 Task: Open a template Informal Letter by  Plum save the file as repository.odt Remove the following options from template: 'your brand'. Replace Hello Fan with ' Hello' and change the date to 28 June, 2023. Replace body of the letter with  I am incredibly grateful for your friendship. Your loyalty and understanding mean everything to me. Thank you for being an amazing friend.; apply Font Style '  Roboto' and font size  14 Add name: Jane
Action: Mouse moved to (497, 224)
Screenshot: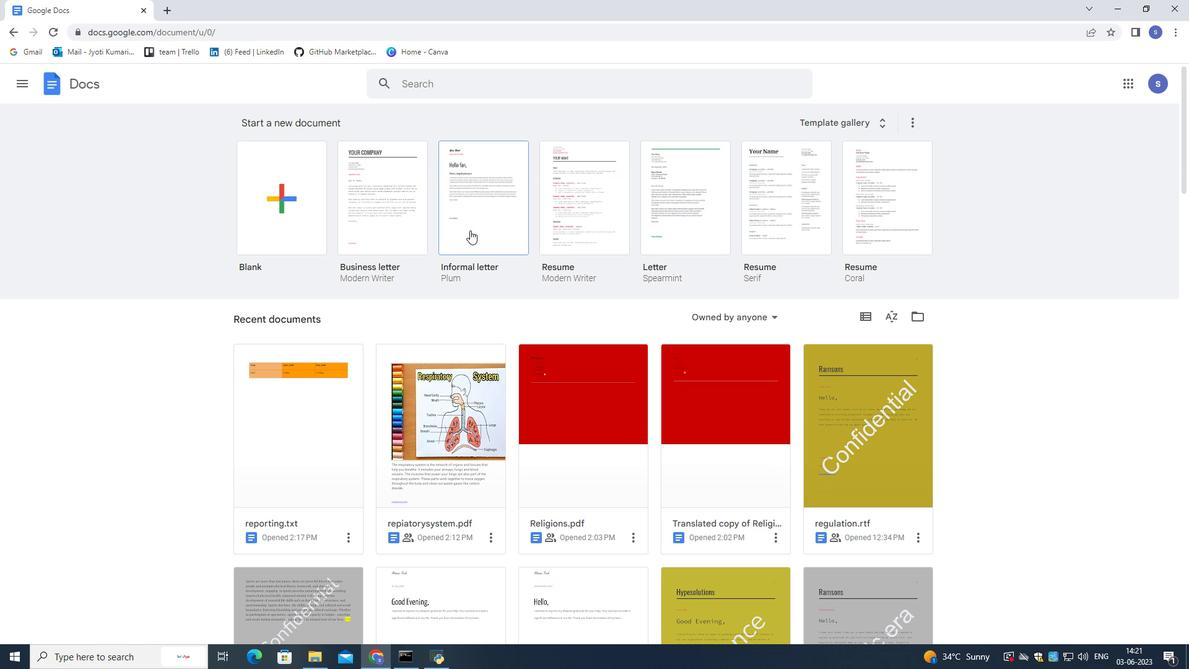 
Action: Mouse pressed left at (497, 224)
Screenshot: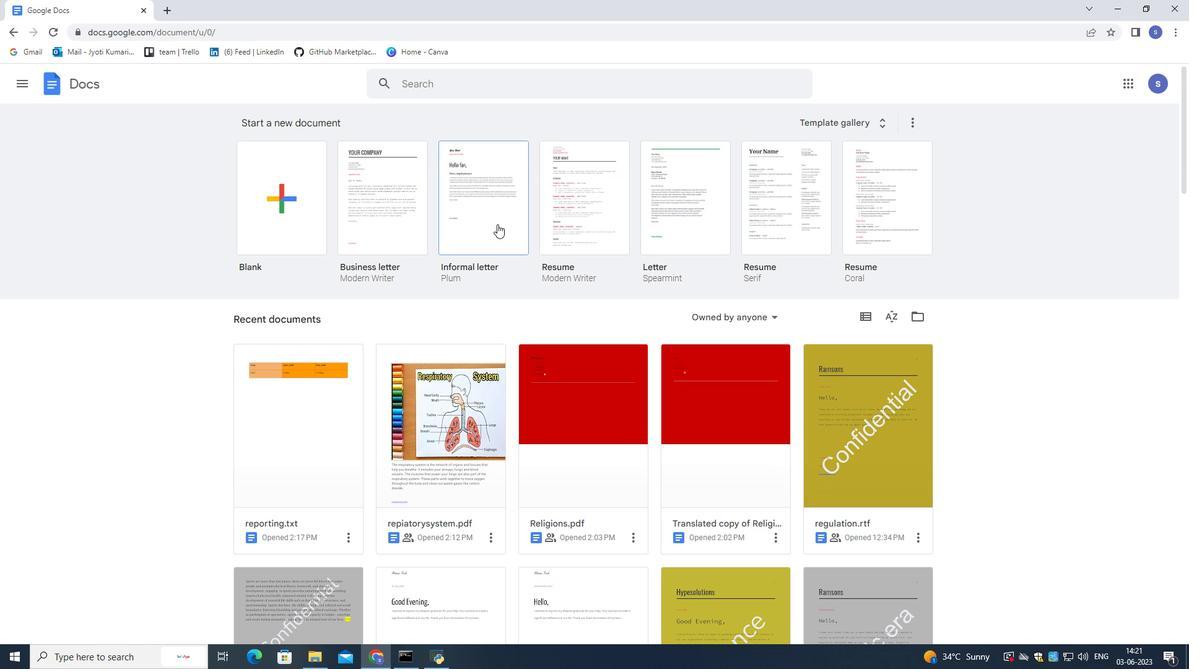 
Action: Mouse moved to (497, 223)
Screenshot: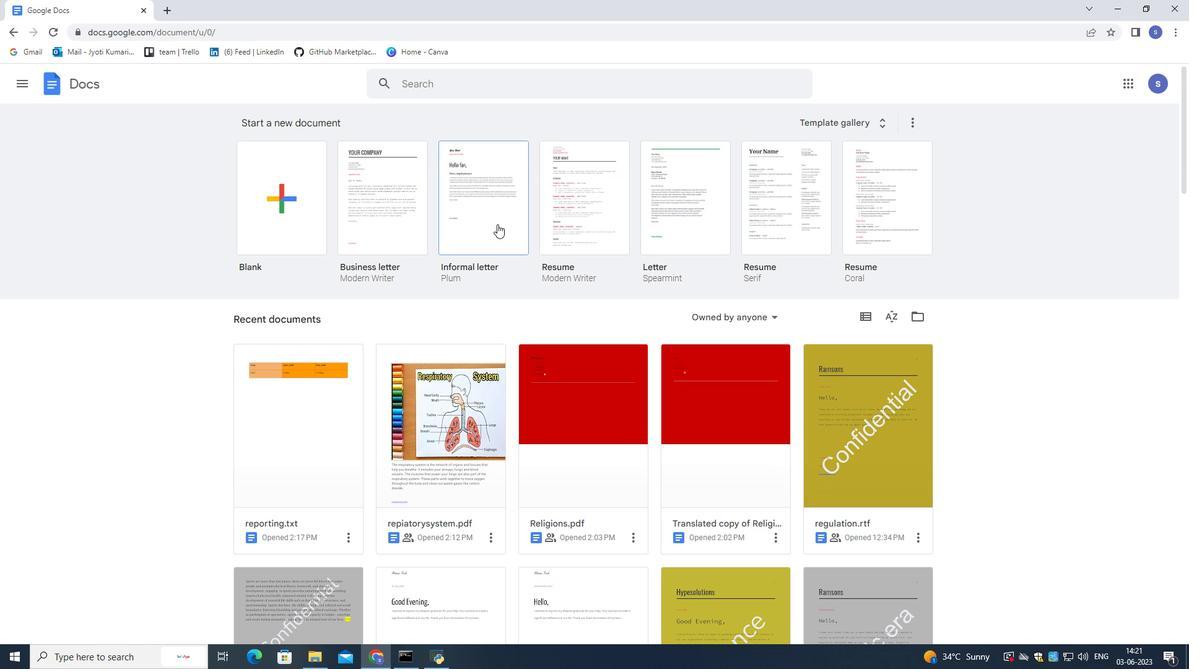 
Action: Mouse pressed left at (497, 223)
Screenshot: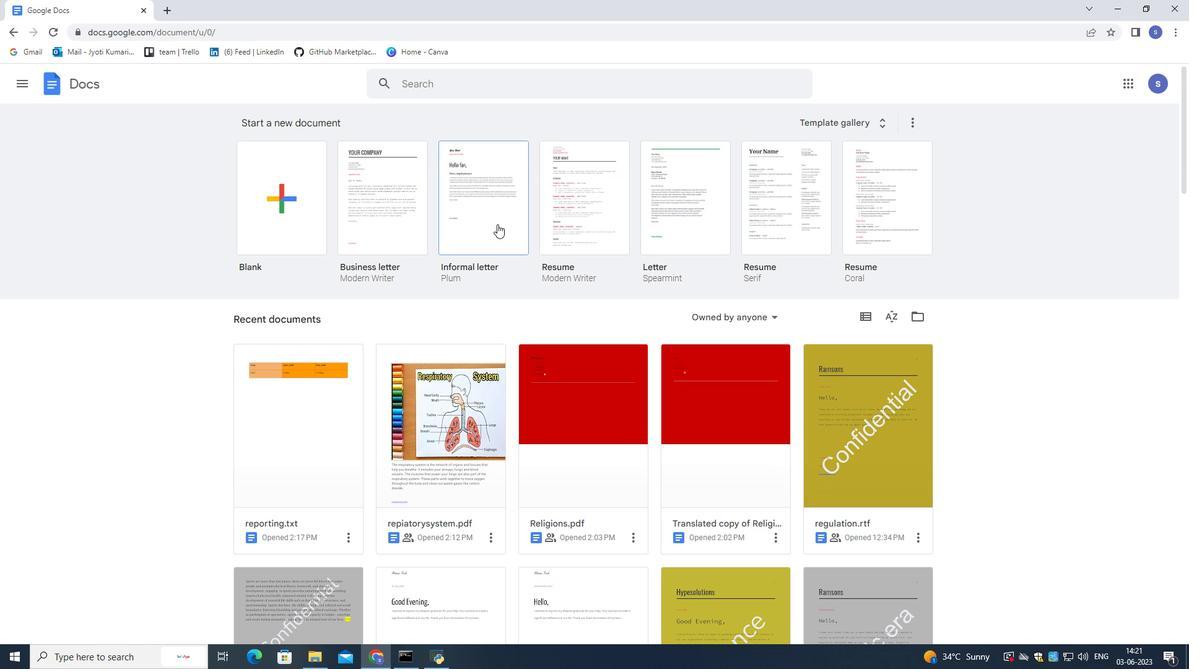 
Action: Mouse moved to (451, 203)
Screenshot: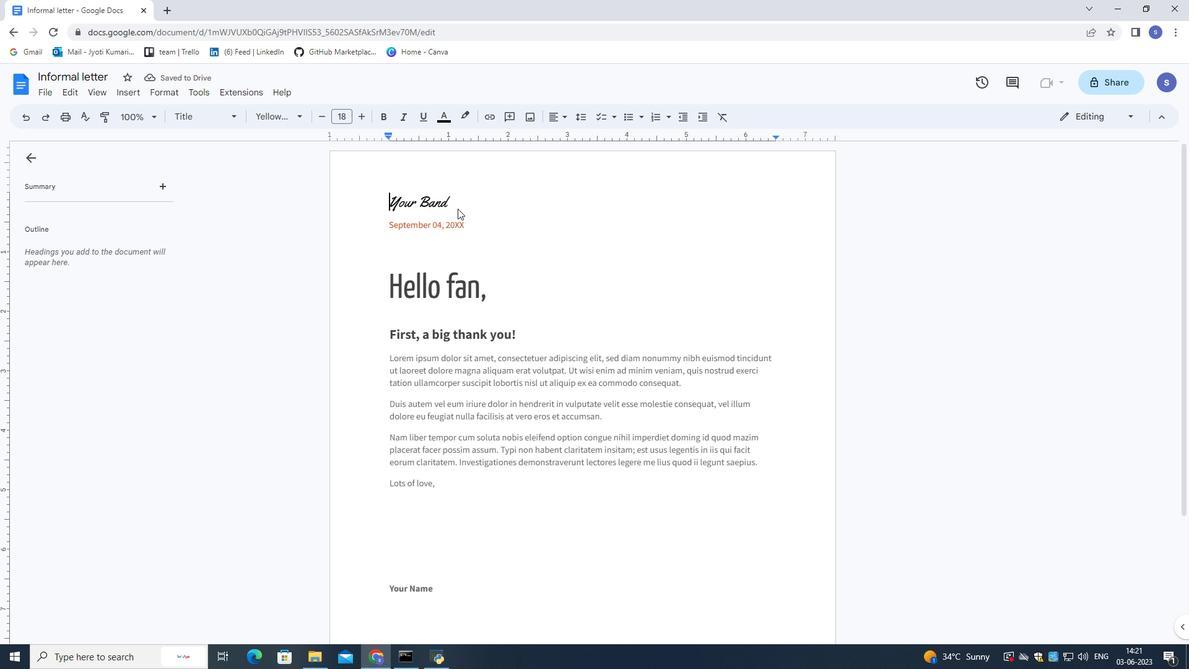 
Action: Mouse pressed left at (451, 203)
Screenshot: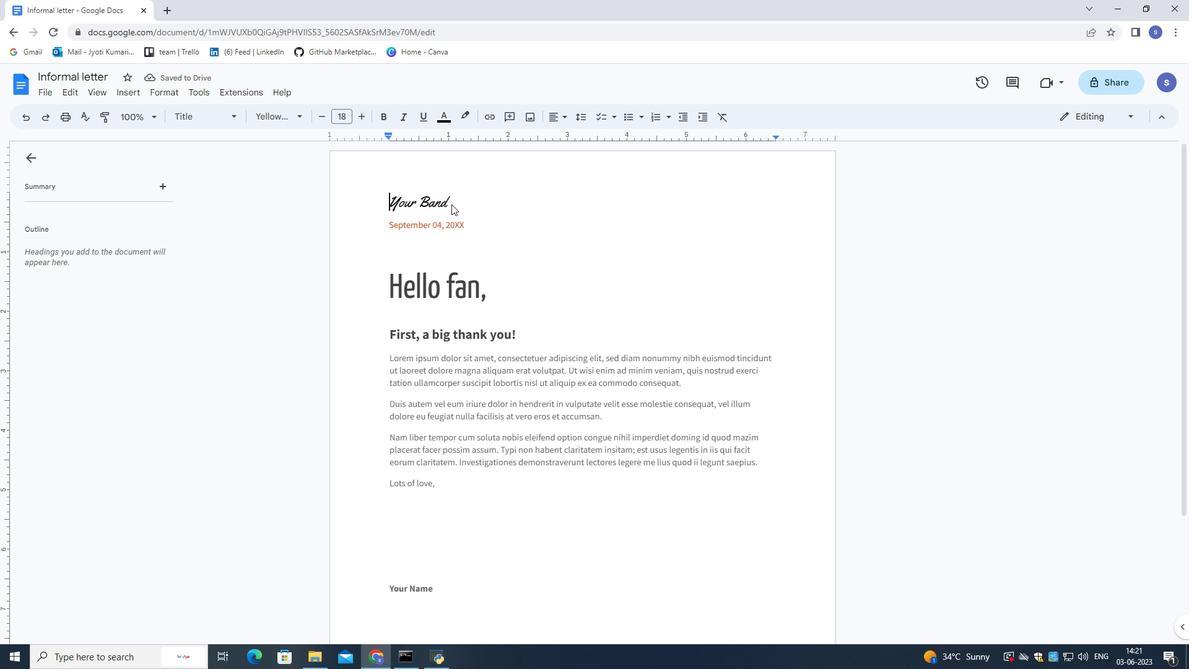 
Action: Mouse moved to (639, 243)
Screenshot: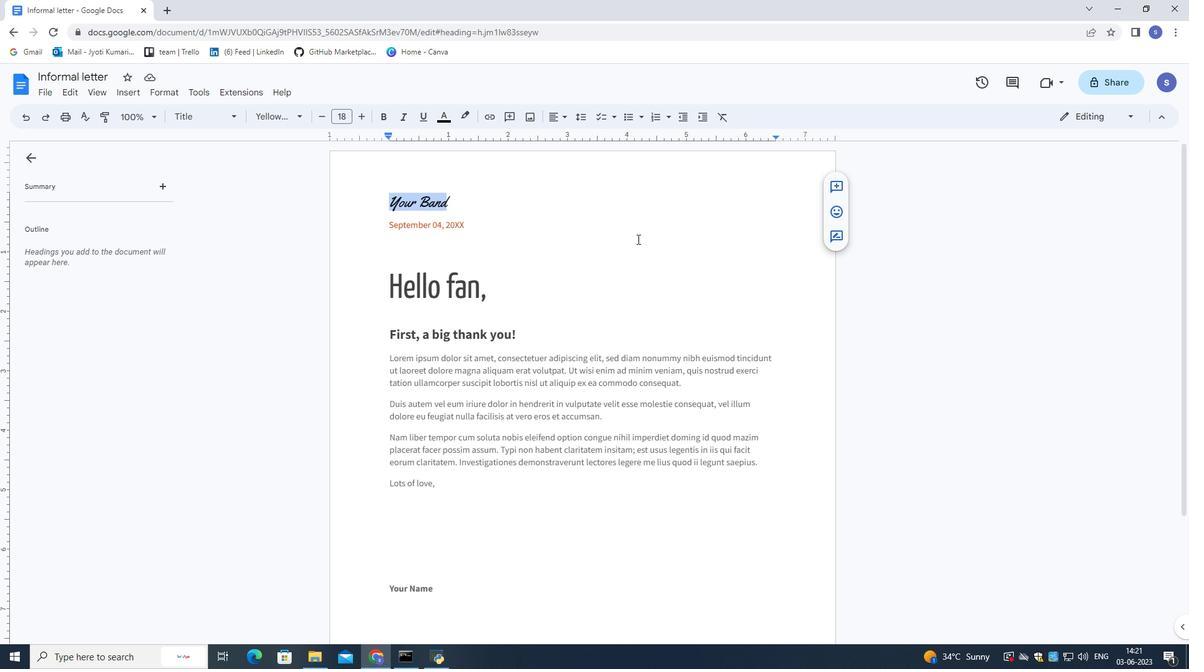 
Action: Key pressed <Key.delete>
Screenshot: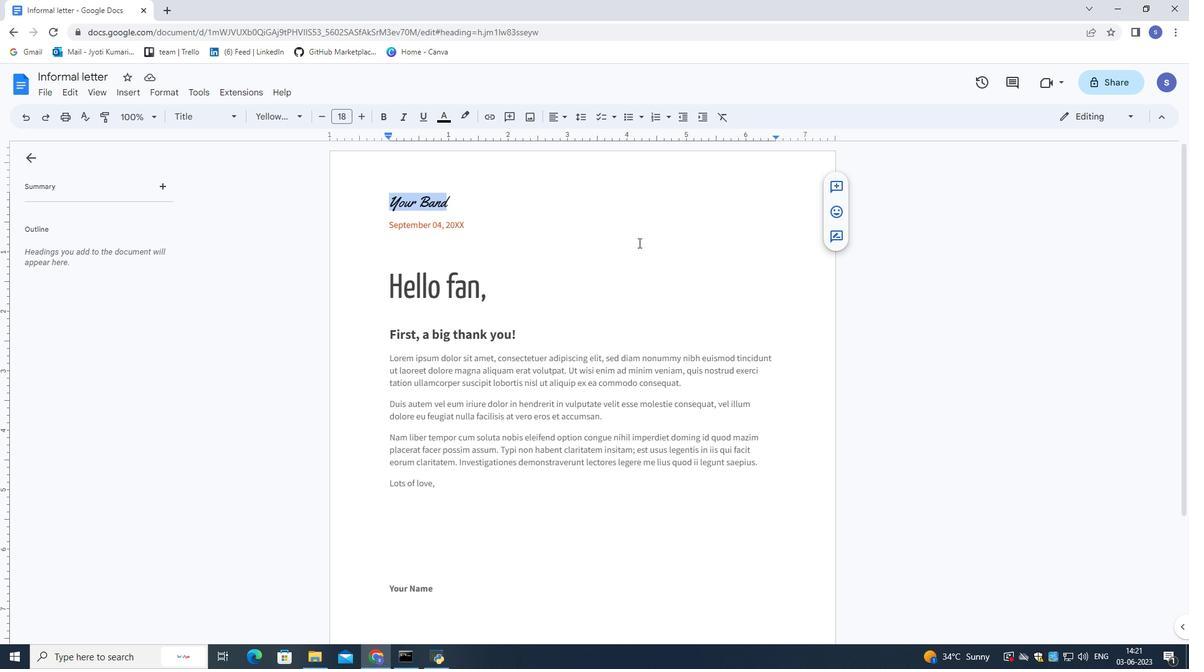 
Action: Mouse moved to (542, 280)
Screenshot: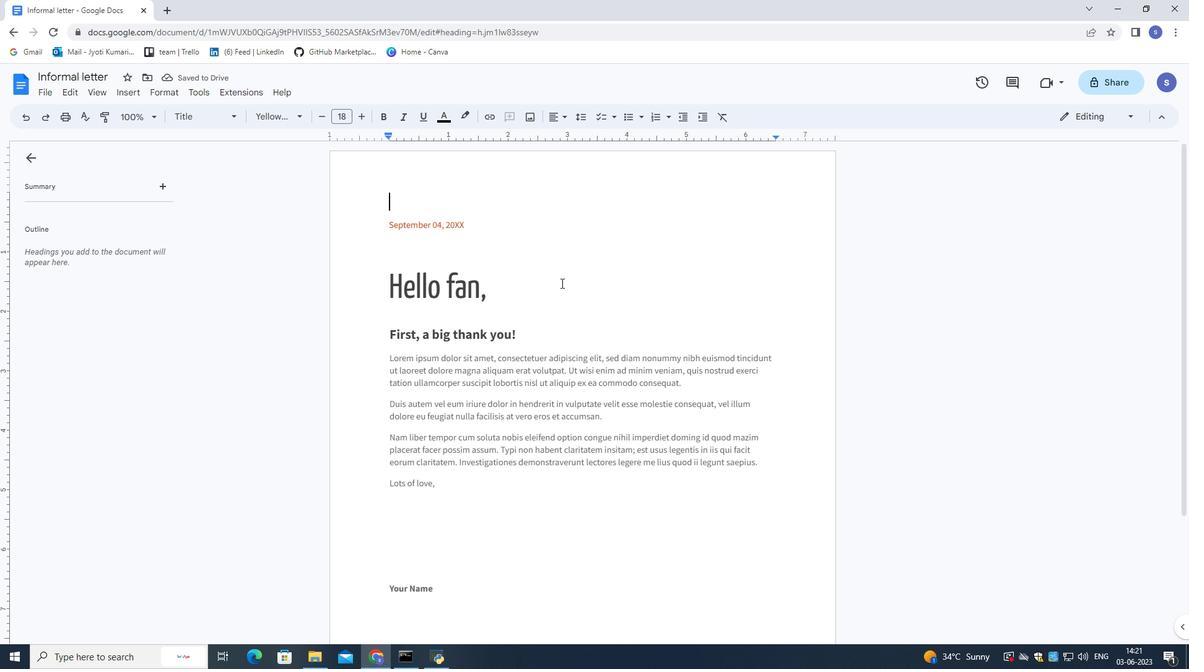 
Action: Mouse pressed left at (542, 280)
Screenshot: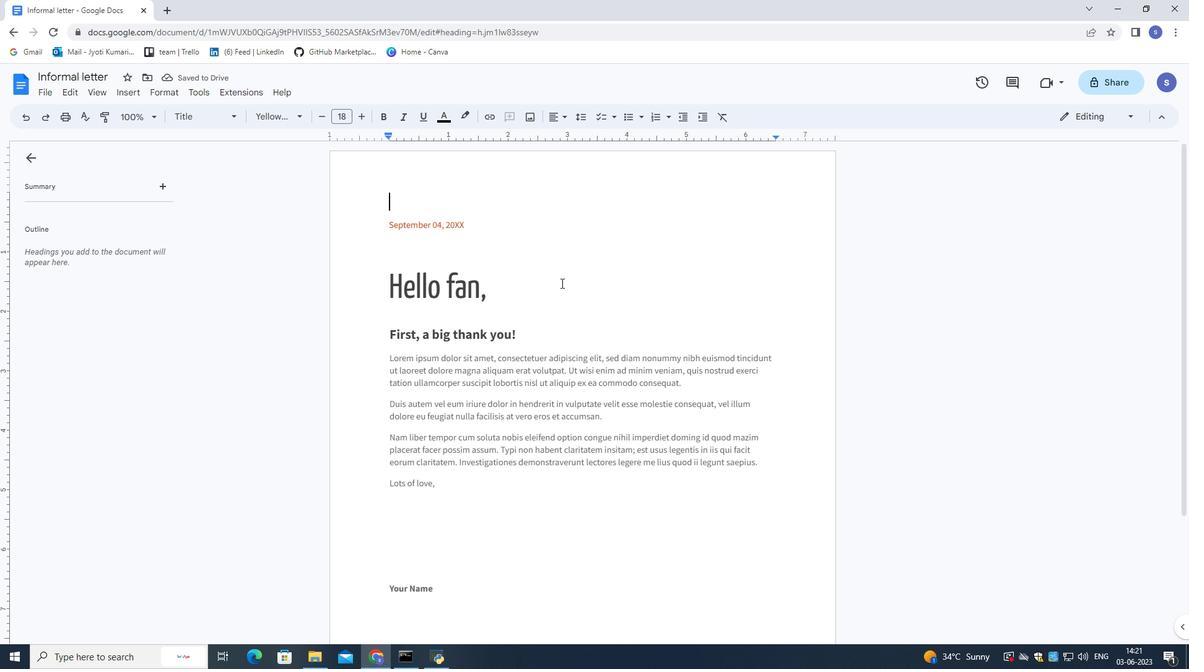 
Action: Mouse moved to (351, 298)
Screenshot: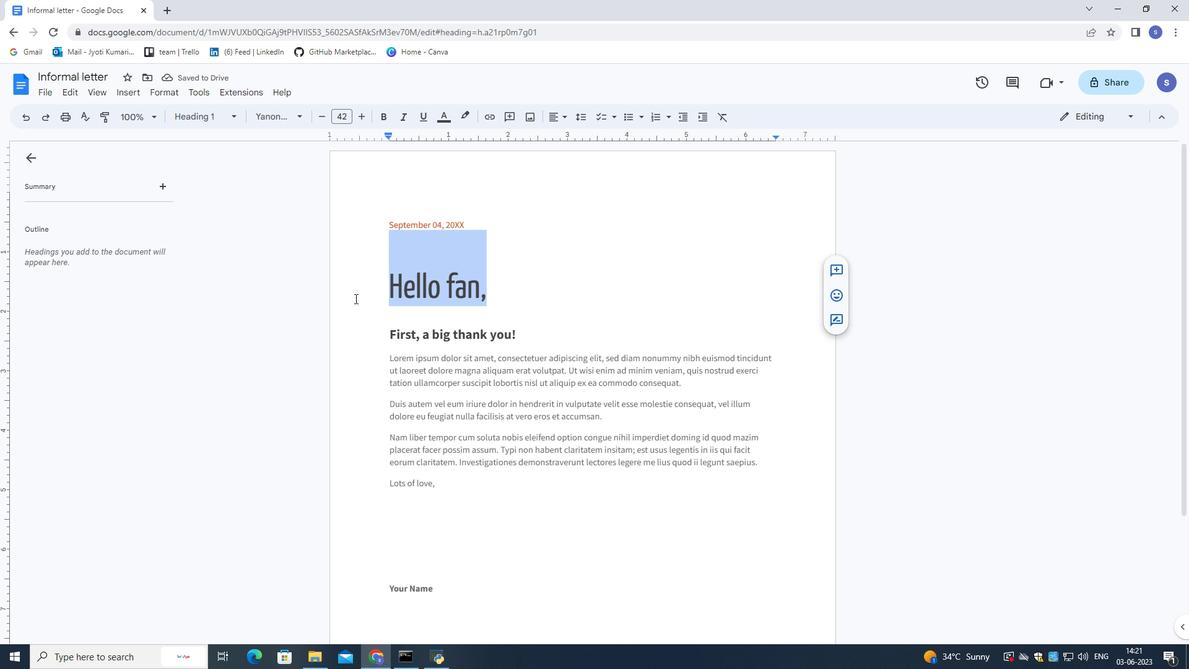 
Action: Key pressed <Key.shift>Hello,
Screenshot: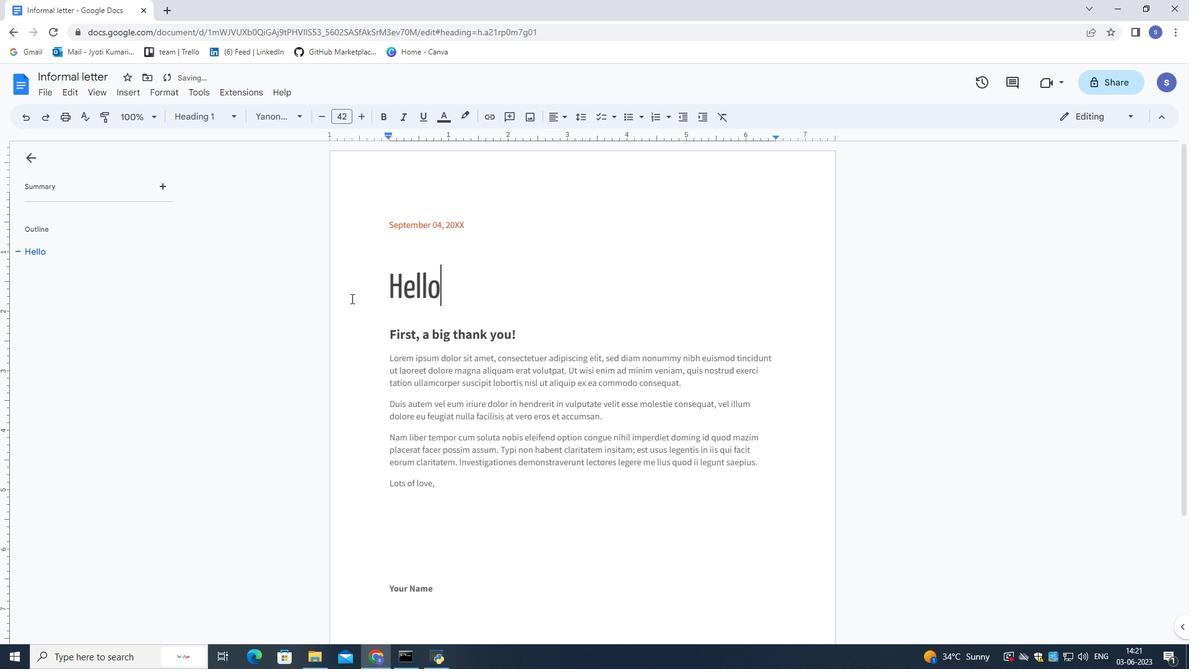 
Action: Mouse moved to (489, 215)
Screenshot: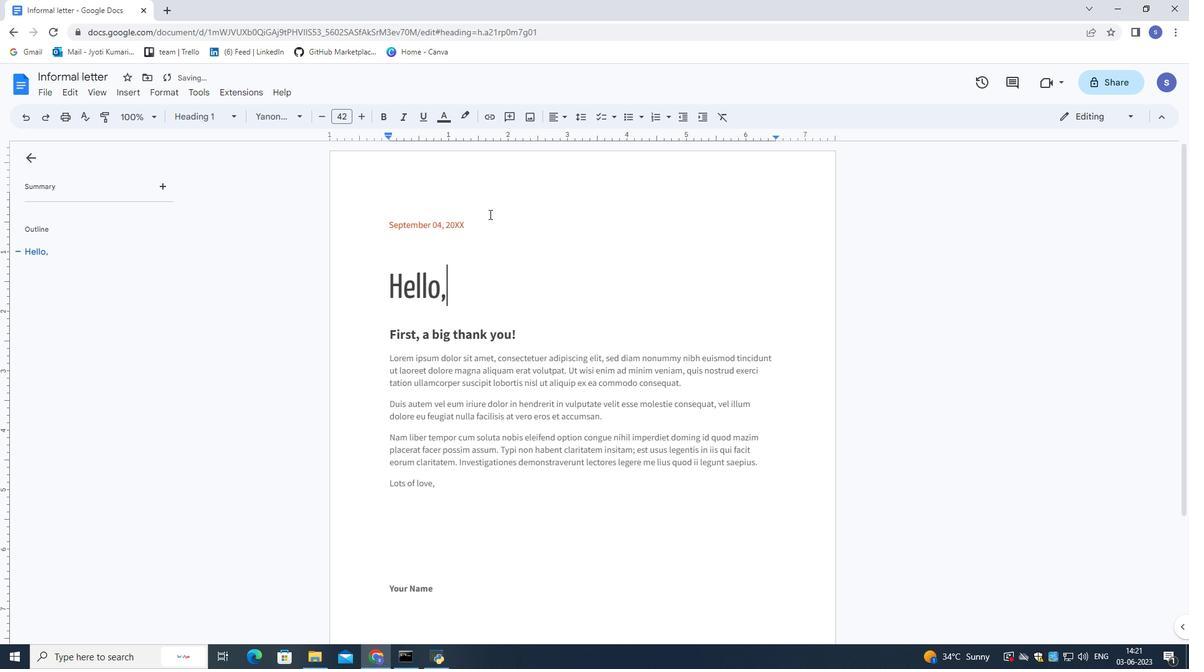 
Action: Mouse pressed left at (489, 215)
Screenshot: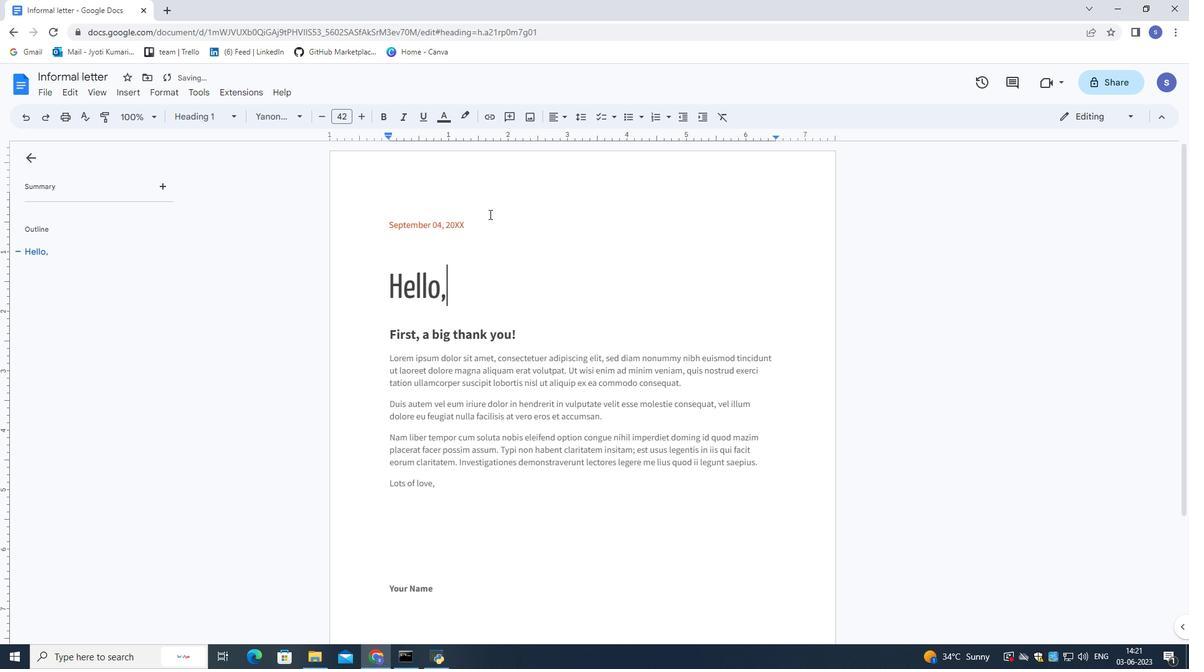 
Action: Mouse moved to (1189, 210)
Screenshot: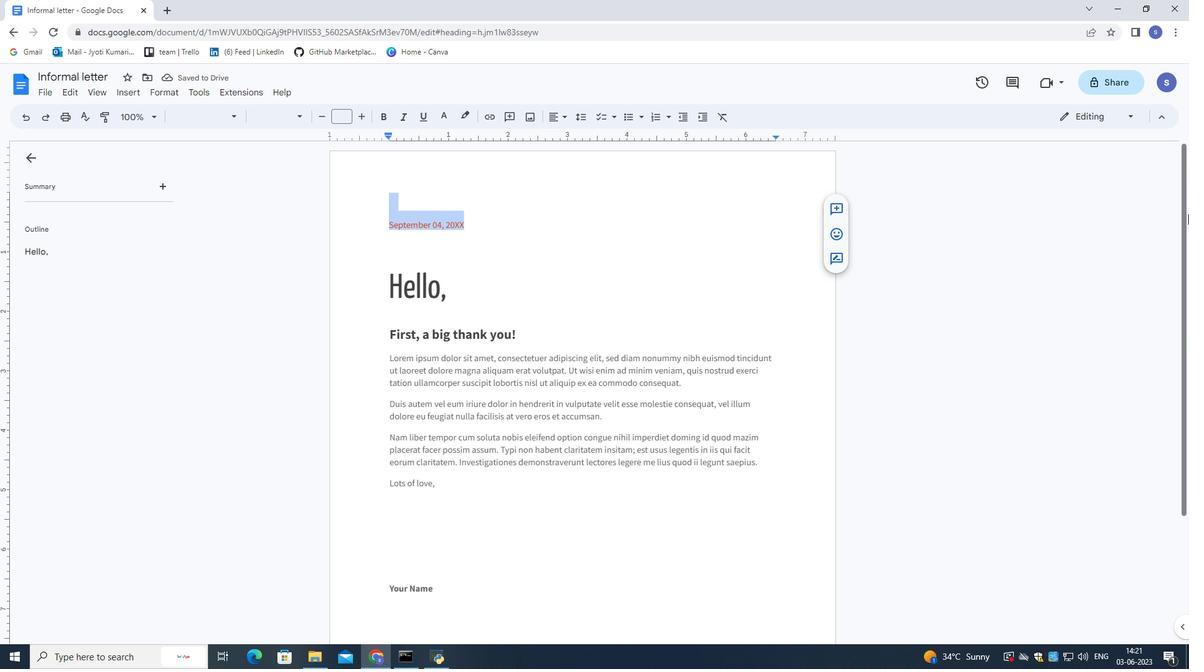 
Action: Key pressed 28<Key.space><Key.shift>June,<Key.space>2023
Screenshot: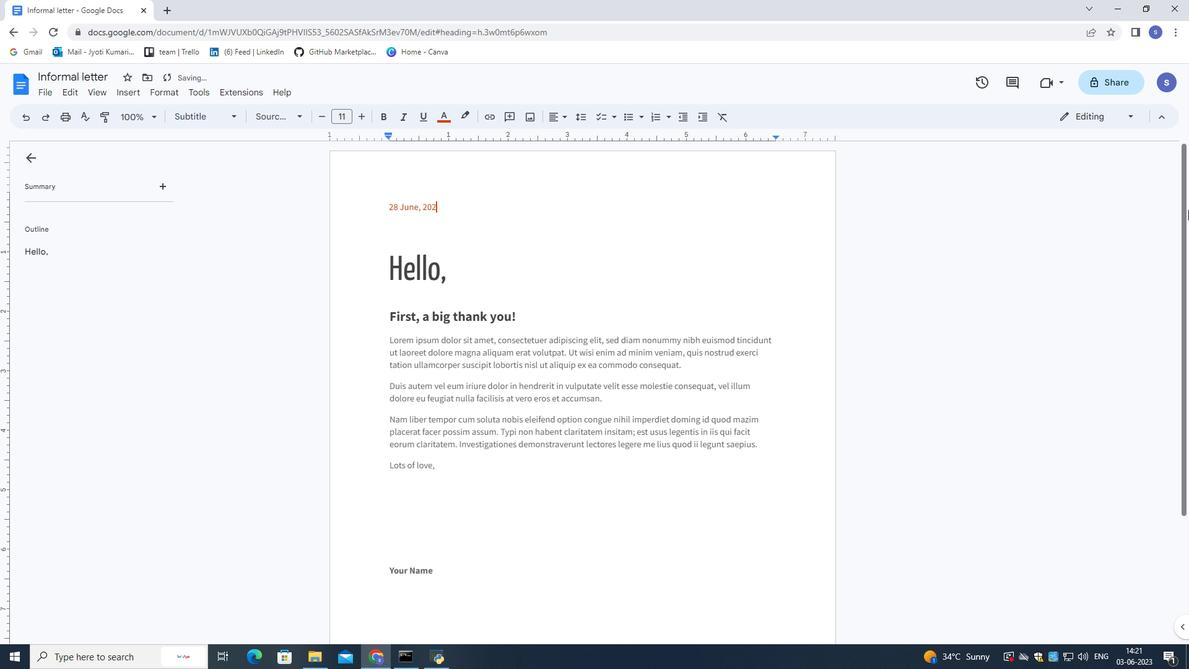 
Action: Mouse moved to (107, 70)
Screenshot: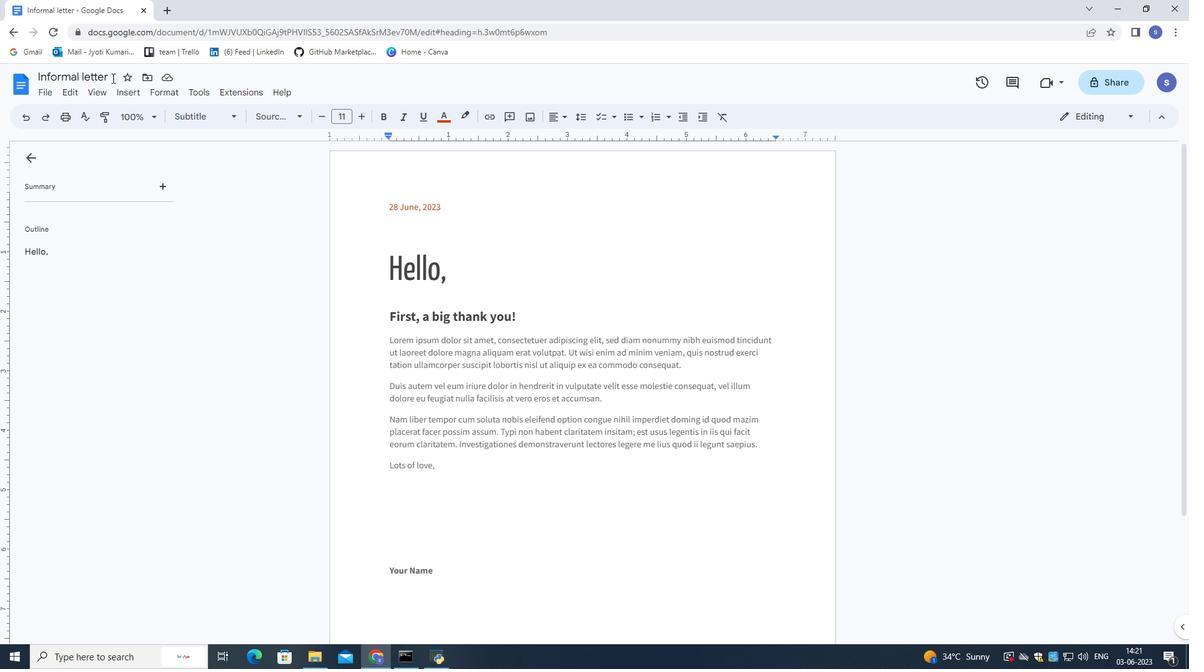 
Action: Mouse pressed left at (107, 70)
Screenshot: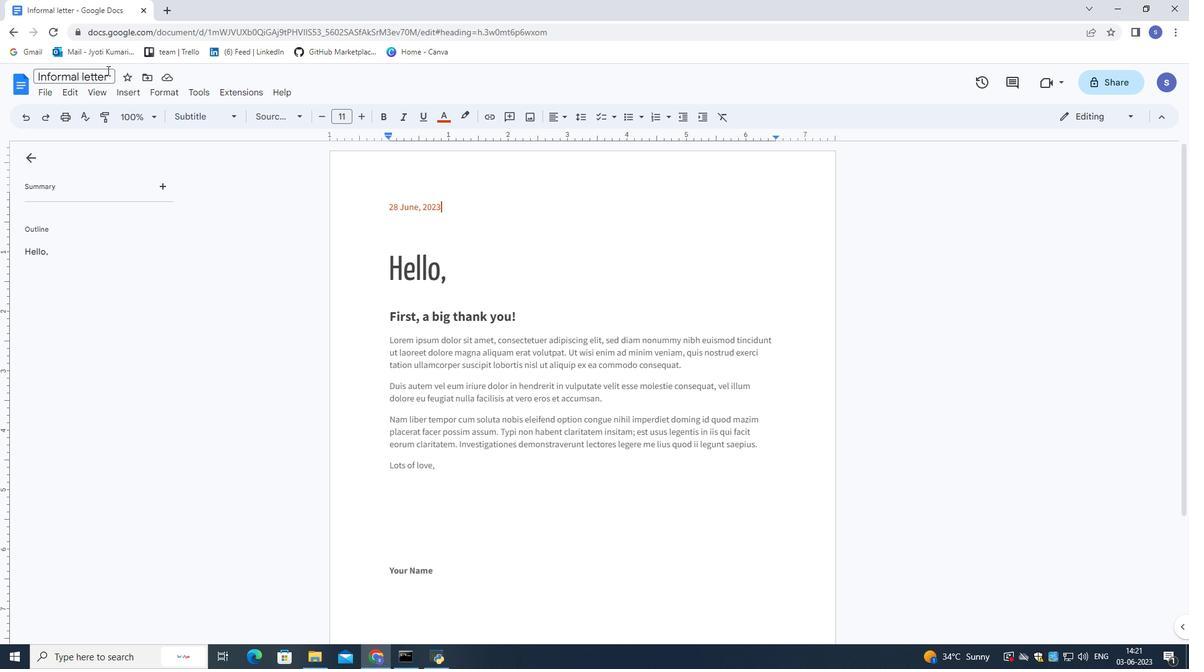 
Action: Mouse moved to (108, 71)
Screenshot: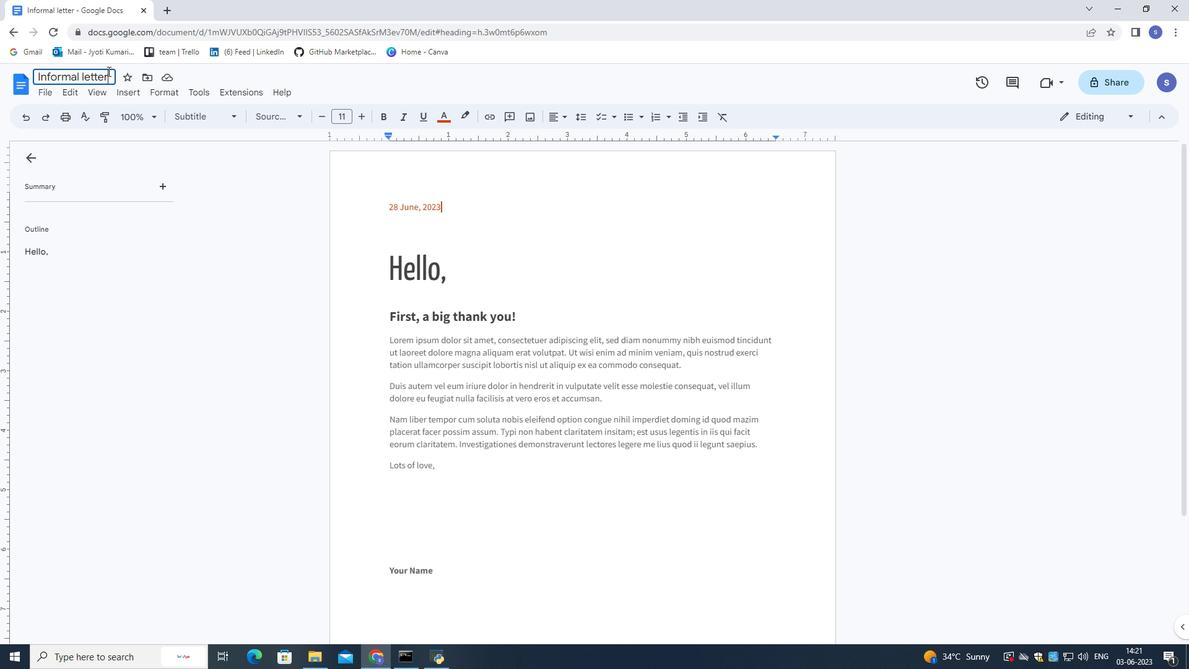 
Action: Mouse pressed left at (108, 71)
Screenshot: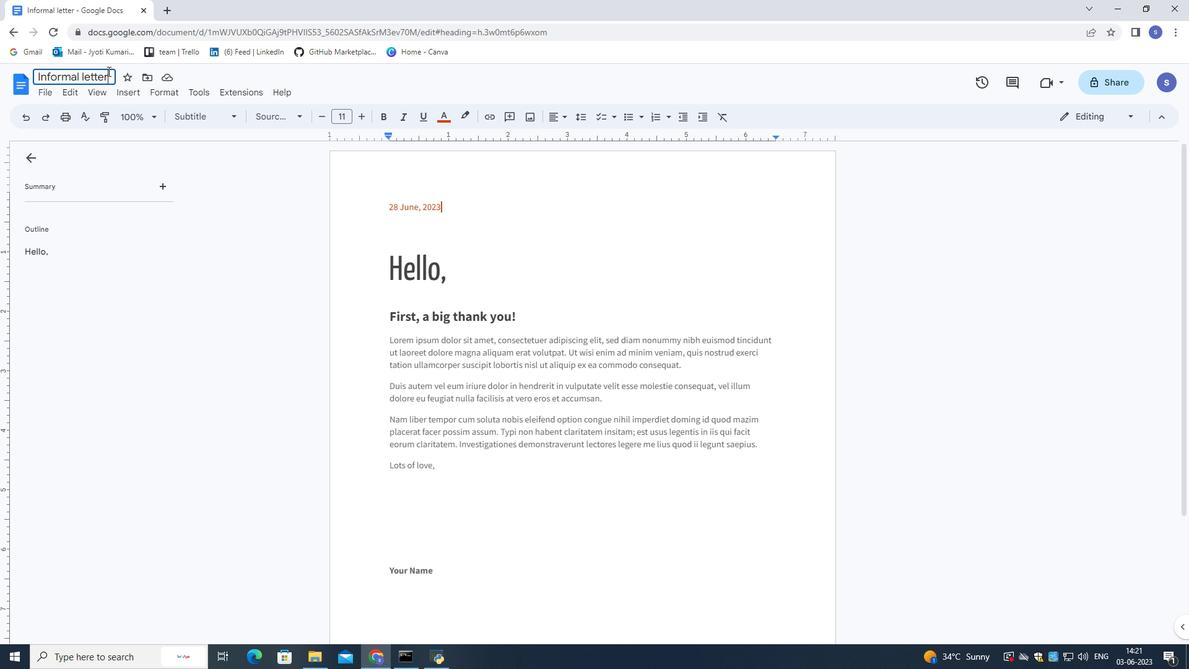 
Action: Mouse pressed left at (108, 71)
Screenshot: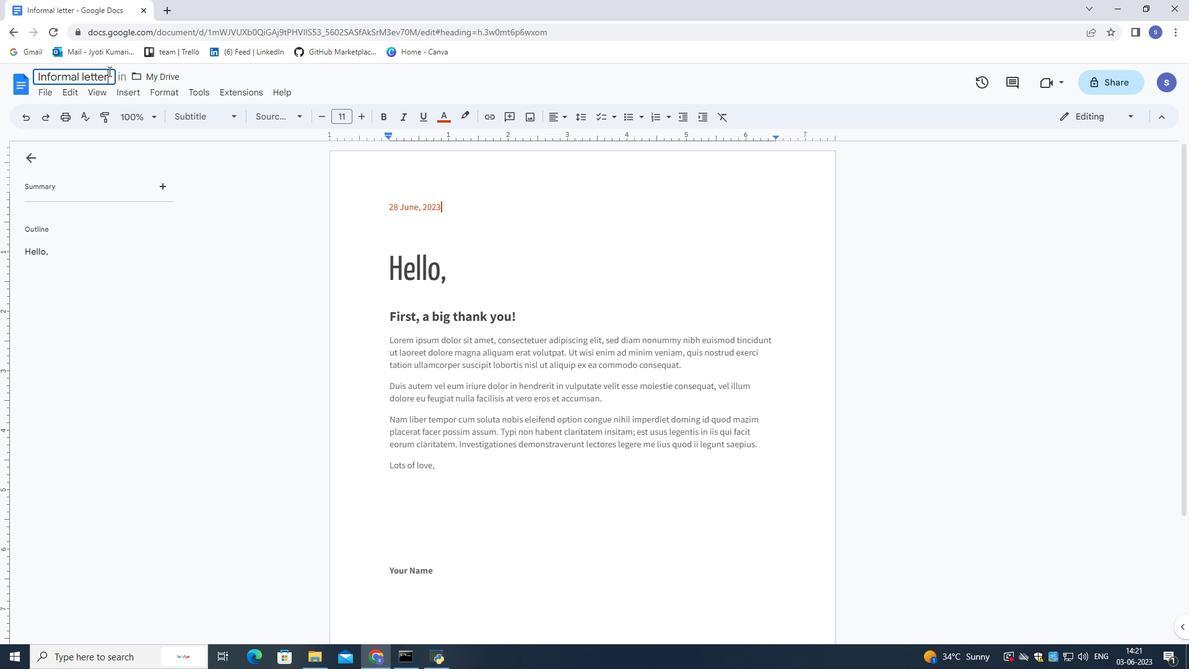 
Action: Mouse moved to (109, 71)
Screenshot: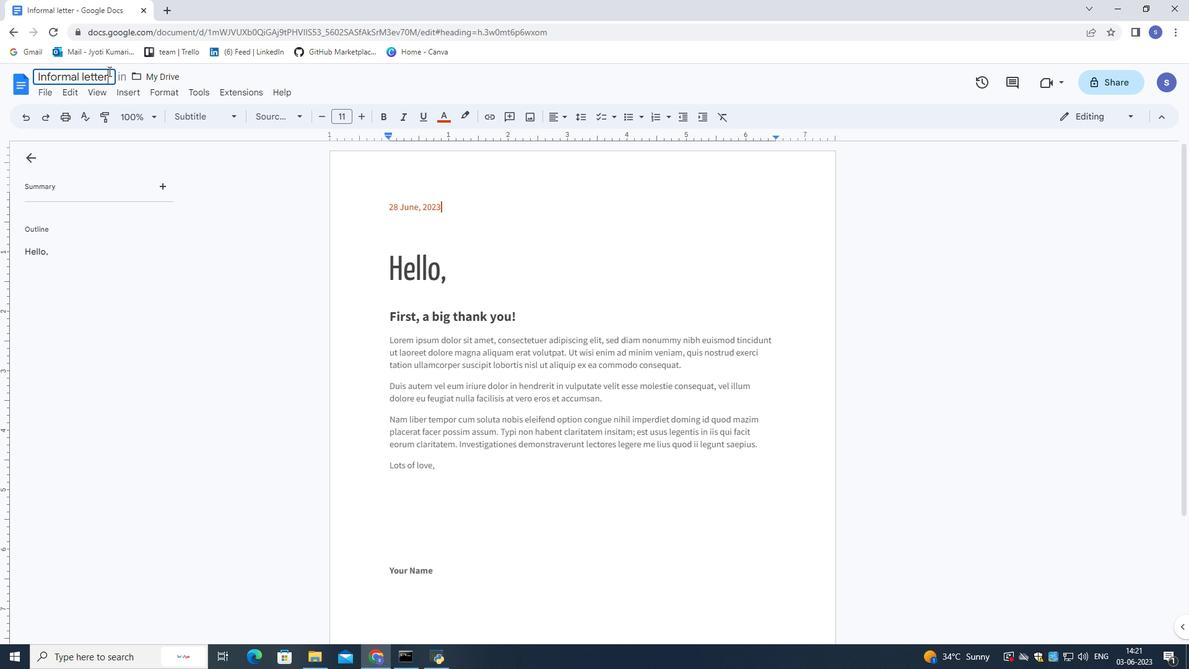 
Action: Mouse pressed left at (109, 71)
Screenshot: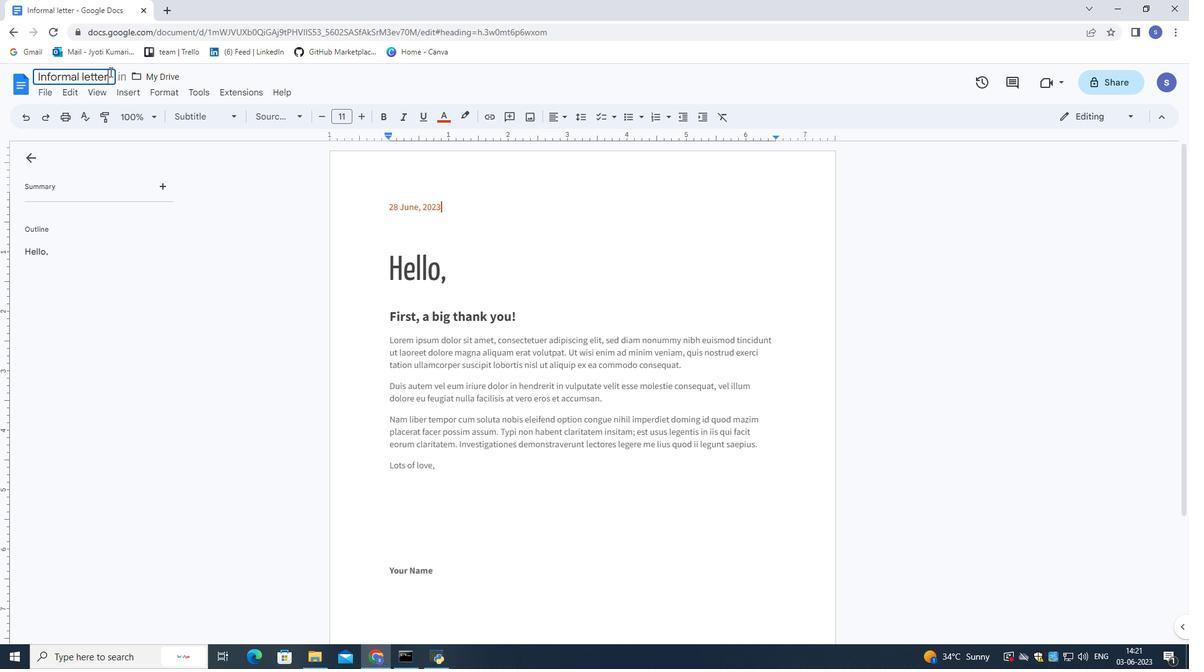 
Action: Mouse moved to (112, 70)
Screenshot: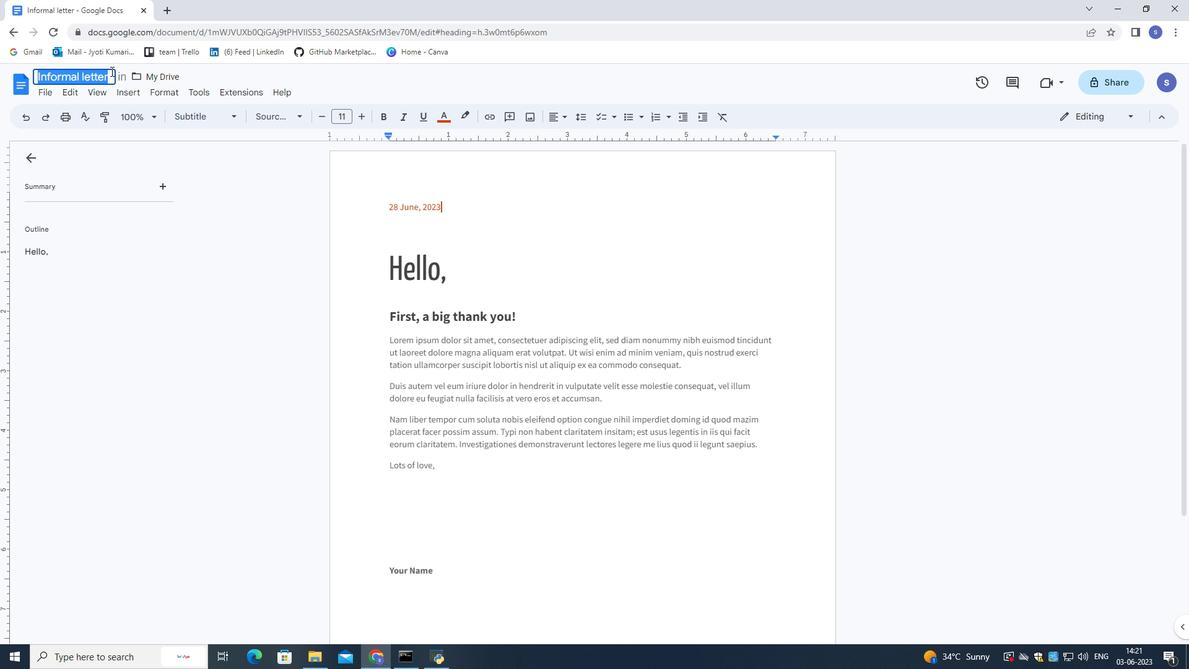 
Action: Key pressed <Key.shift>repositi<Key.backspace>ory.odt<Key.enter>
Screenshot: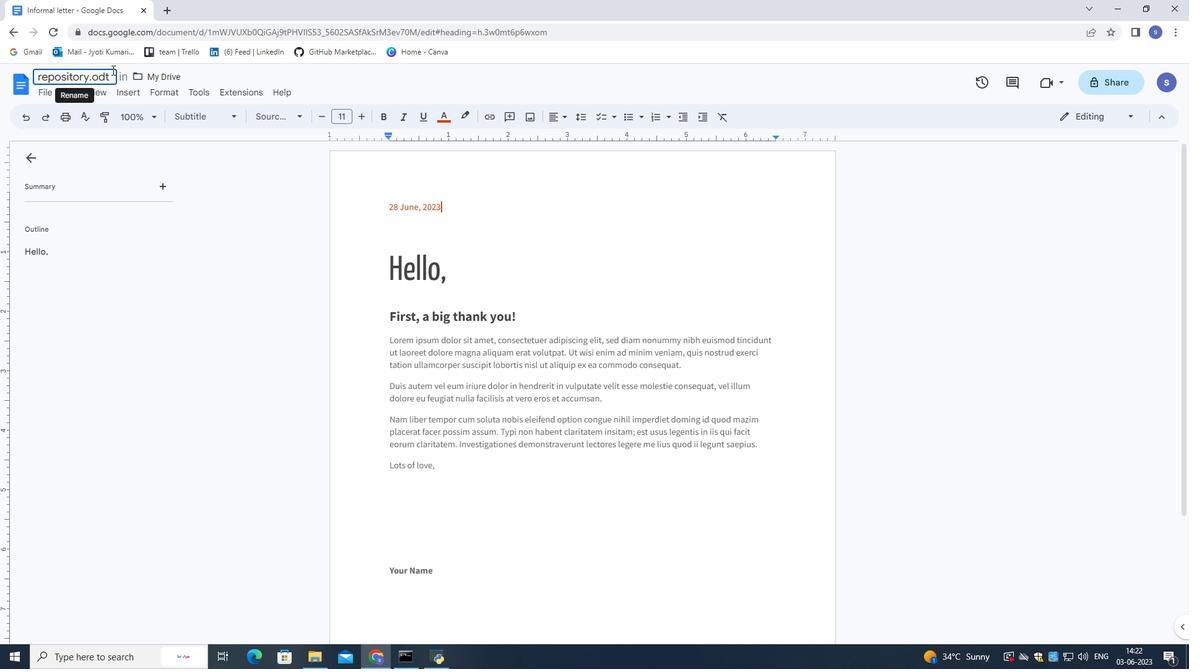 
Action: Mouse moved to (445, 471)
Screenshot: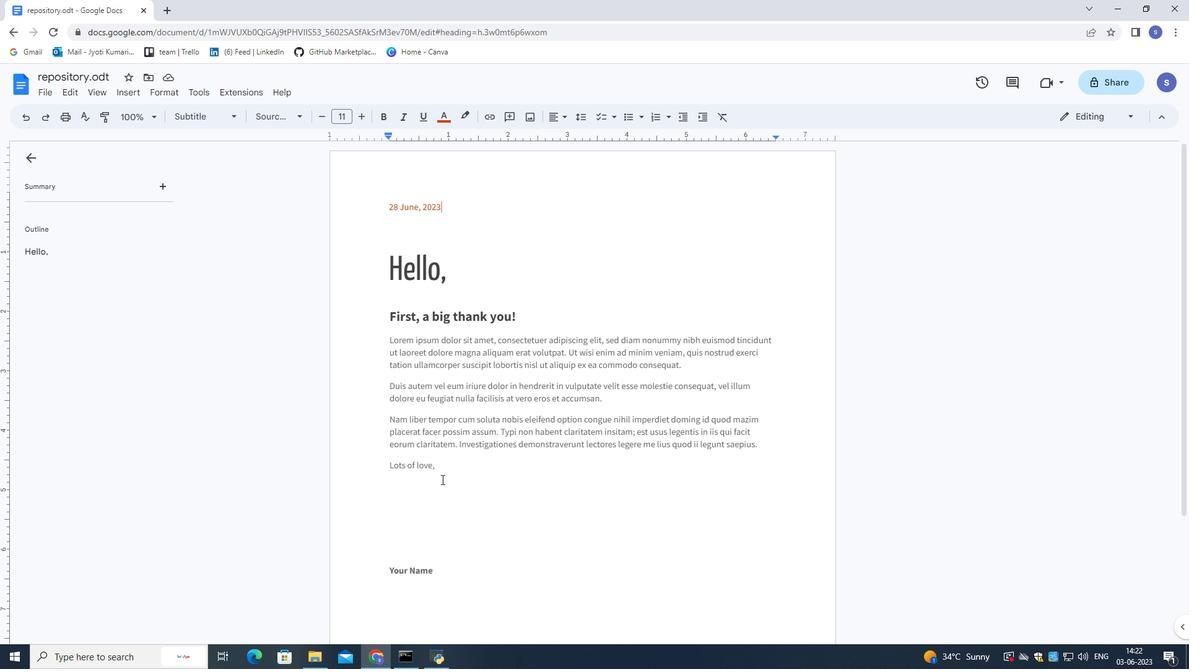 
Action: Mouse pressed left at (445, 471)
Screenshot: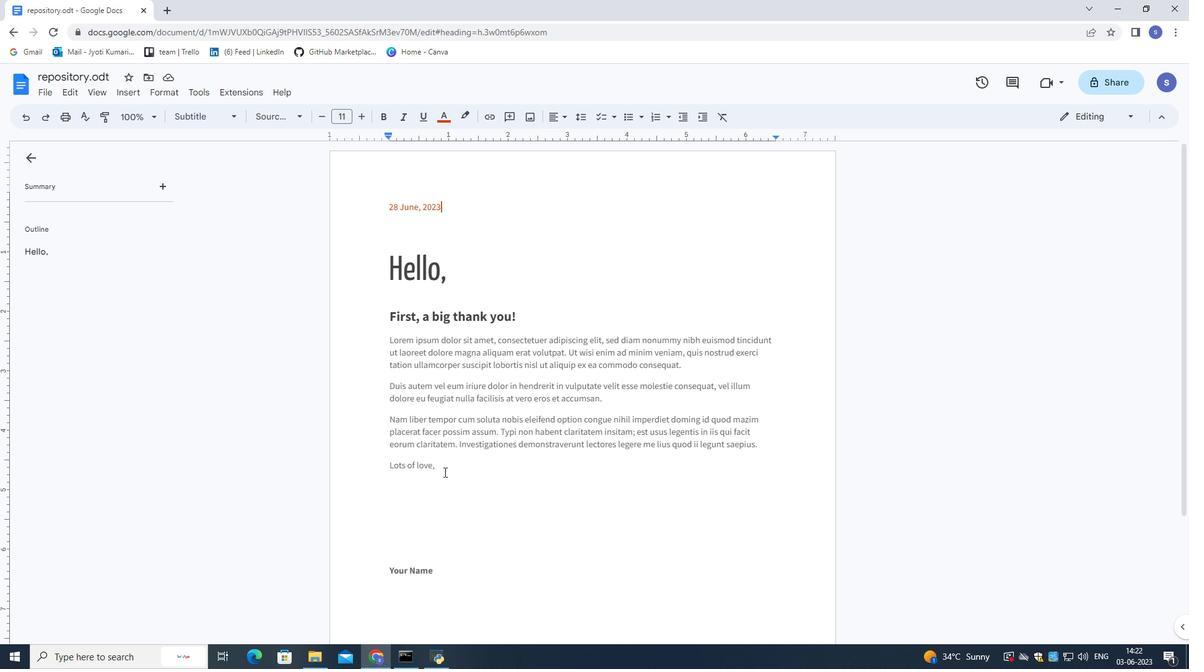 
Action: Mouse moved to (375, 319)
Screenshot: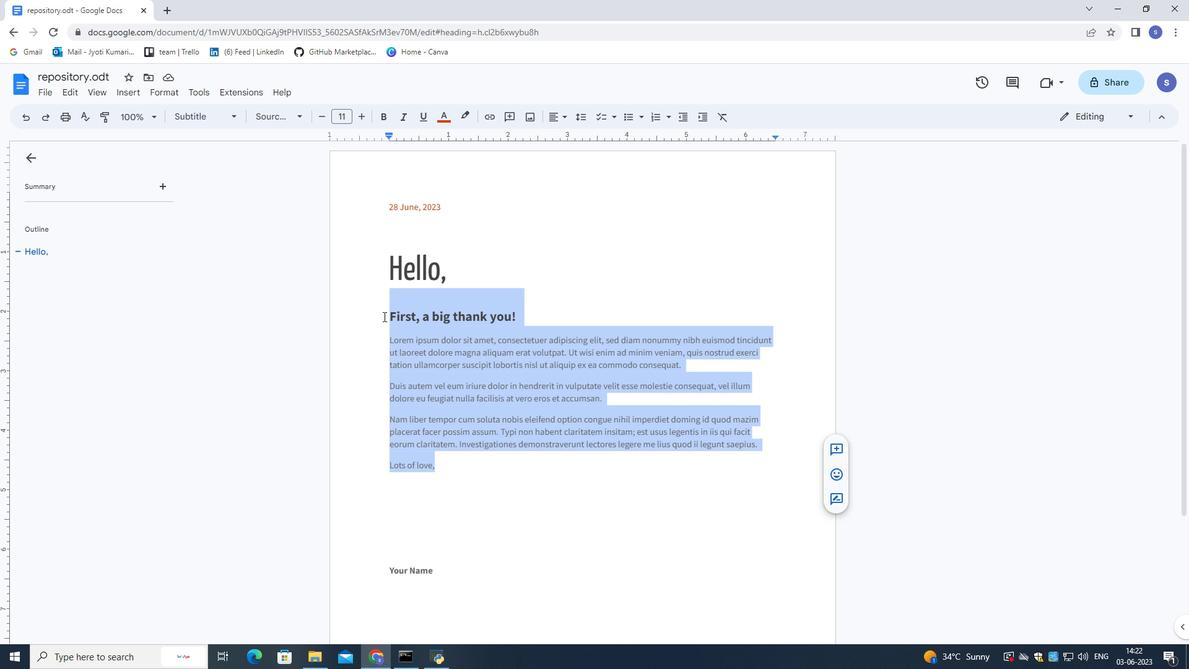 
Action: Key pressed <Key.delete><Key.shift>I<Key.space>am<Key.space><Key.space>i<Key.backspace><Key.backspace>incre
Screenshot: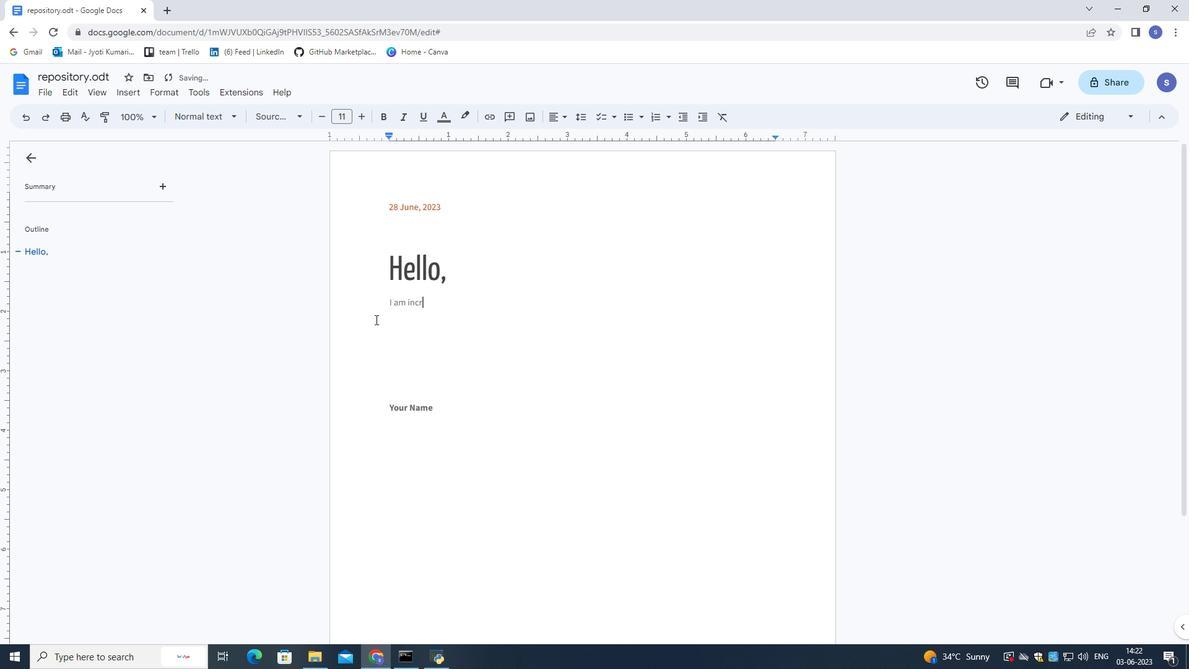 
Action: Mouse moved to (497, 325)
Screenshot: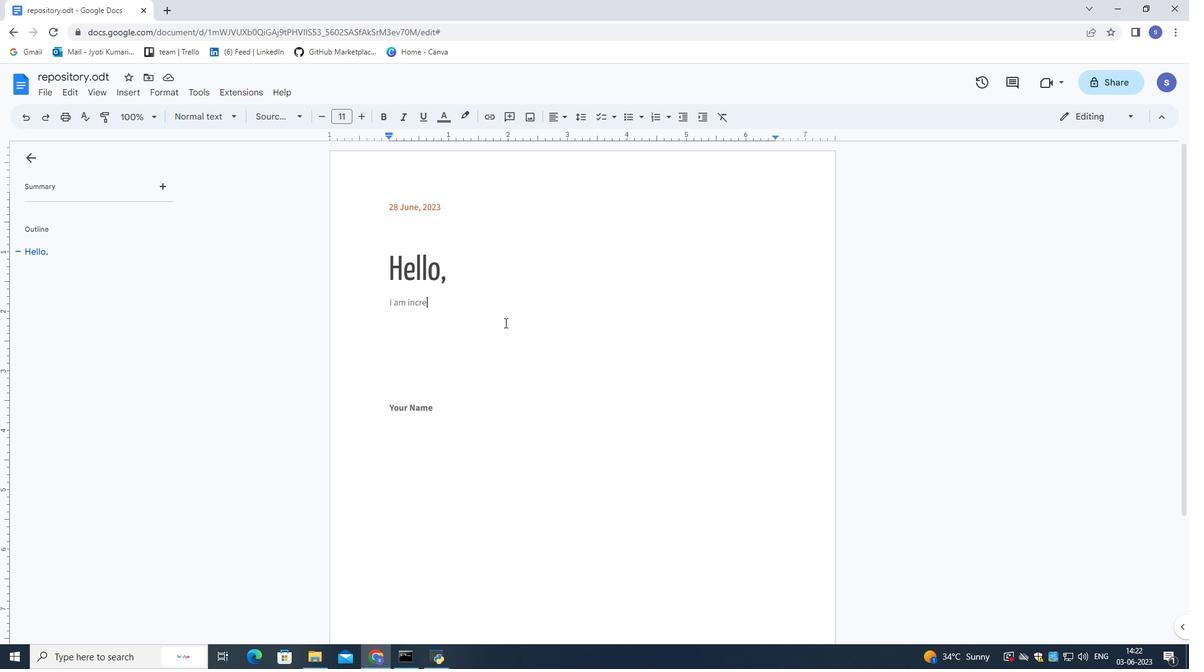 
Action: Key pressed dibly<Key.space>grateful<Key.space>for<Key.space>your<Key.space>friendship<Key.space>.<Key.space><Key.shift>Your<Key.space>loyalty<Key.space>and<Key.space>understanding<Key.space>mean<Key.space>everything<Key.space>to<Key.space>me.<Key.space><Key.shift>Thank<Key.space>you<Key.space>
Screenshot: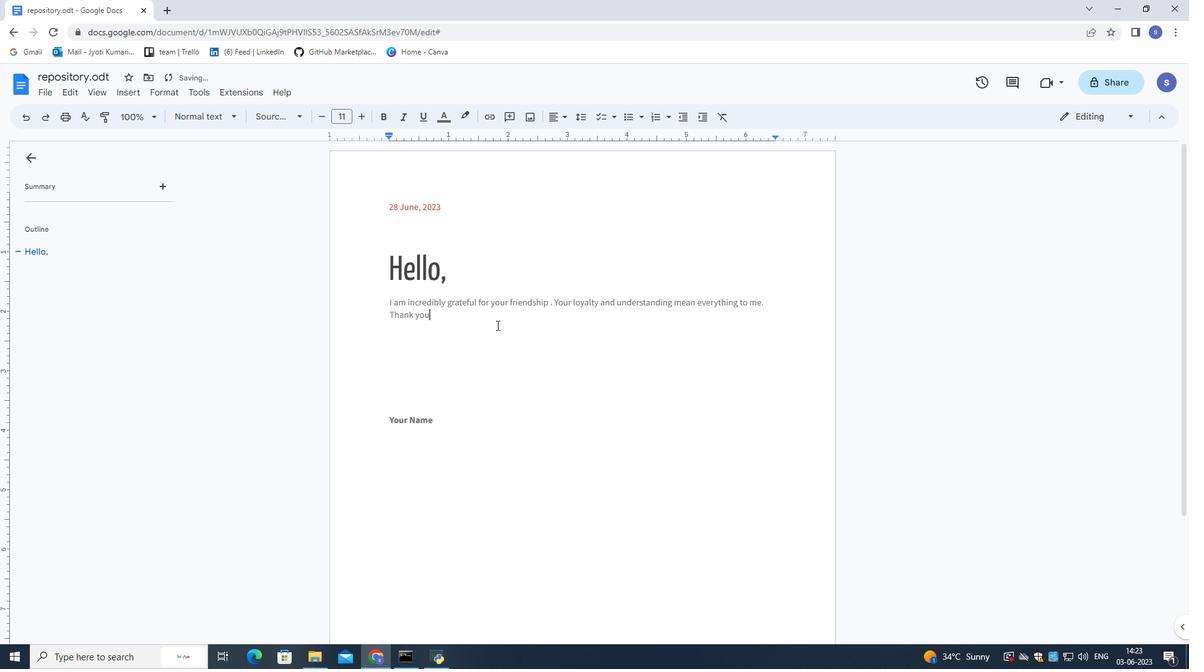 
Action: Mouse moved to (510, 321)
Screenshot: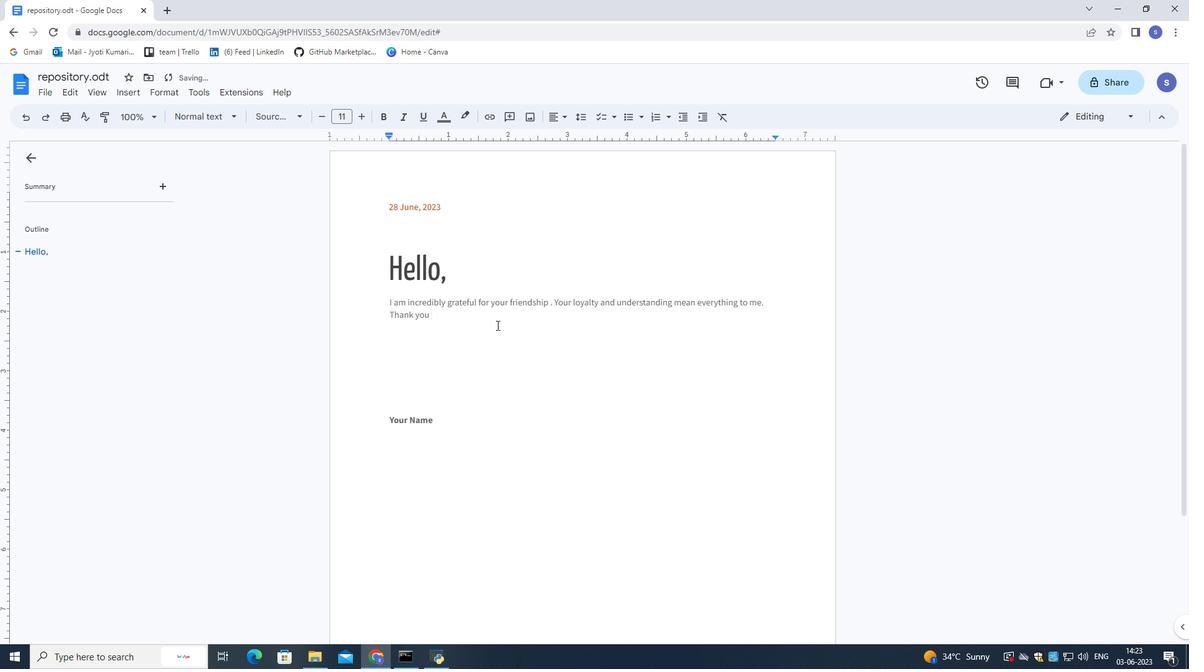 
Action: Key pressed f
Screenshot: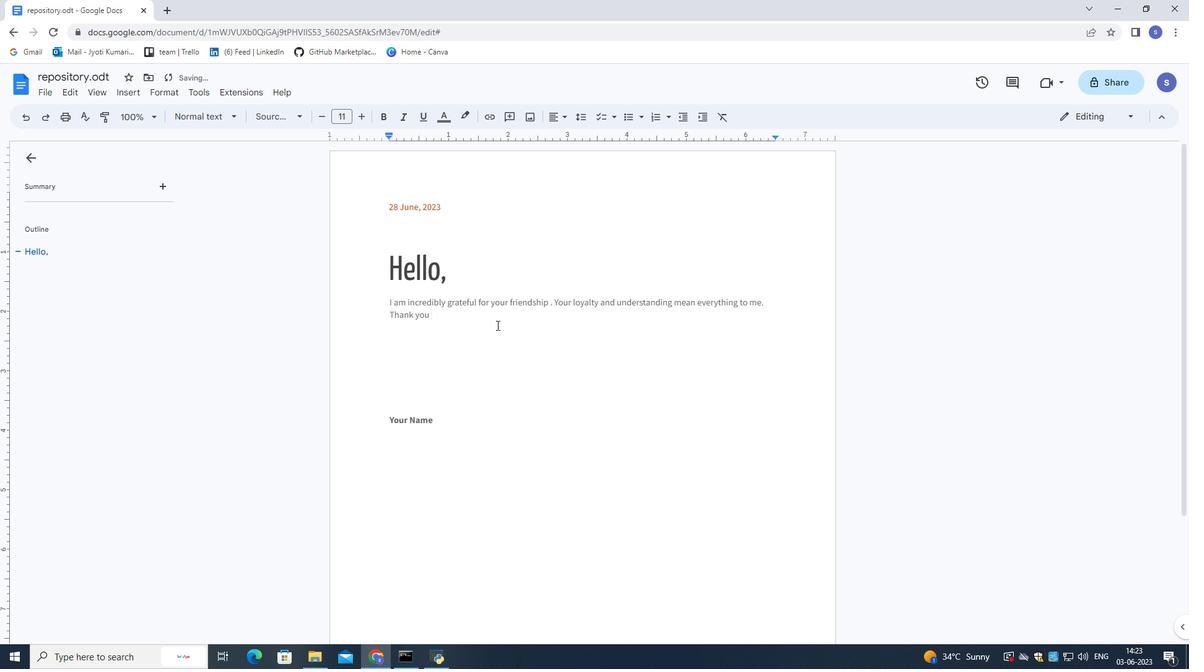 
Action: Mouse moved to (499, 326)
Screenshot: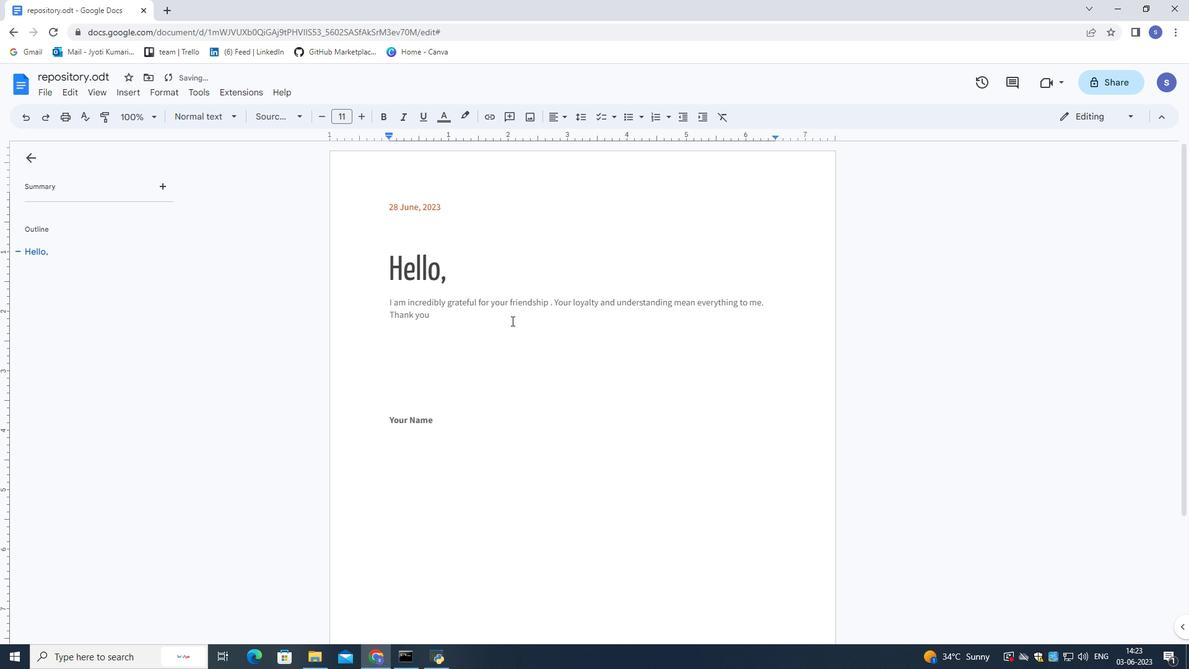 
Action: Key pressed or<Key.space>being<Key.space>an<Key.space>amazing<Key.space>friend.<Key.space>
Screenshot: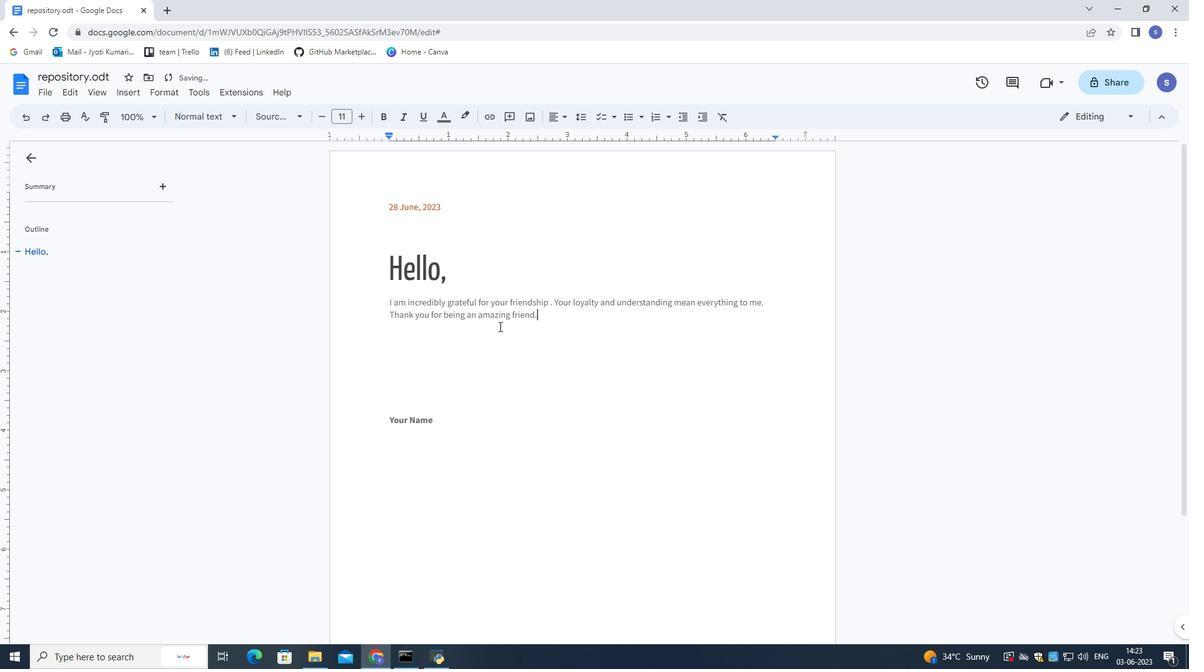 
Action: Mouse moved to (568, 330)
Screenshot: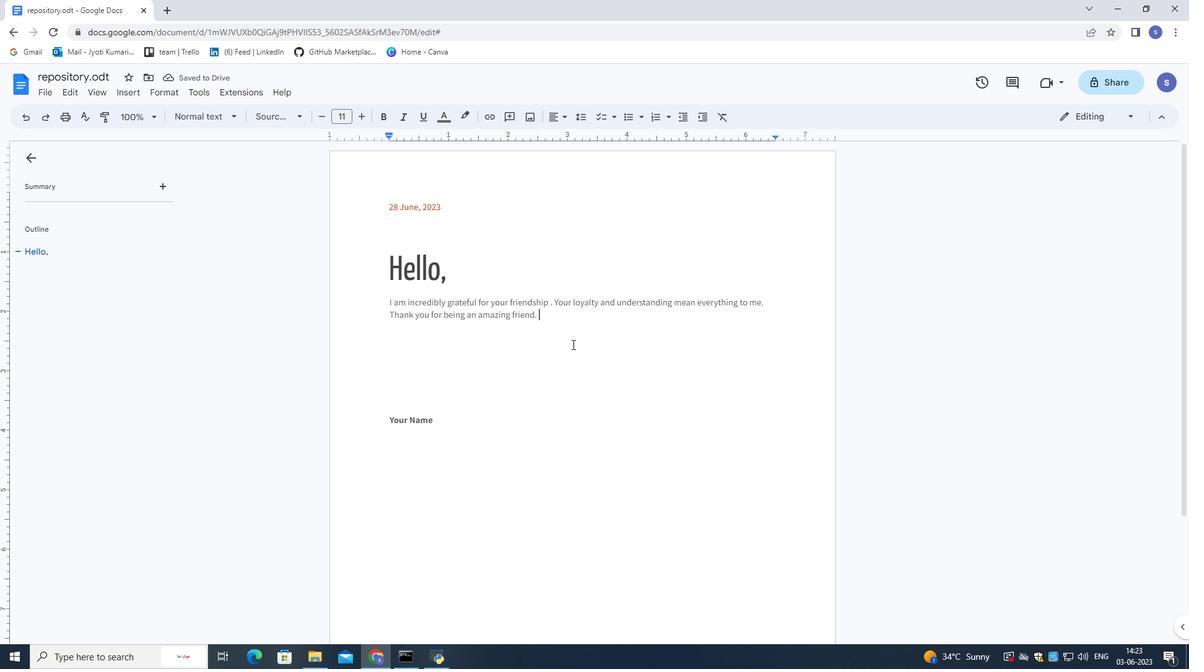 
Action: Mouse pressed left at (568, 330)
Screenshot: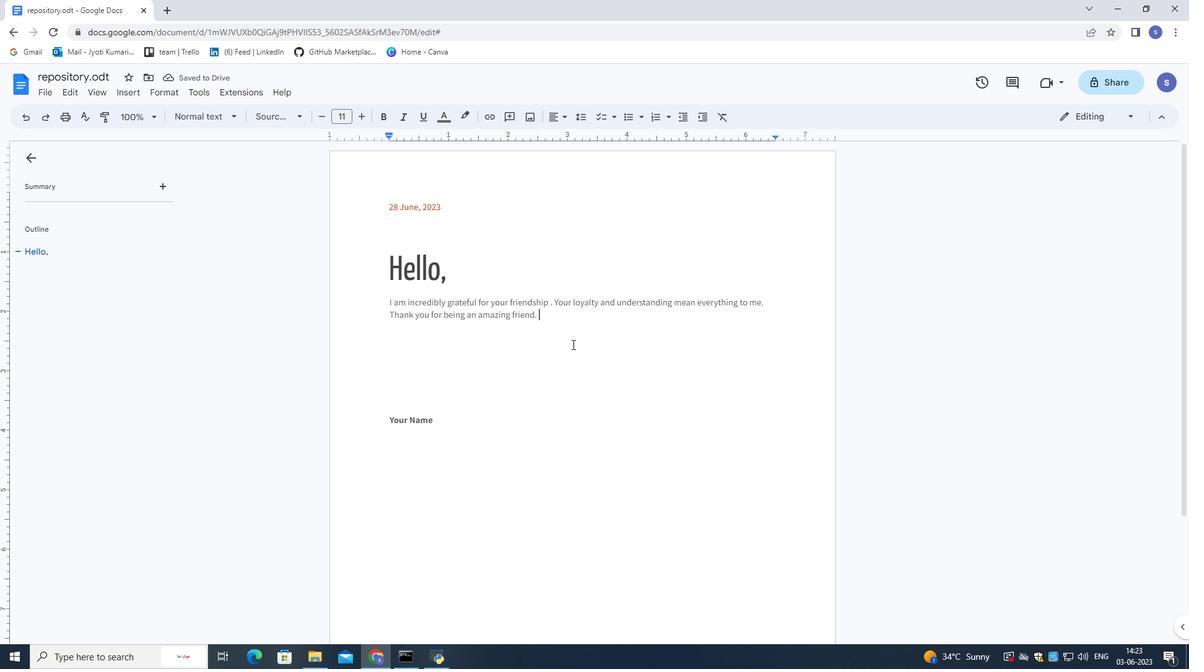 
Action: Mouse moved to (279, 117)
Screenshot: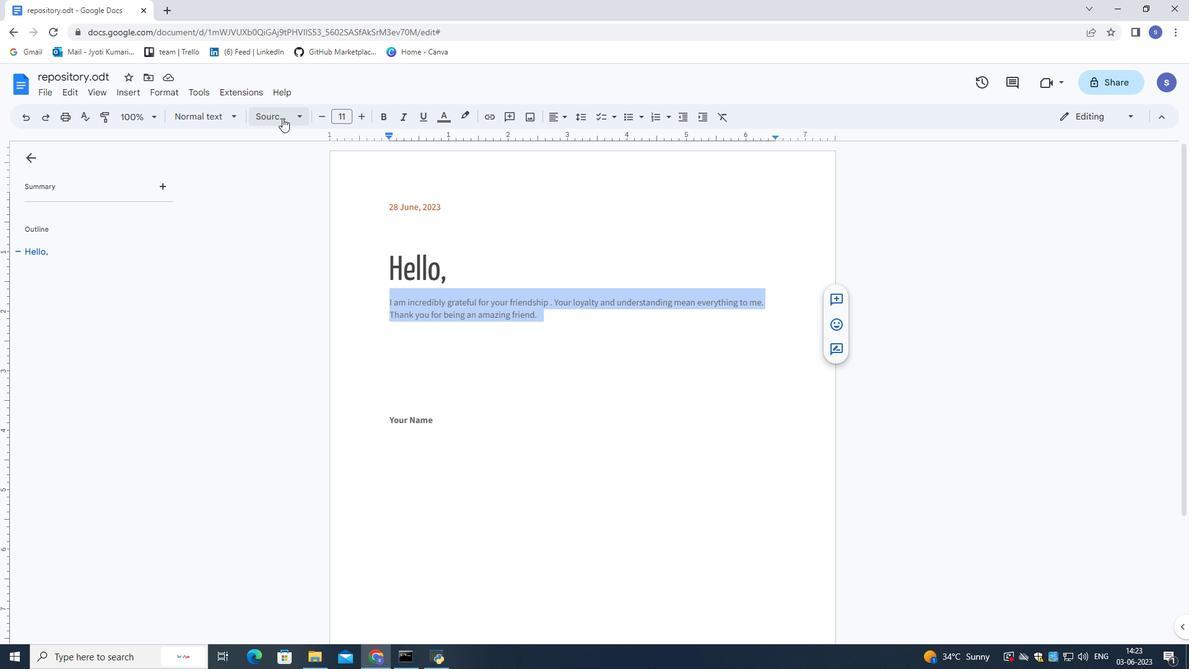 
Action: Mouse pressed left at (279, 117)
Screenshot: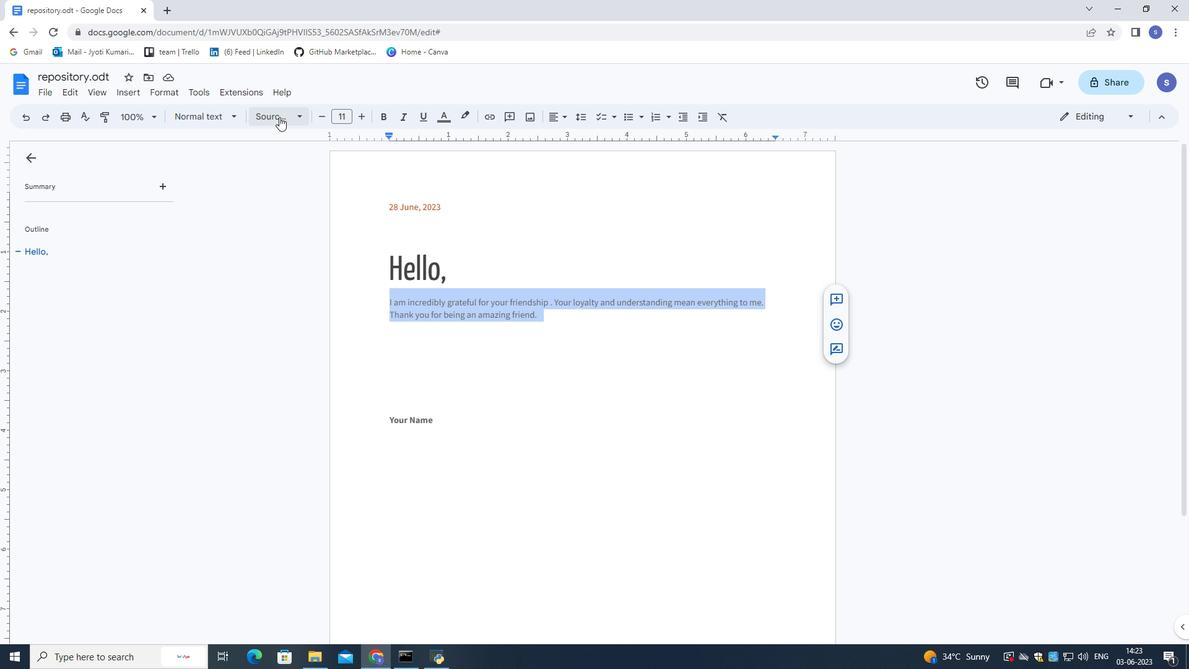 
Action: Mouse moved to (329, 345)
Screenshot: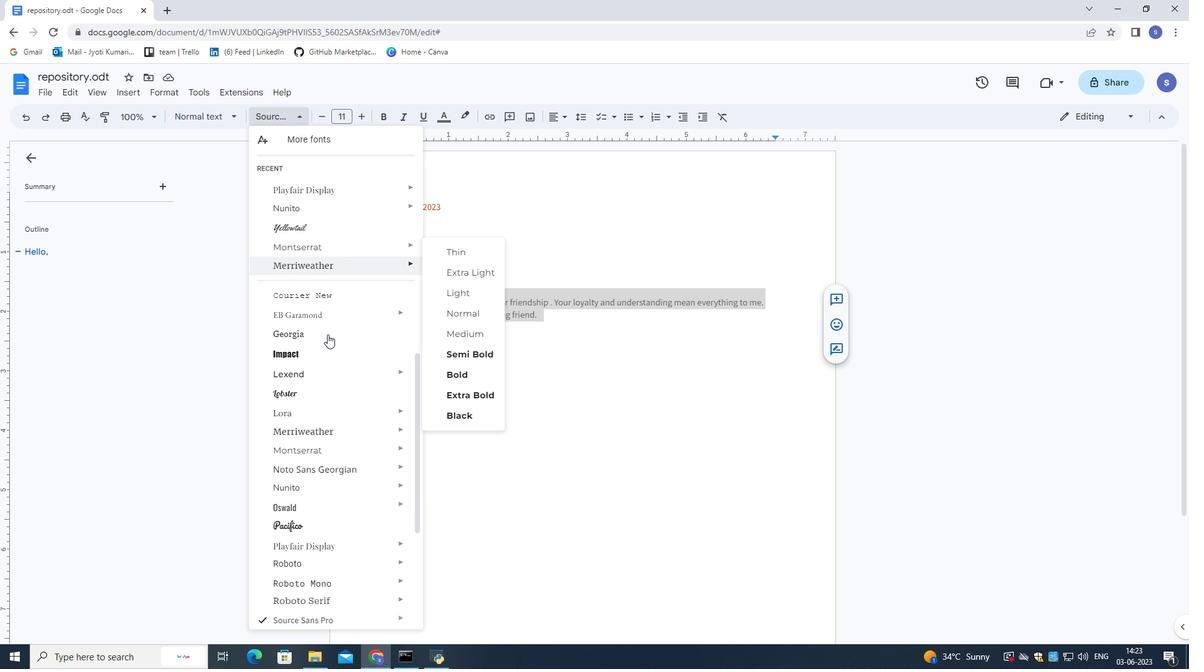 
Action: Mouse scrolled (329, 343) with delta (0, 0)
Screenshot: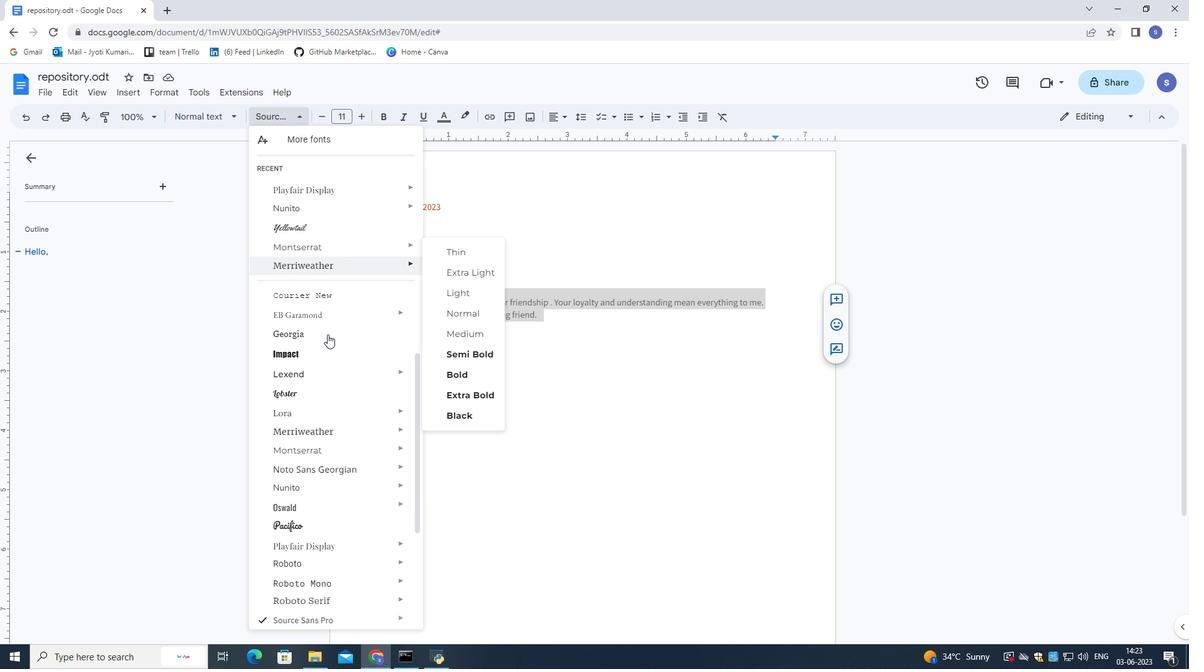 
Action: Mouse moved to (330, 347)
Screenshot: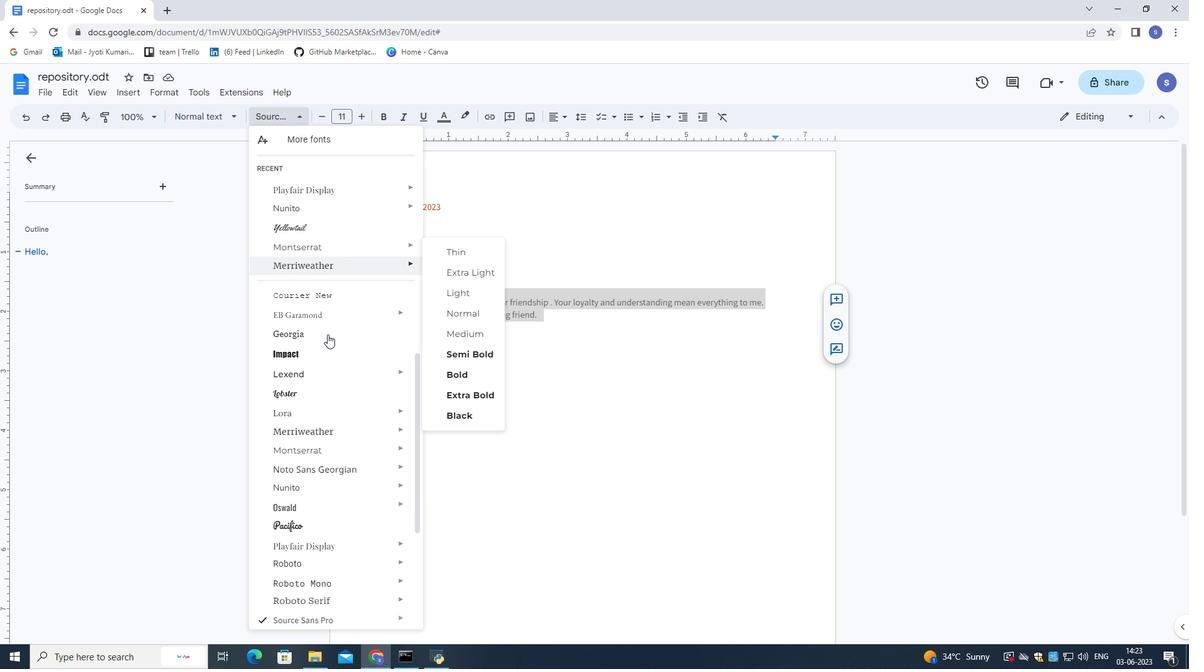 
Action: Mouse scrolled (330, 346) with delta (0, 0)
Screenshot: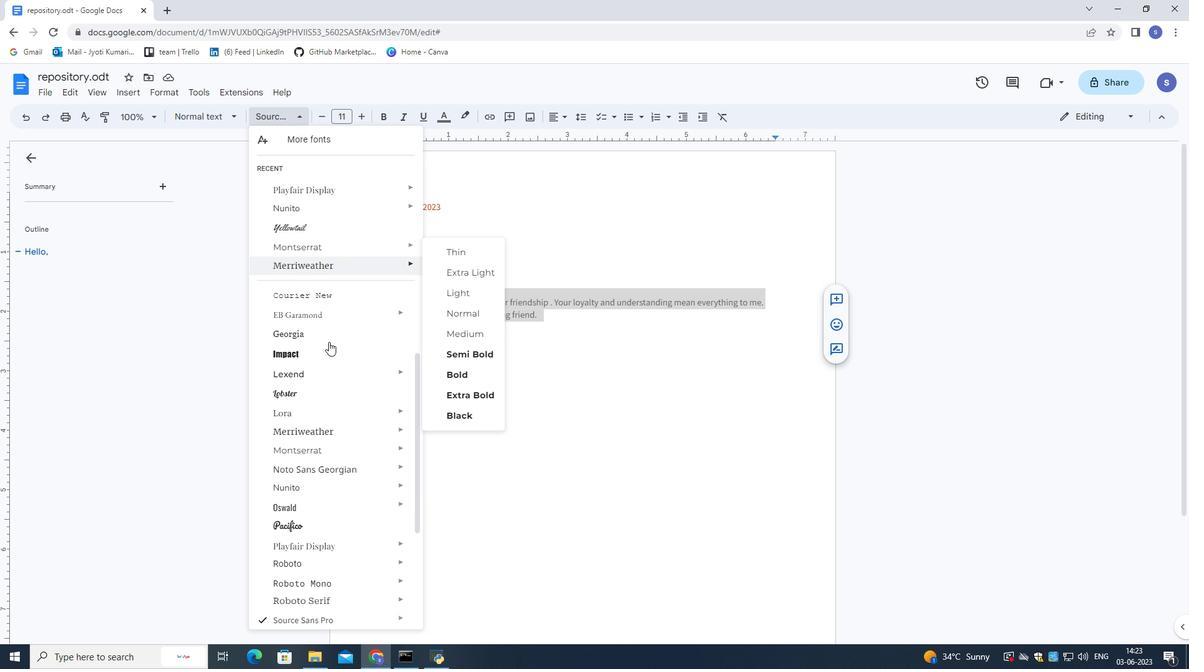 
Action: Mouse scrolled (330, 346) with delta (0, 0)
Screenshot: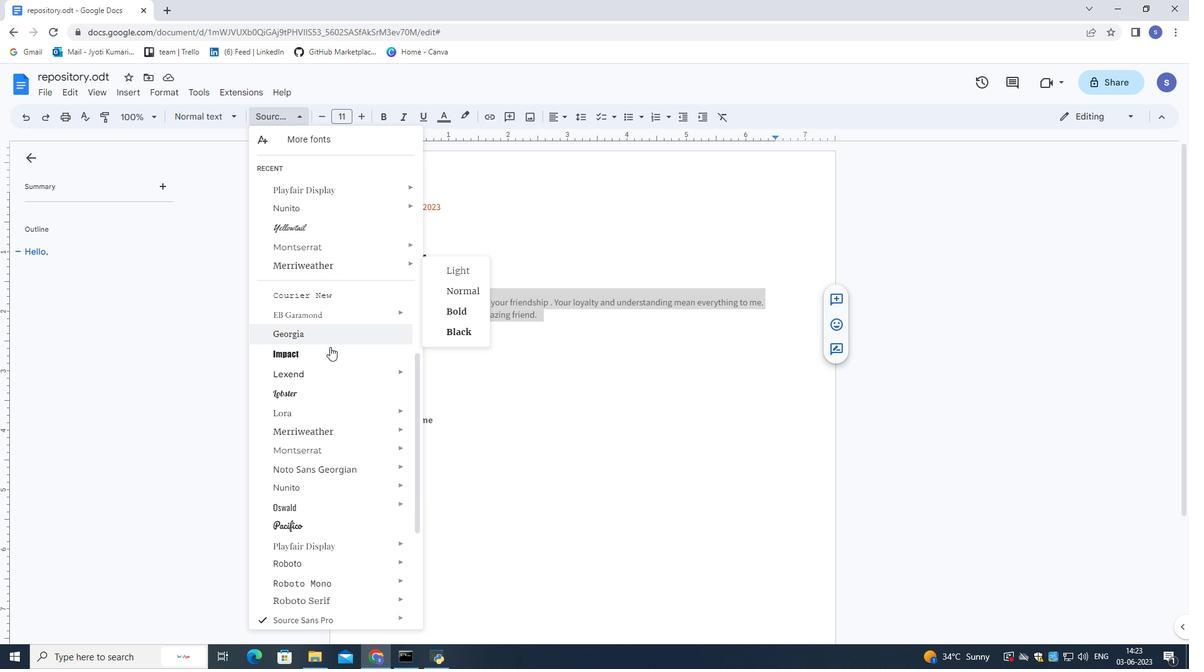 
Action: Mouse moved to (330, 347)
Screenshot: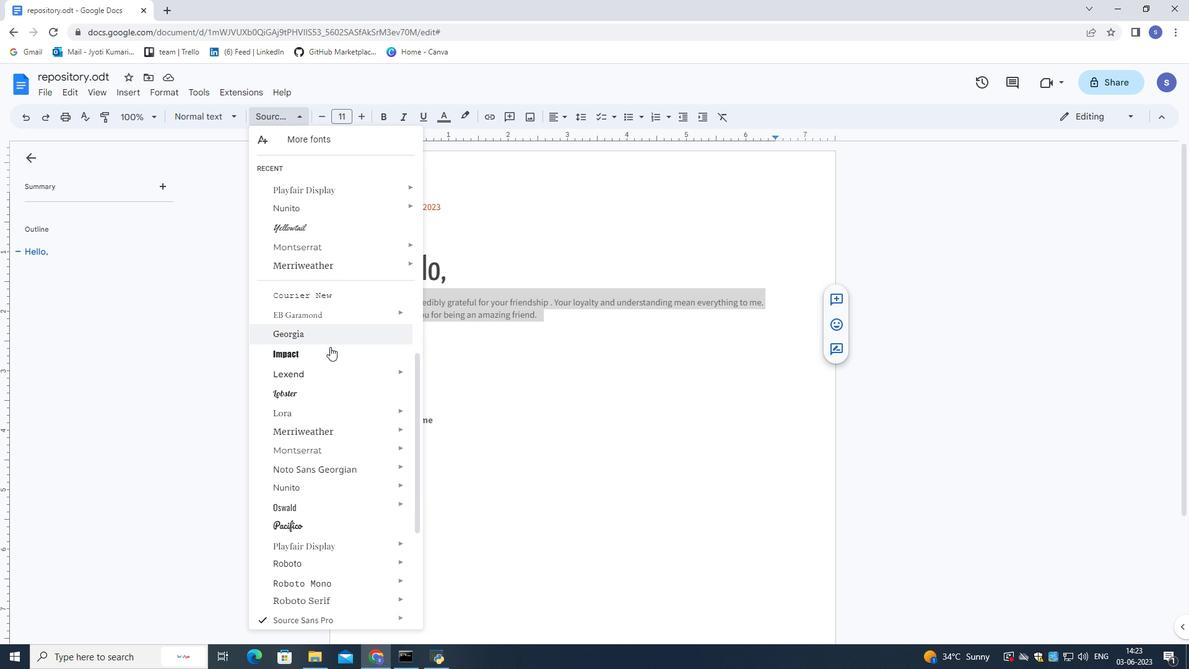 
Action: Mouse scrolled (330, 346) with delta (0, 0)
Screenshot: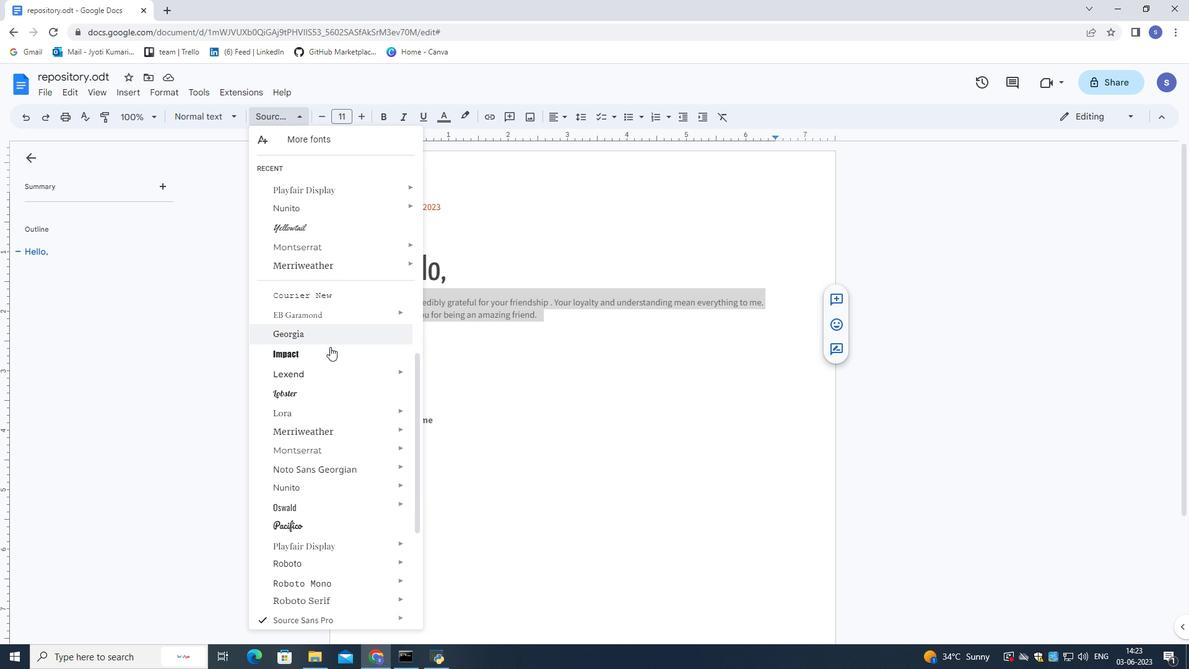
Action: Mouse moved to (311, 536)
Screenshot: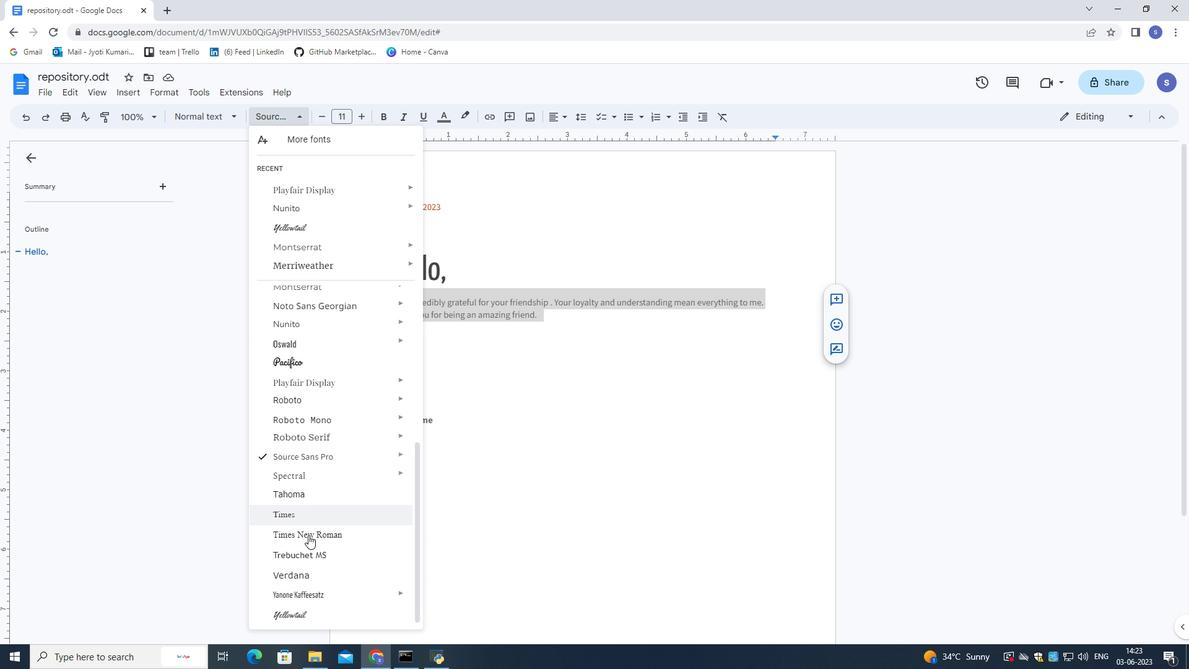 
Action: Mouse scrolled (311, 536) with delta (0, 0)
Screenshot: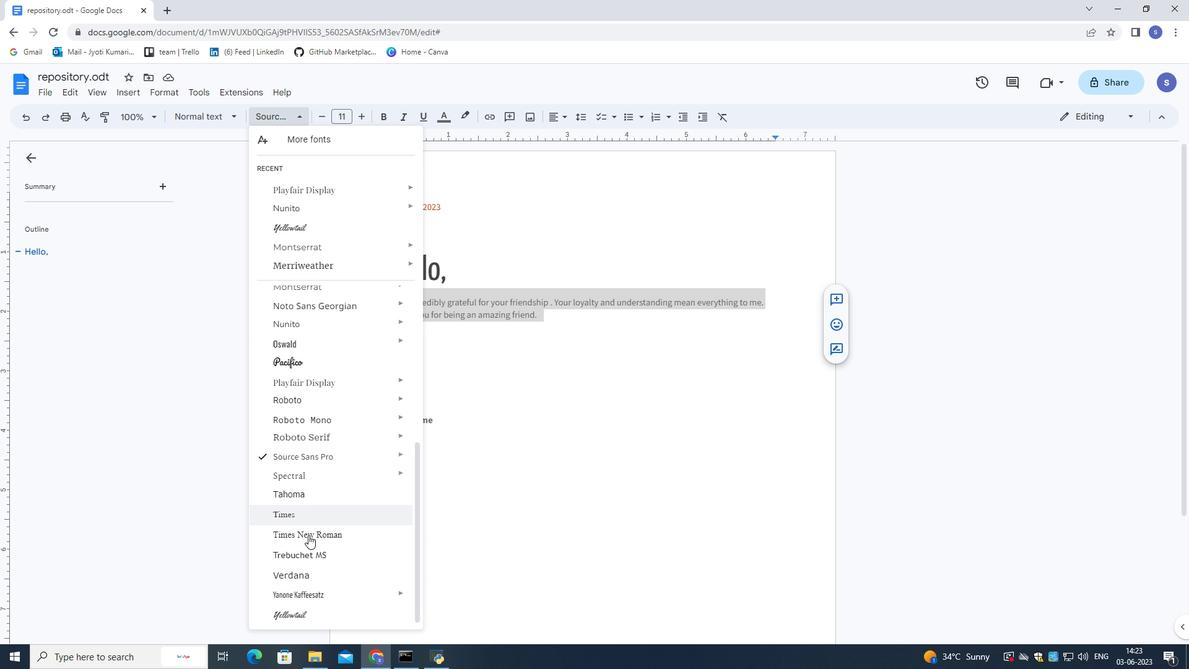 
Action: Mouse moved to (312, 537)
Screenshot: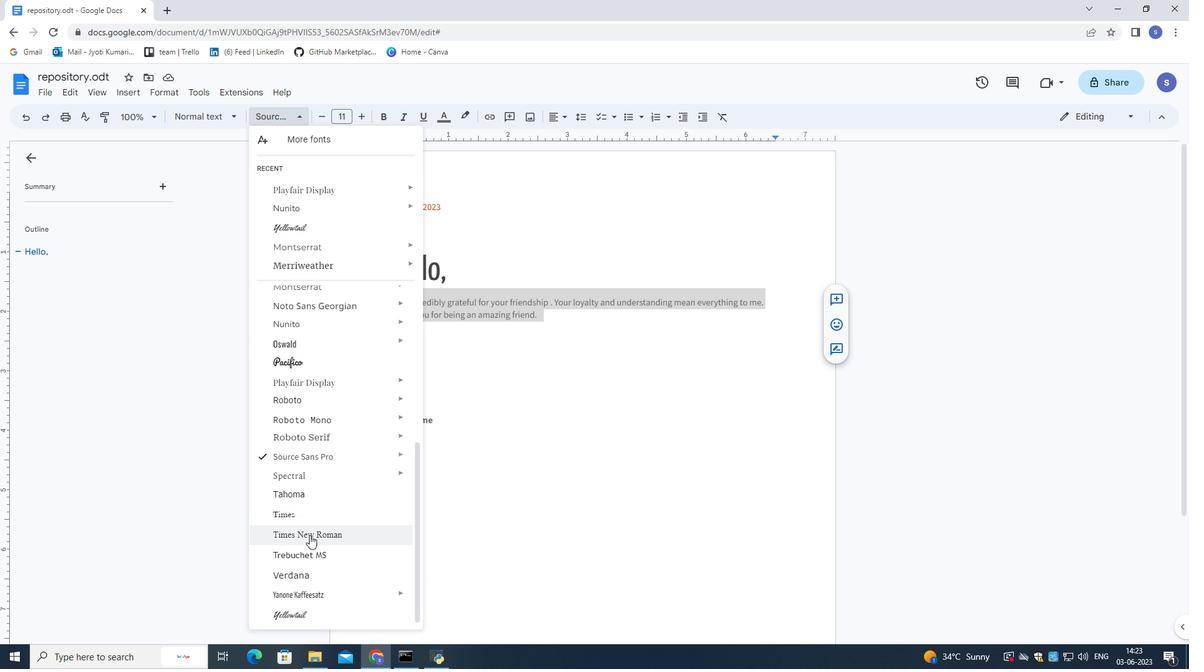 
Action: Mouse scrolled (312, 537) with delta (0, 0)
Screenshot: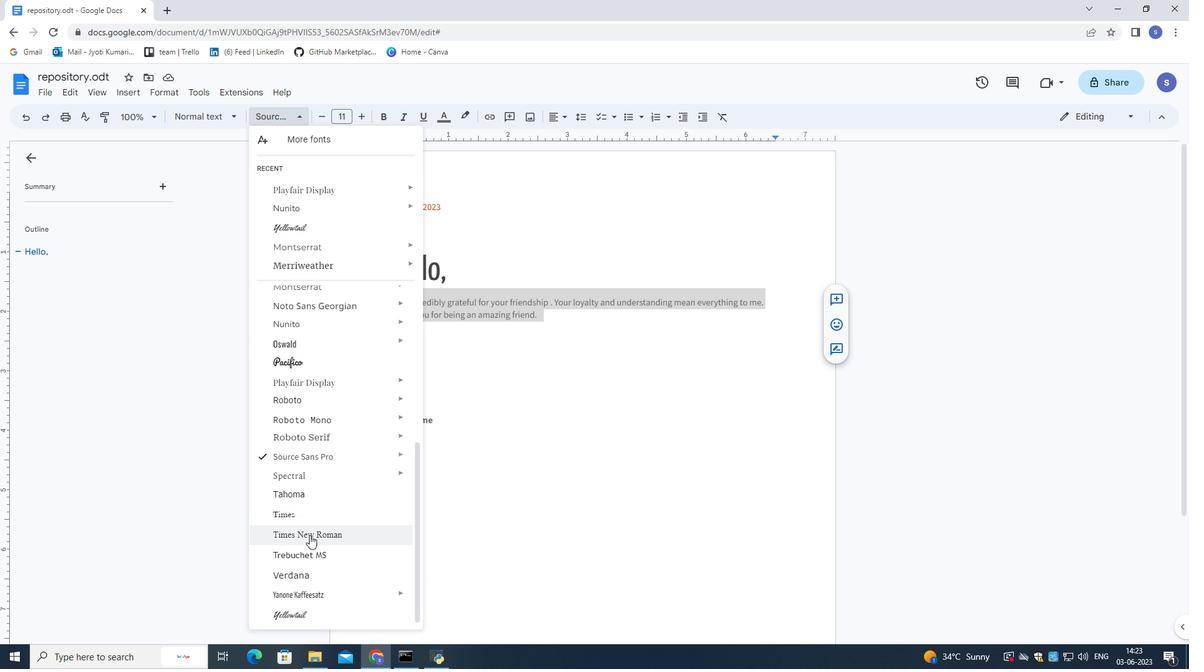 
Action: Mouse moved to (313, 537)
Screenshot: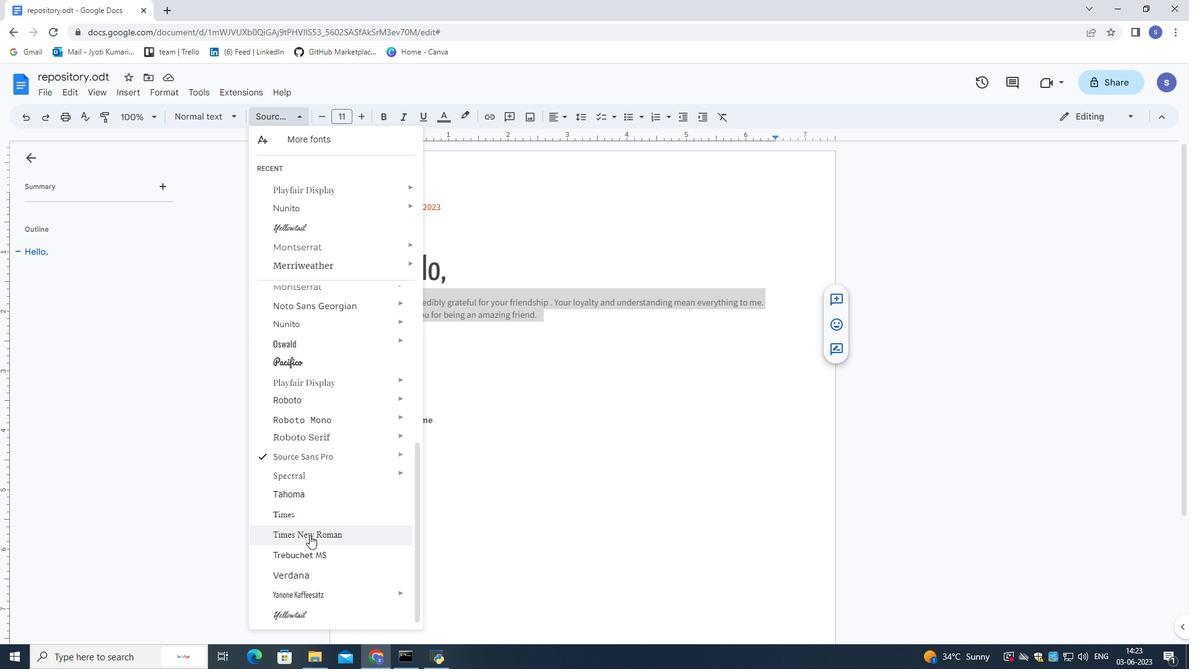 
Action: Mouse scrolled (313, 537) with delta (0, 0)
Screenshot: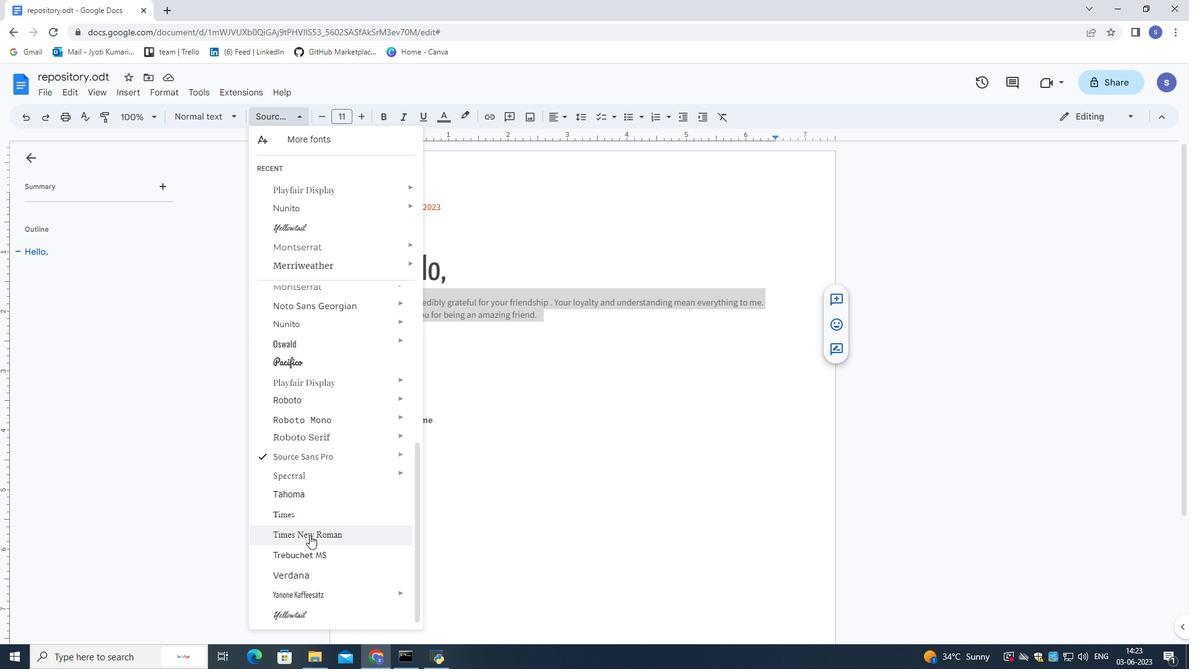 
Action: Mouse scrolled (313, 537) with delta (0, 0)
Screenshot: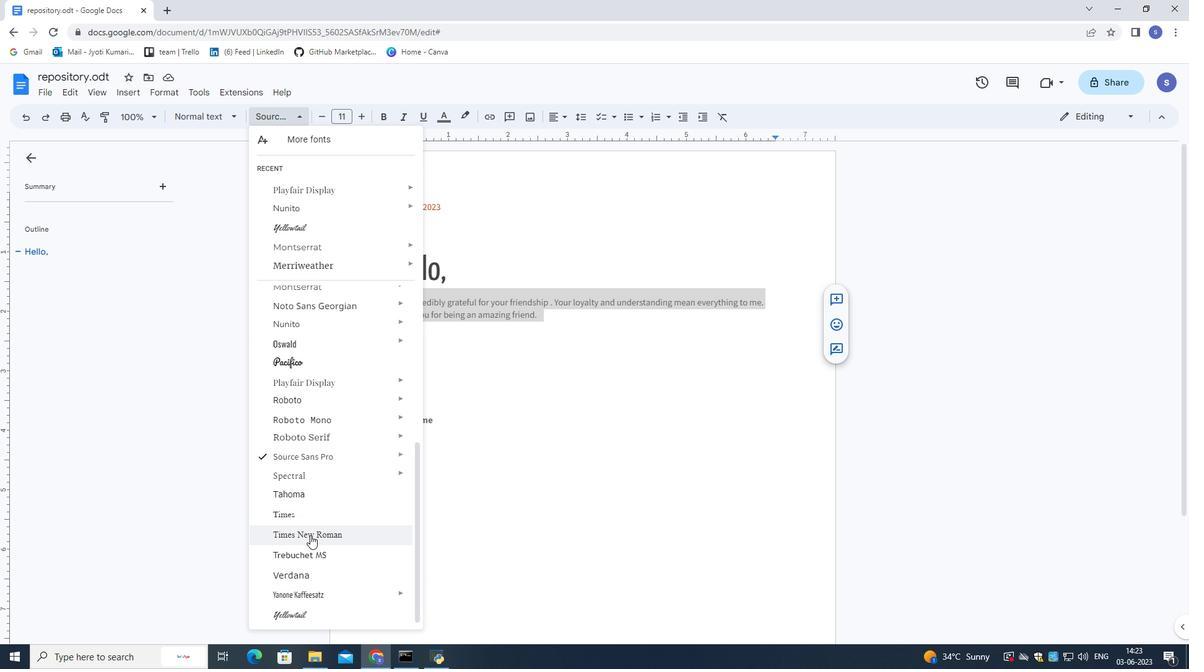 
Action: Mouse moved to (321, 490)
Screenshot: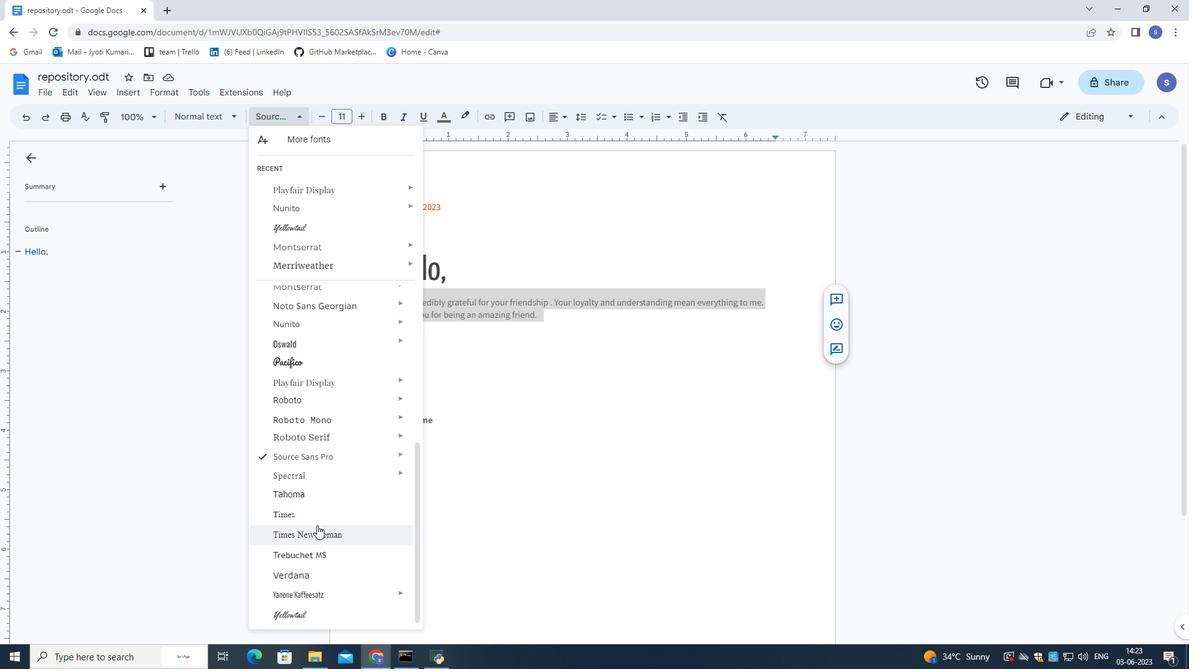
Action: Mouse scrolled (321, 490) with delta (0, 0)
Screenshot: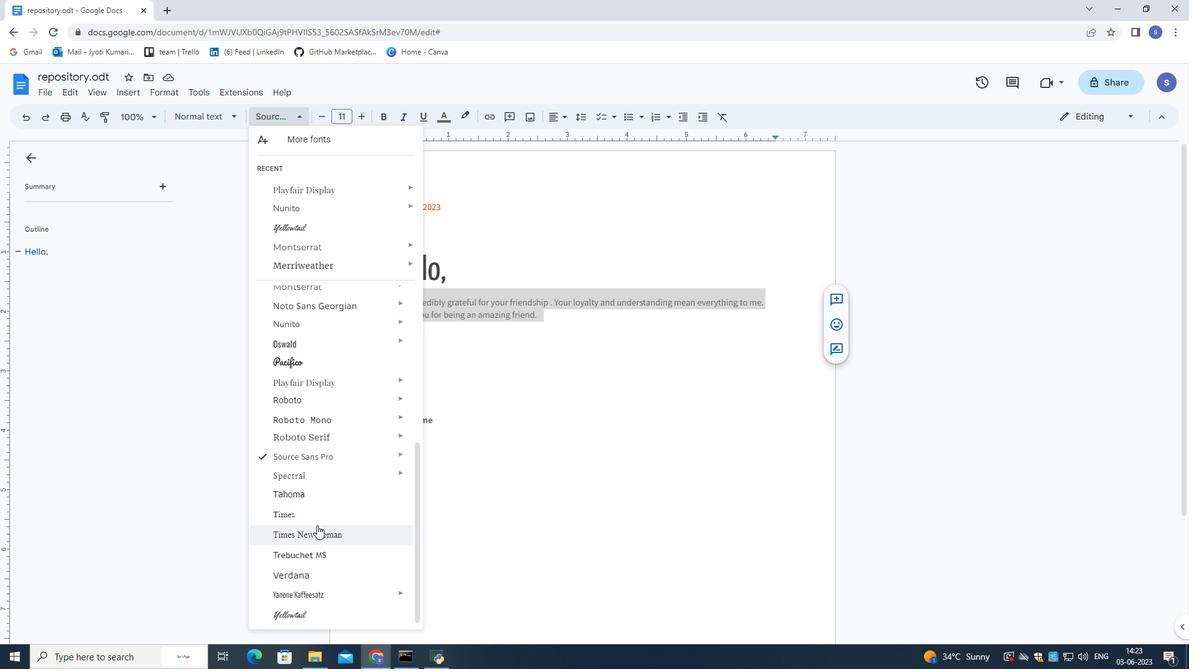 
Action: Mouse moved to (321, 489)
Screenshot: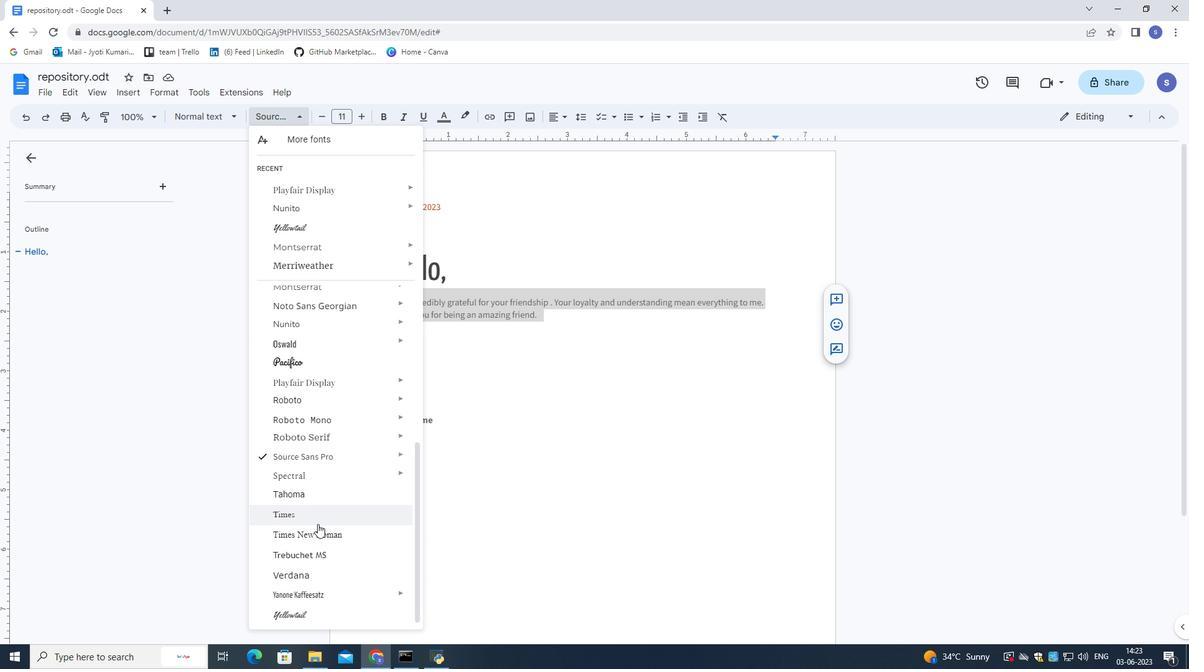 
Action: Mouse scrolled (321, 490) with delta (0, 0)
Screenshot: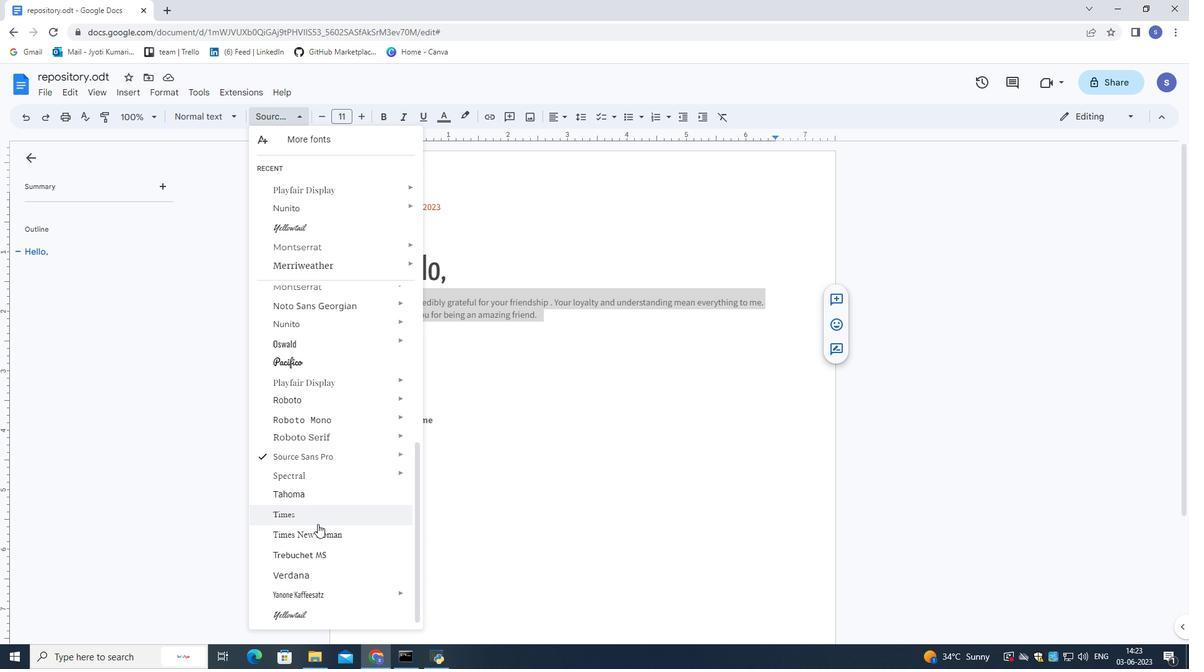
Action: Mouse moved to (327, 470)
Screenshot: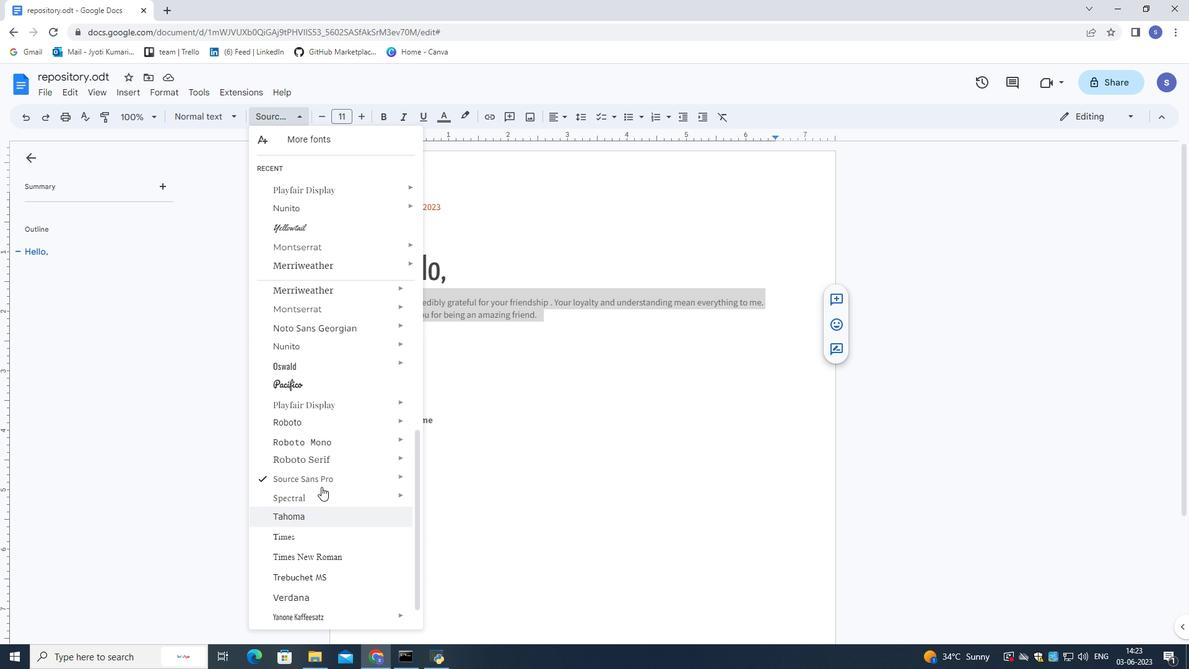 
Action: Mouse scrolled (327, 471) with delta (0, 0)
Screenshot: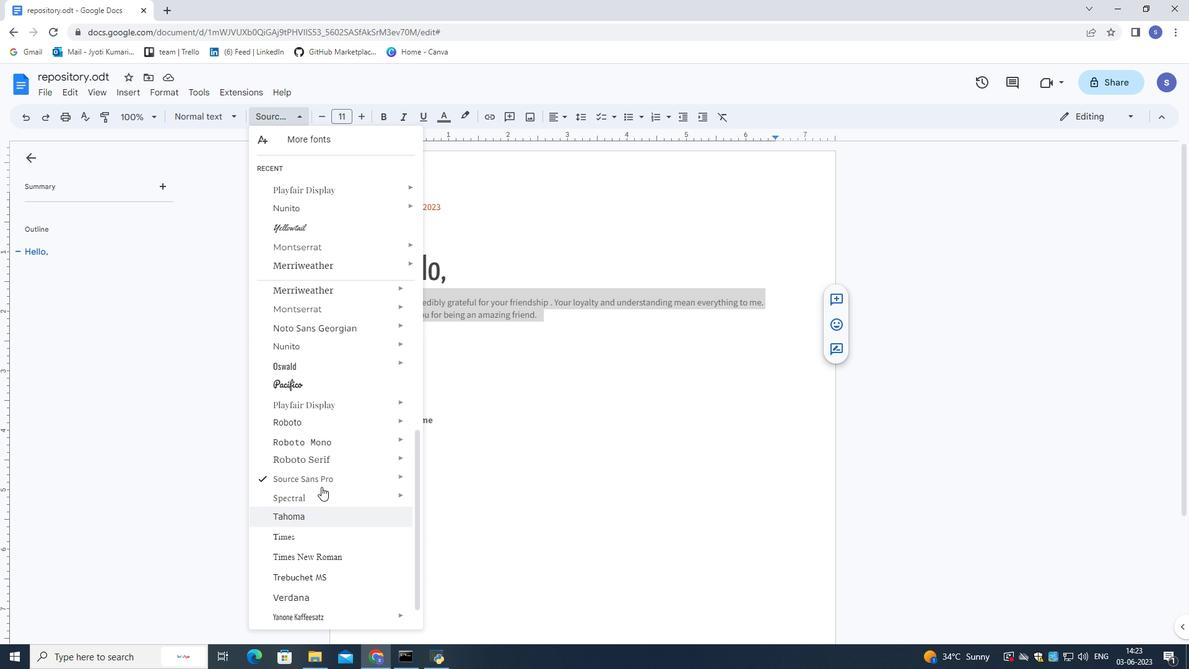 
Action: Mouse moved to (329, 458)
Screenshot: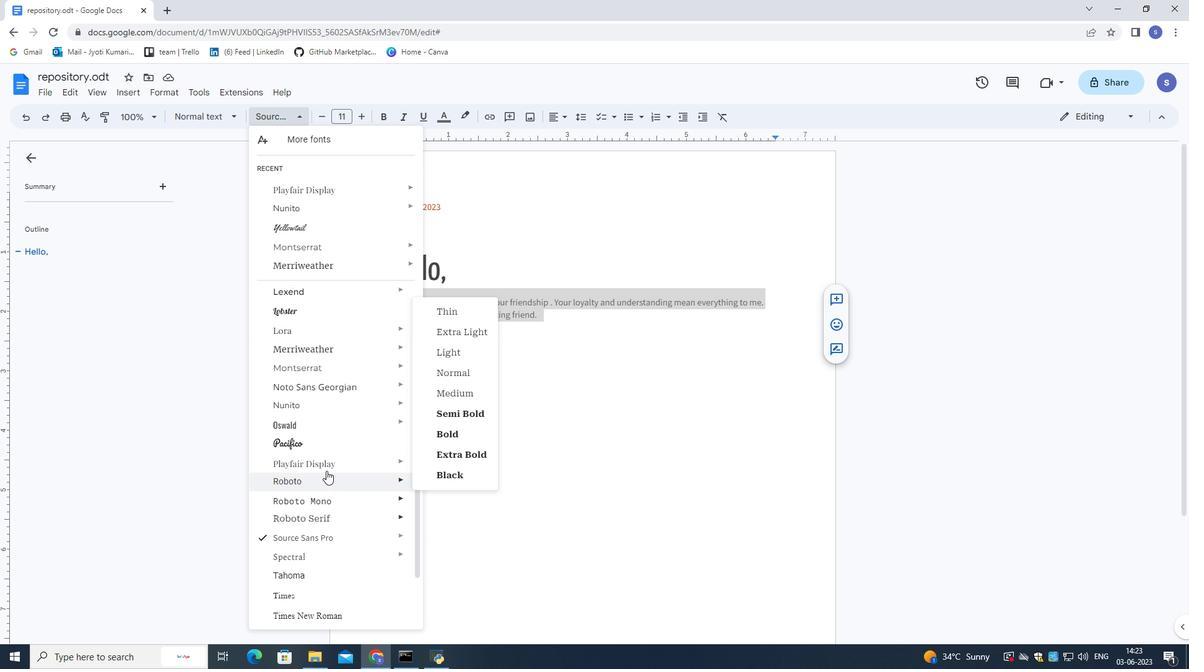 
Action: Mouse scrolled (329, 458) with delta (0, 0)
Screenshot: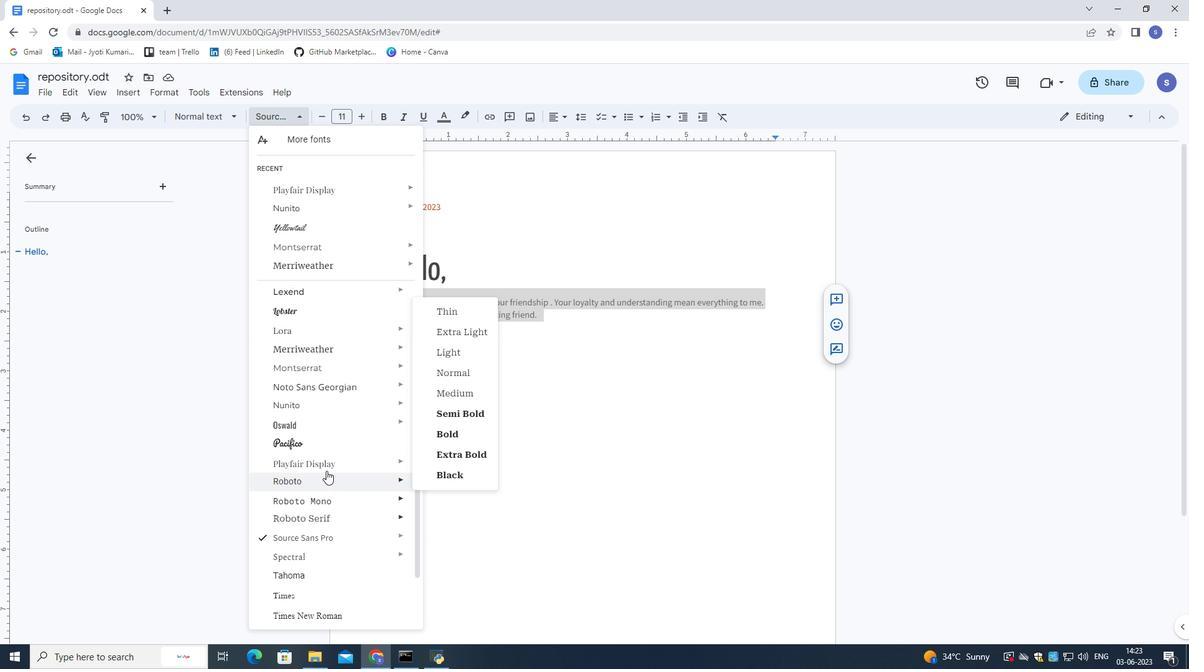 
Action: Mouse moved to (335, 463)
Screenshot: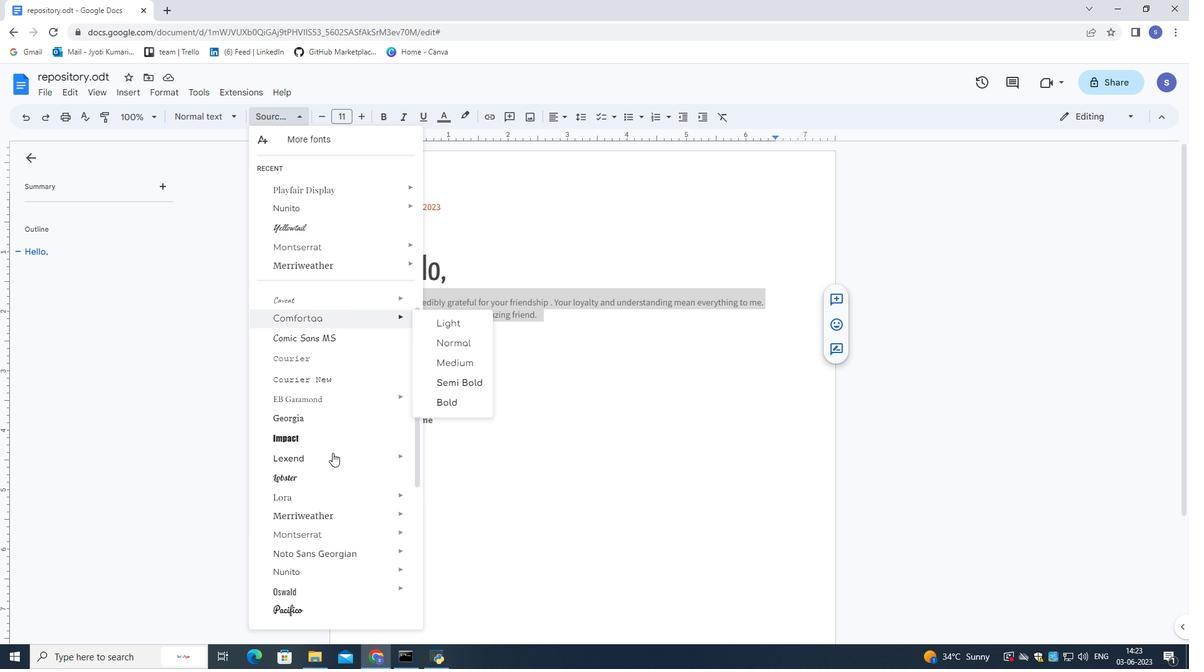 
Action: Mouse scrolled (335, 462) with delta (0, 0)
Screenshot: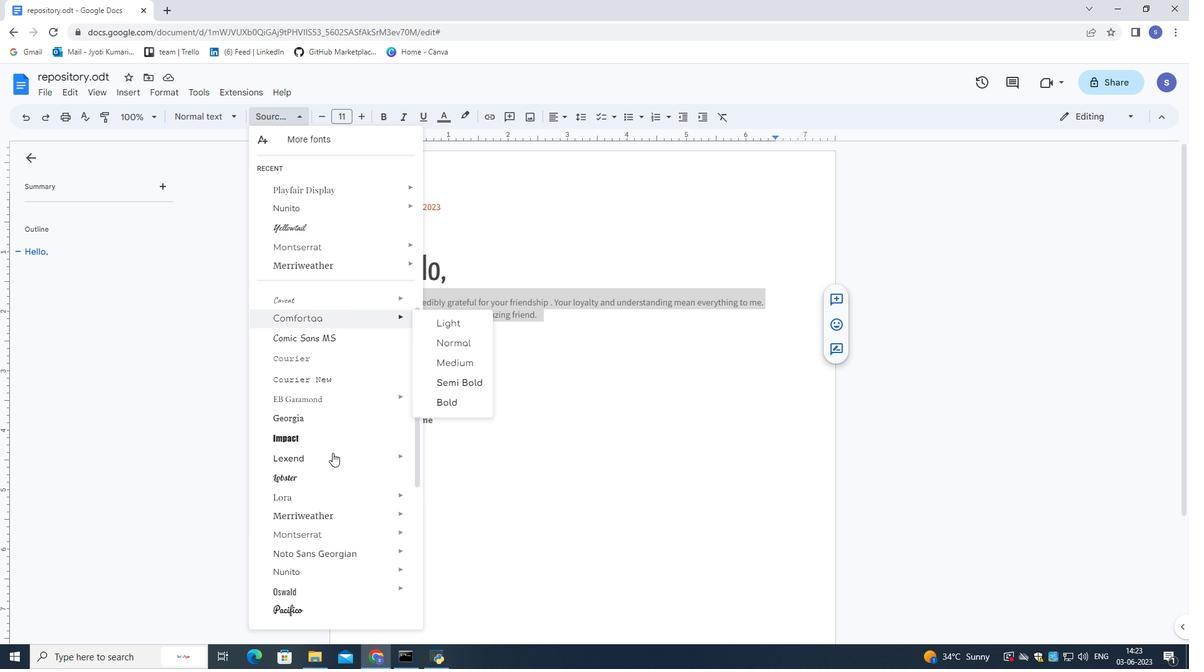 
Action: Mouse moved to (335, 465)
Screenshot: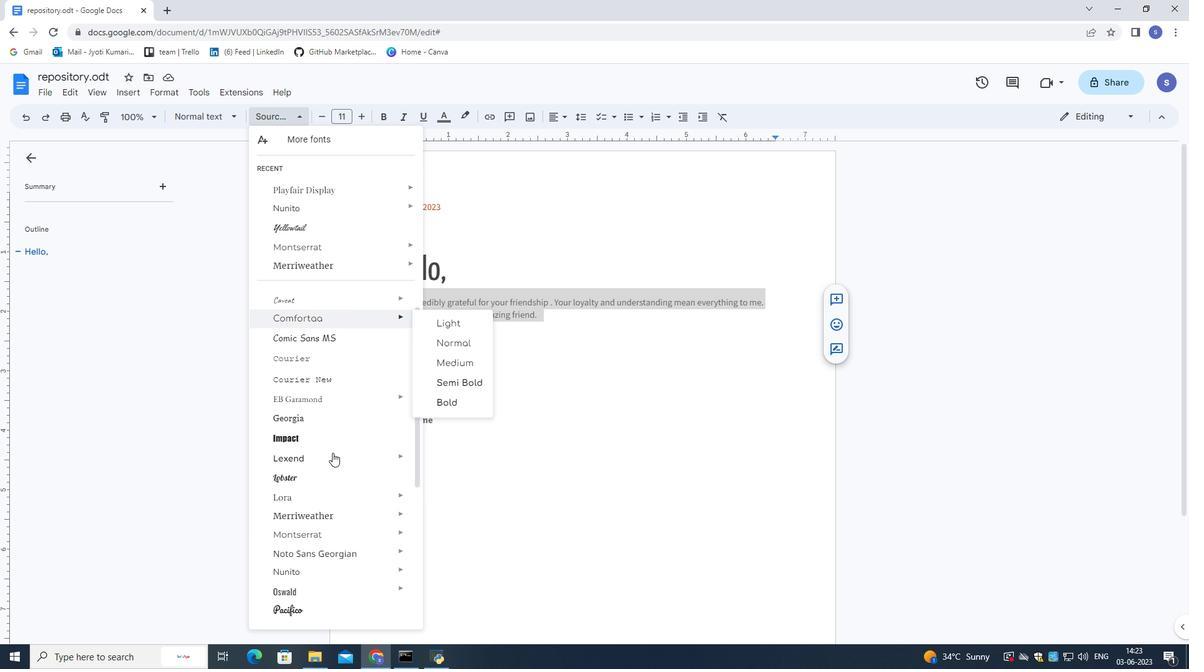 
Action: Mouse scrolled (335, 464) with delta (0, 0)
Screenshot: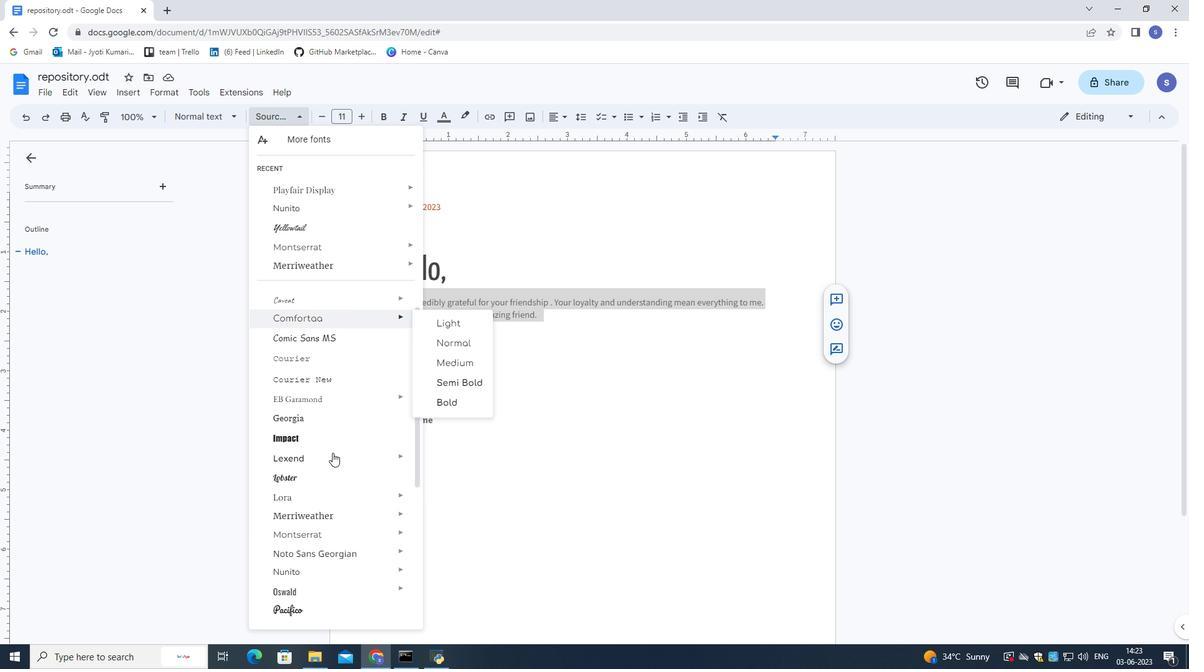
Action: Mouse moved to (335, 469)
Screenshot: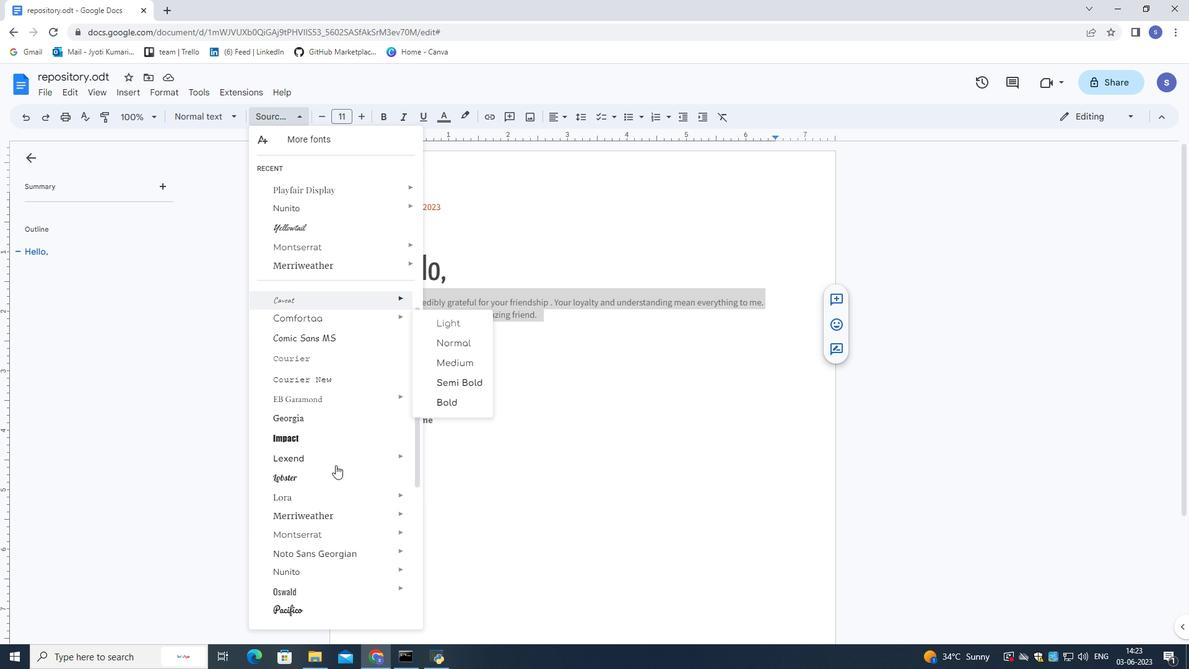 
Action: Mouse scrolled (335, 469) with delta (0, 0)
Screenshot: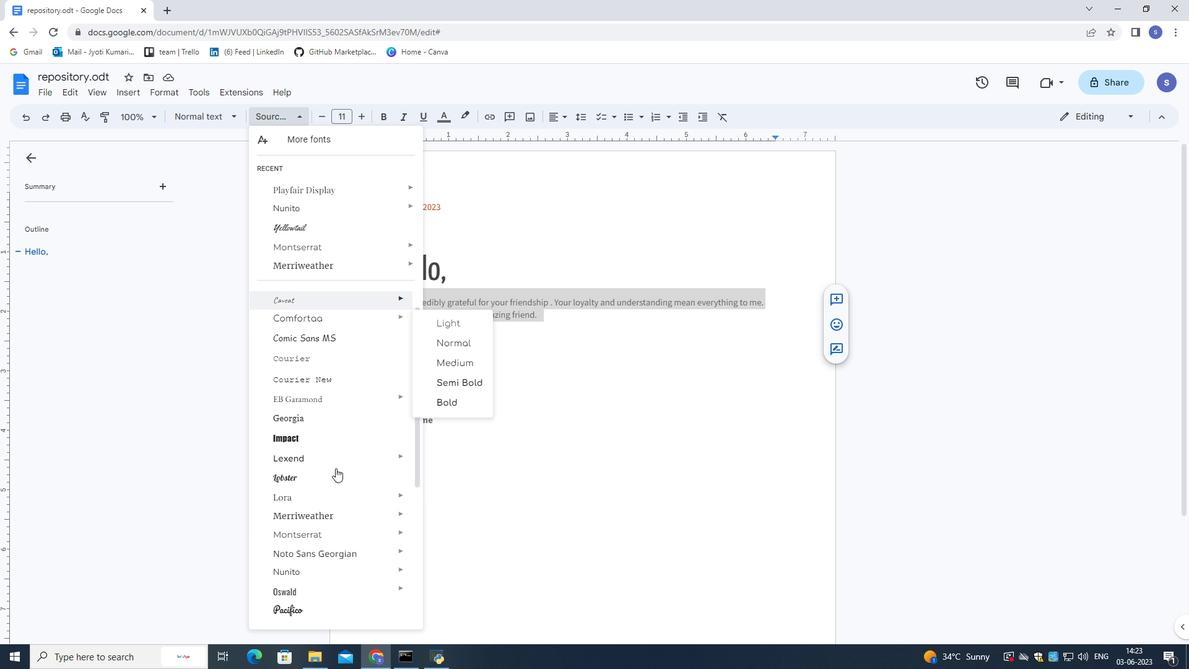 
Action: Mouse moved to (336, 474)
Screenshot: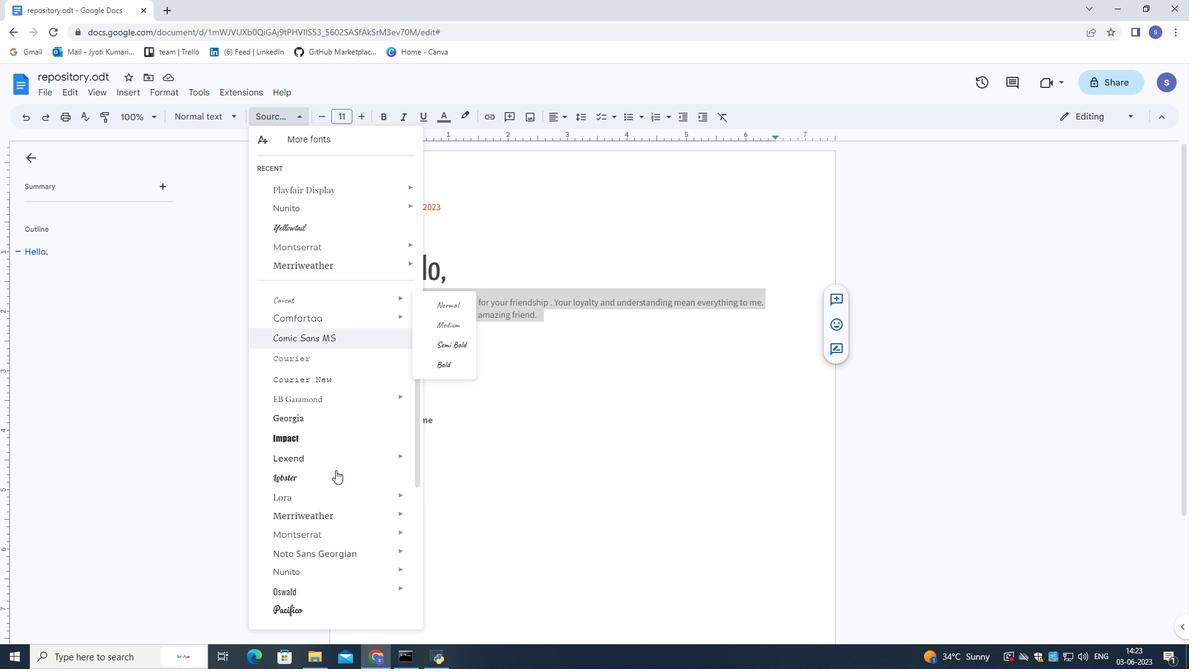 
Action: Mouse scrolled (336, 473) with delta (0, 0)
Screenshot: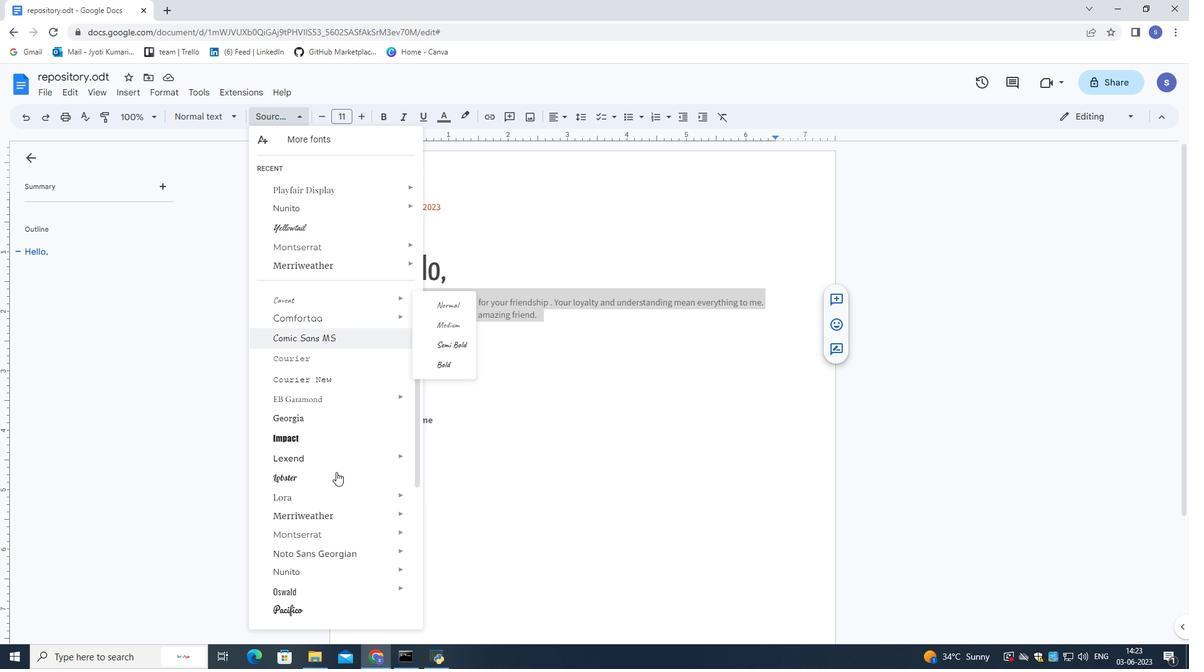 
Action: Mouse moved to (337, 474)
Screenshot: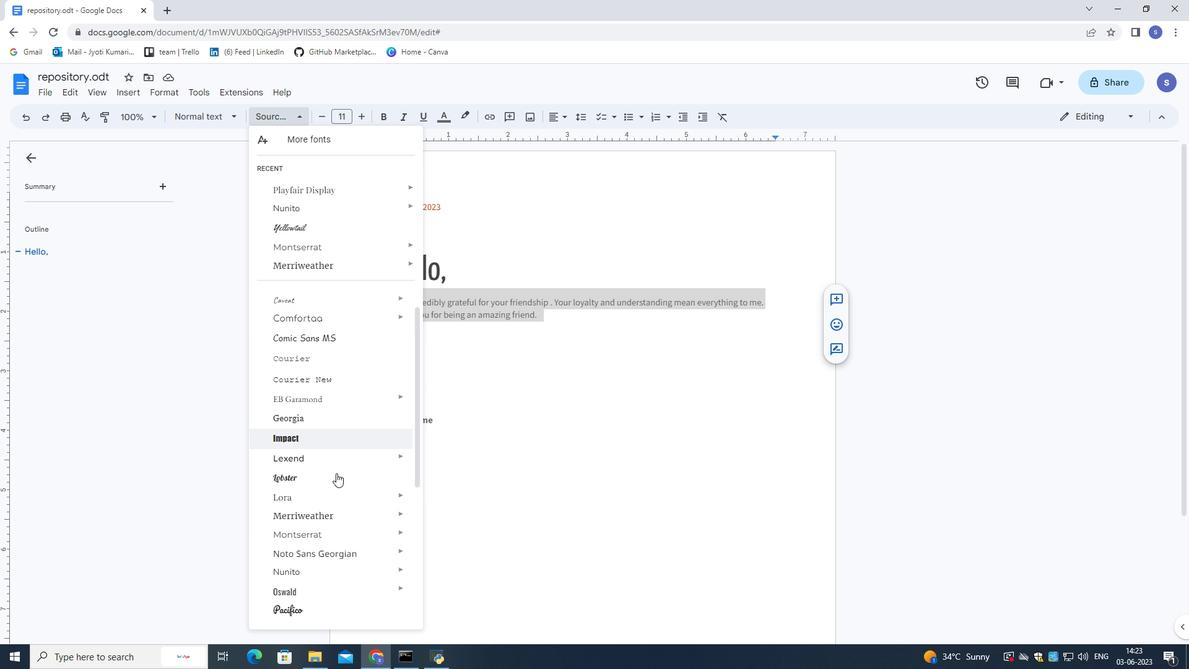 
Action: Mouse scrolled (337, 474) with delta (0, 0)
Screenshot: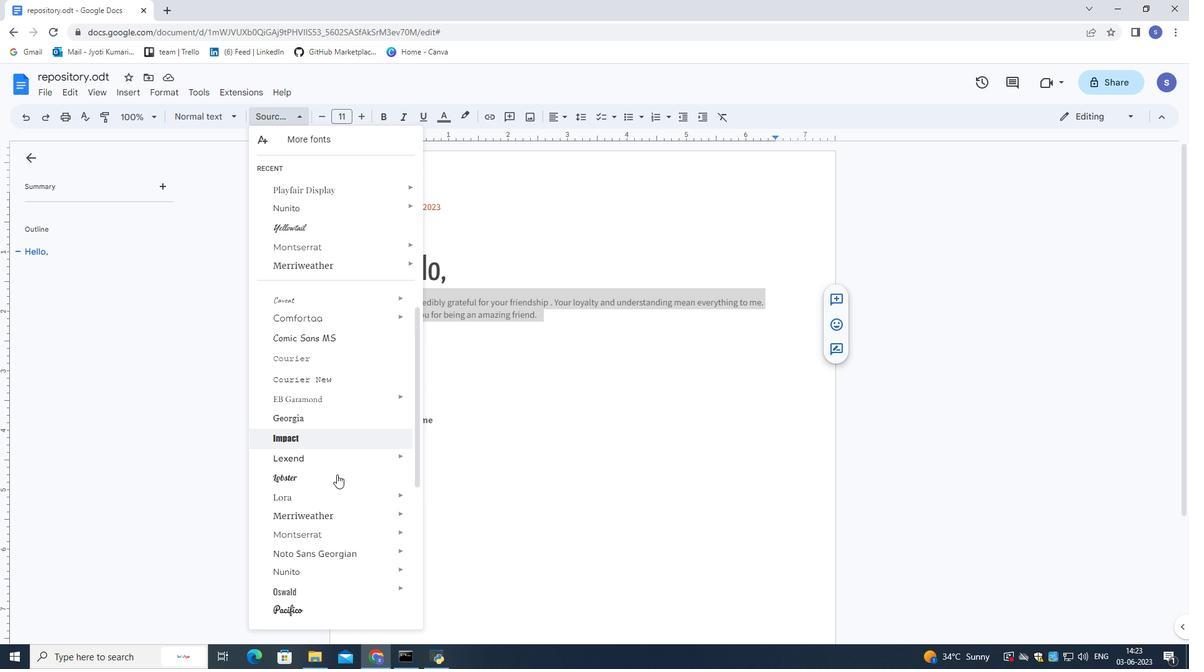 
Action: Mouse scrolled (337, 475) with delta (0, 0)
Screenshot: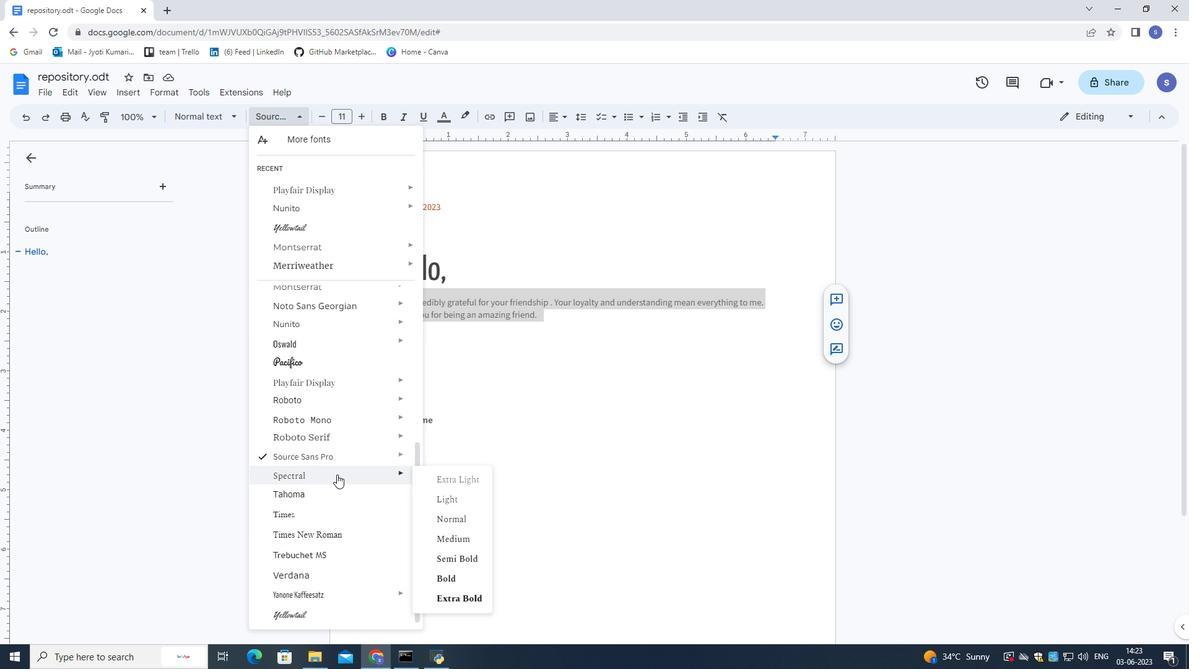 
Action: Mouse scrolled (337, 475) with delta (0, 0)
Screenshot: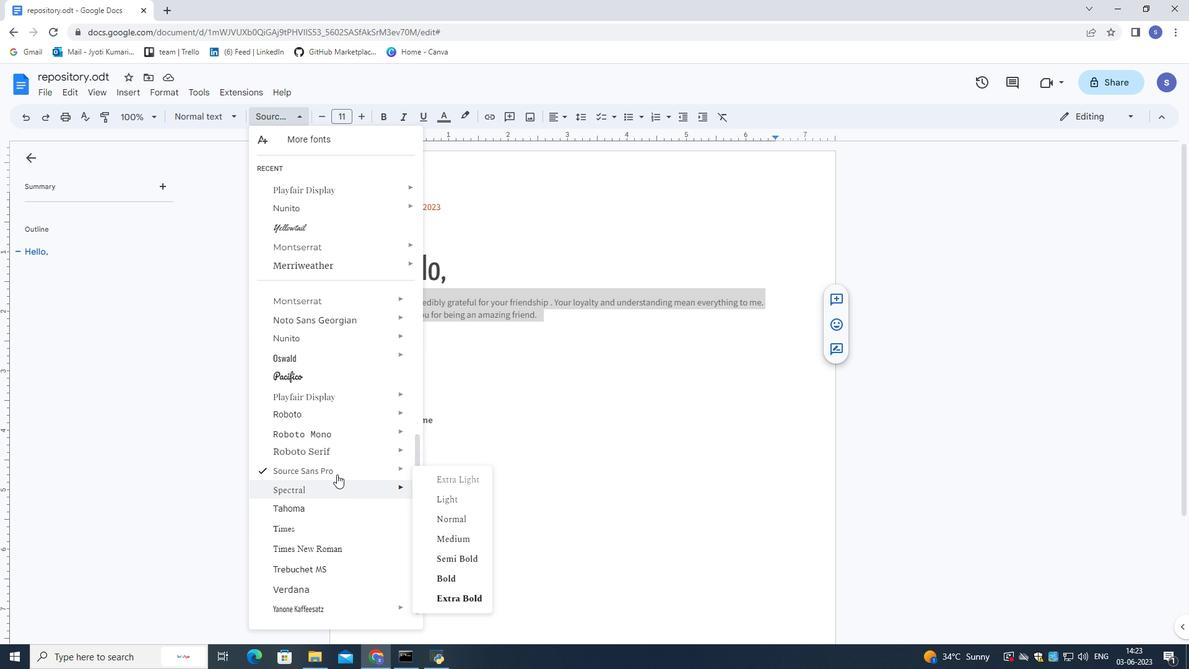 
Action: Mouse scrolled (337, 475) with delta (0, 0)
Screenshot: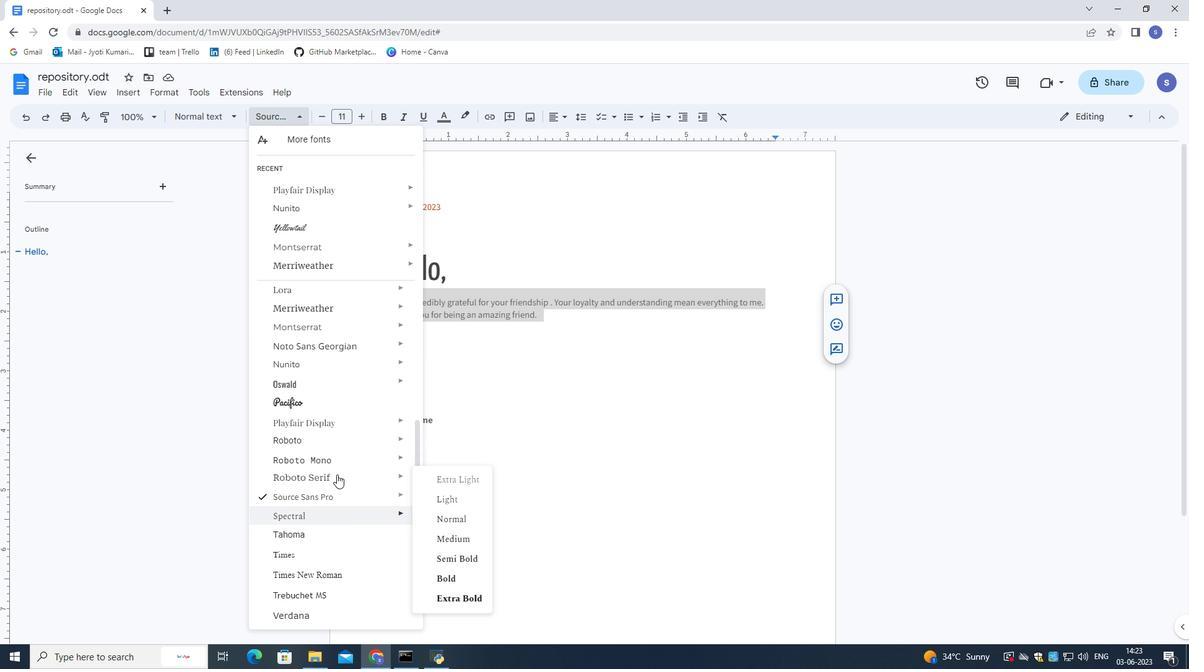 
Action: Mouse scrolled (337, 475) with delta (0, 0)
Screenshot: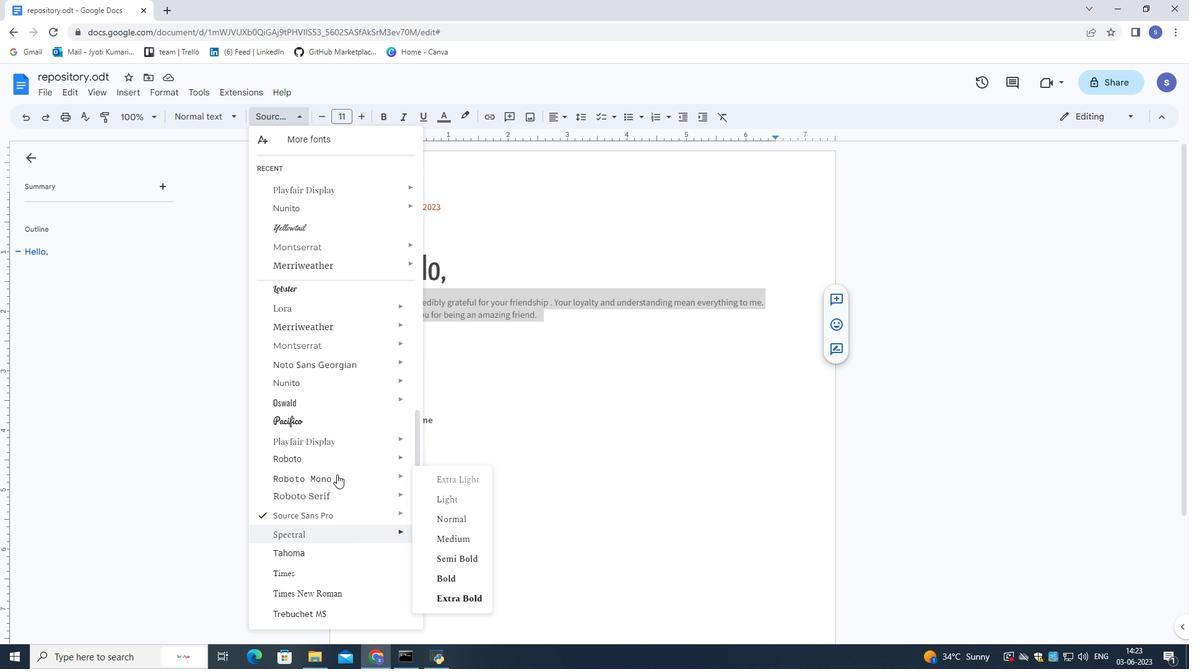 
Action: Mouse moved to (337, 474)
Screenshot: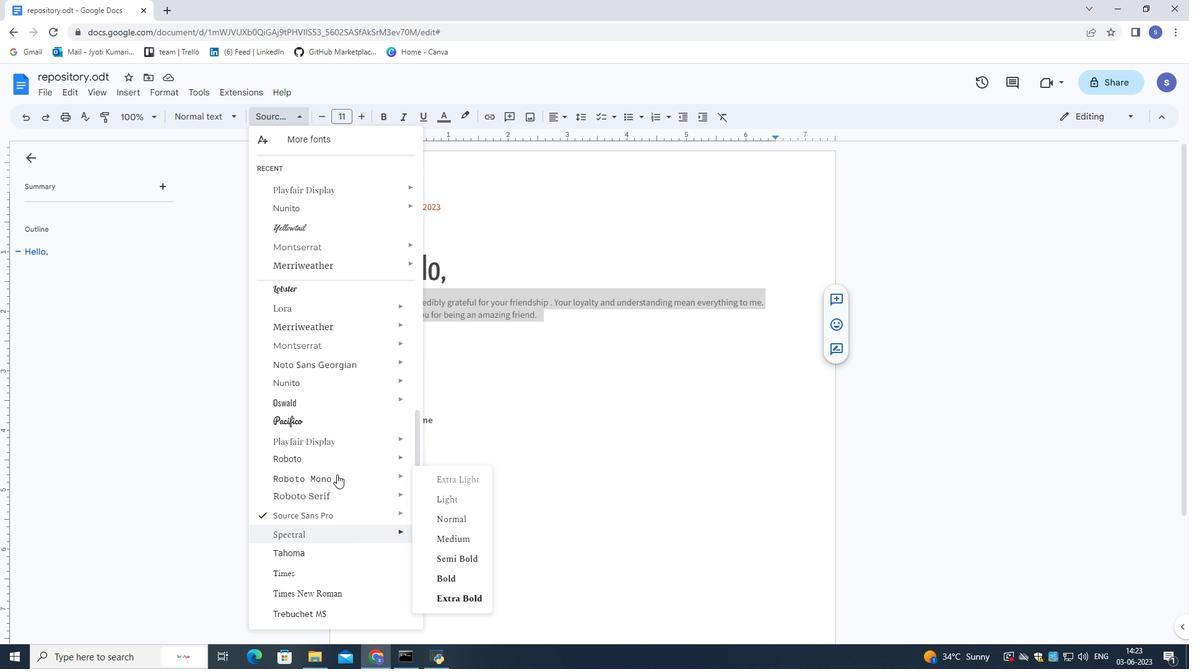 
Action: Mouse scrolled (337, 475) with delta (0, 0)
Screenshot: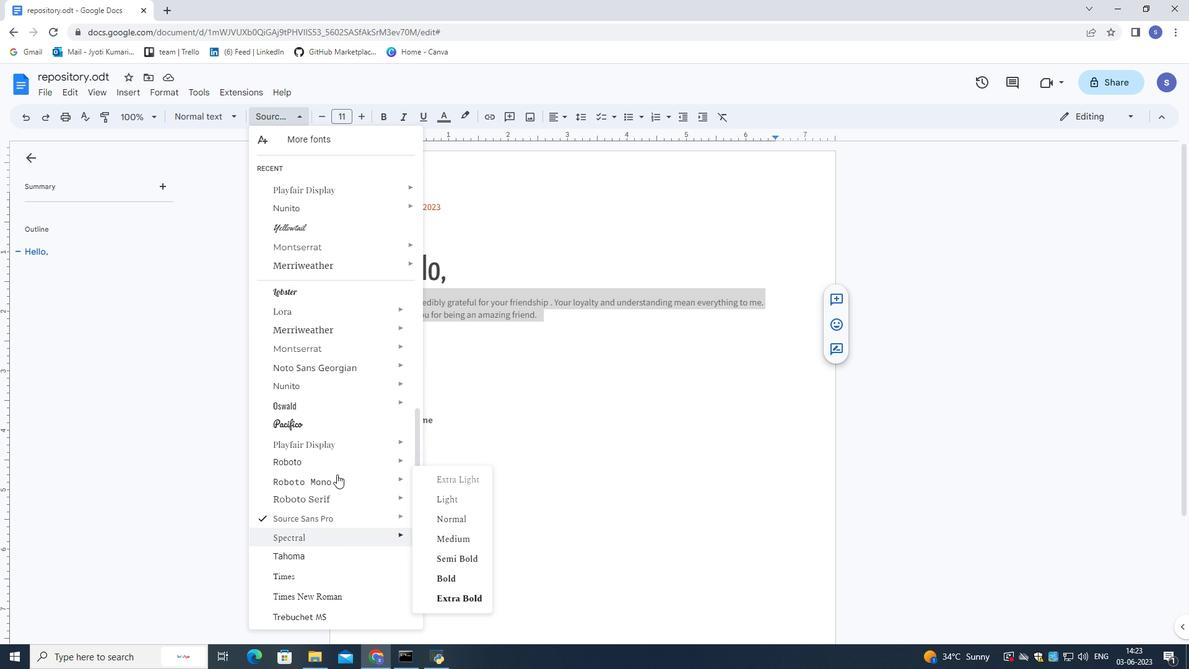 
Action: Mouse moved to (303, 145)
Screenshot: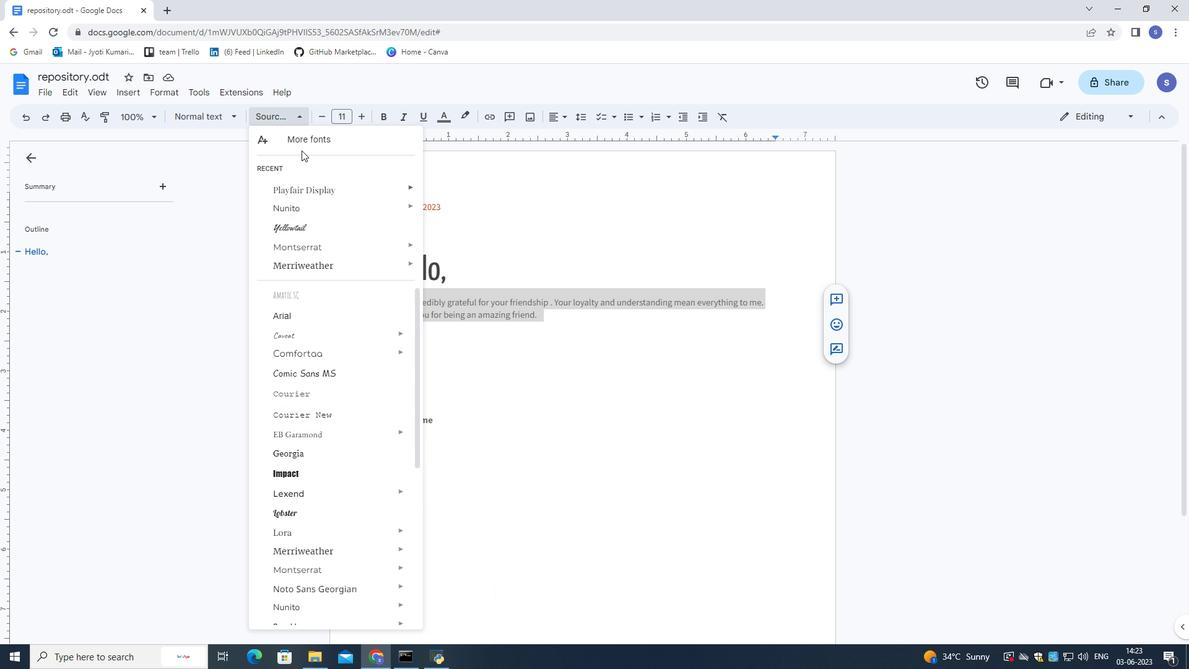 
Action: Mouse pressed left at (303, 145)
Screenshot: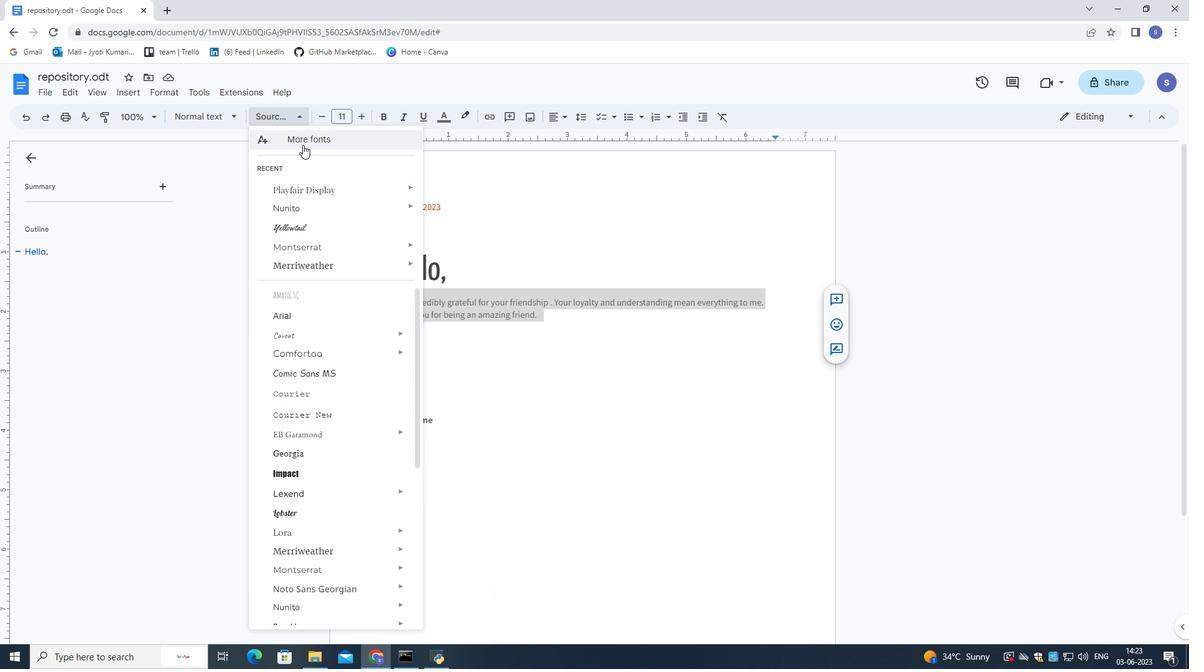 
Action: Mouse moved to (377, 208)
Screenshot: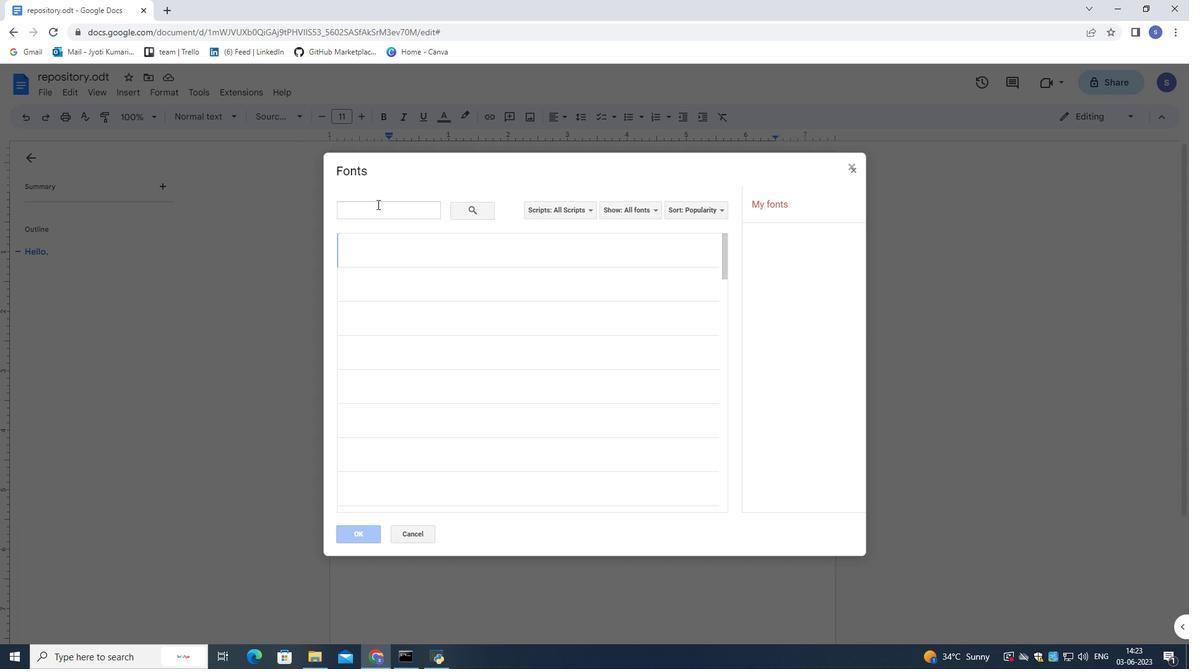 
Action: Mouse pressed left at (377, 208)
Screenshot: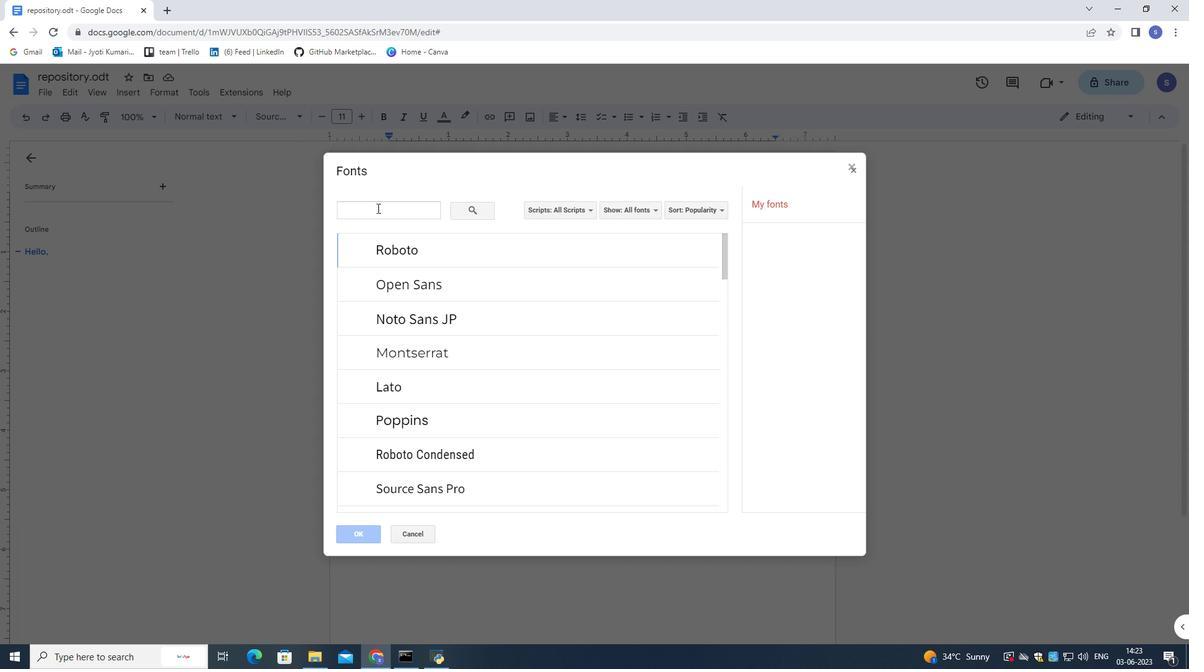 
Action: Mouse moved to (398, 251)
Screenshot: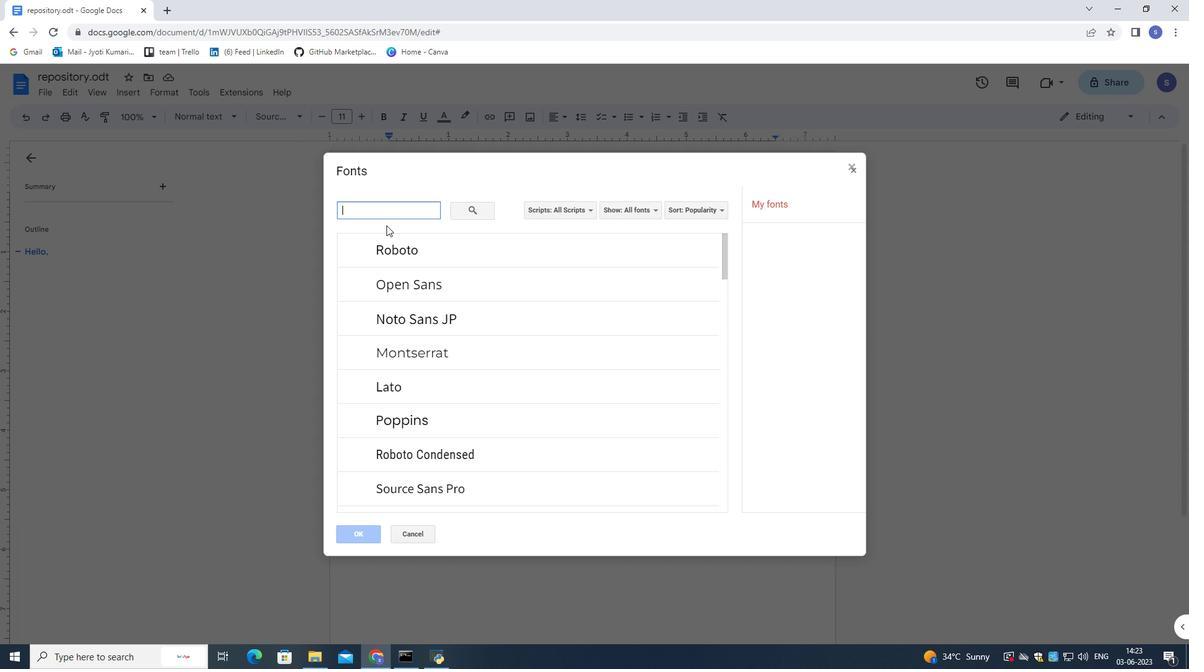 
Action: Mouse pressed left at (398, 251)
Screenshot: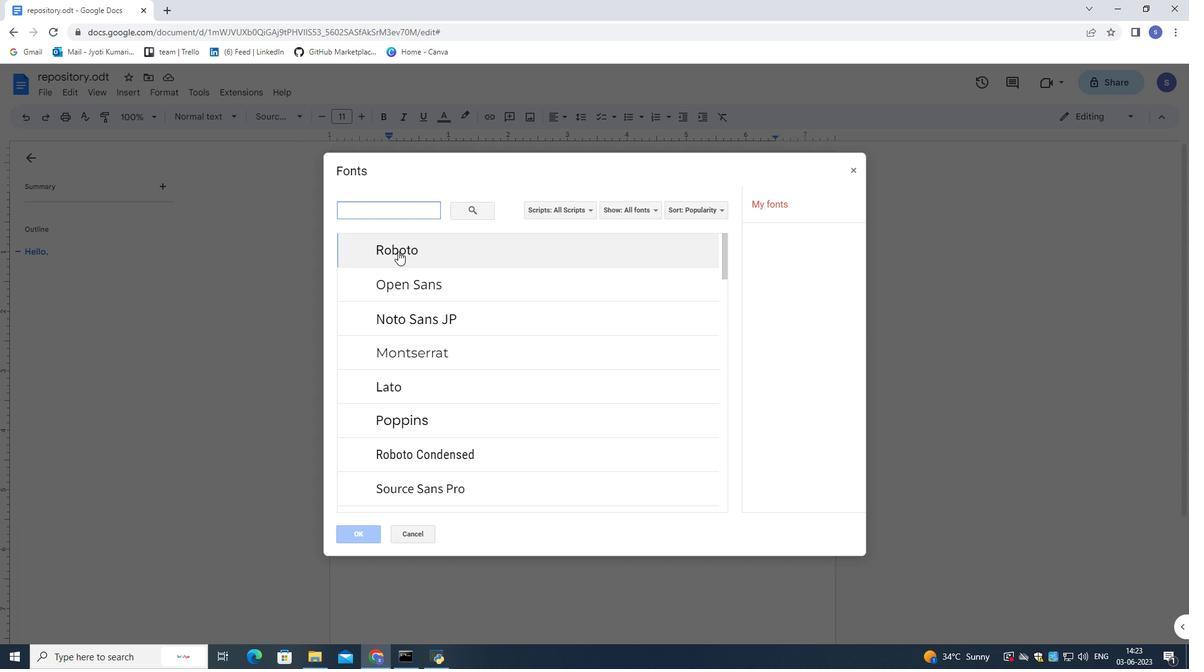 
Action: Mouse moved to (366, 534)
Screenshot: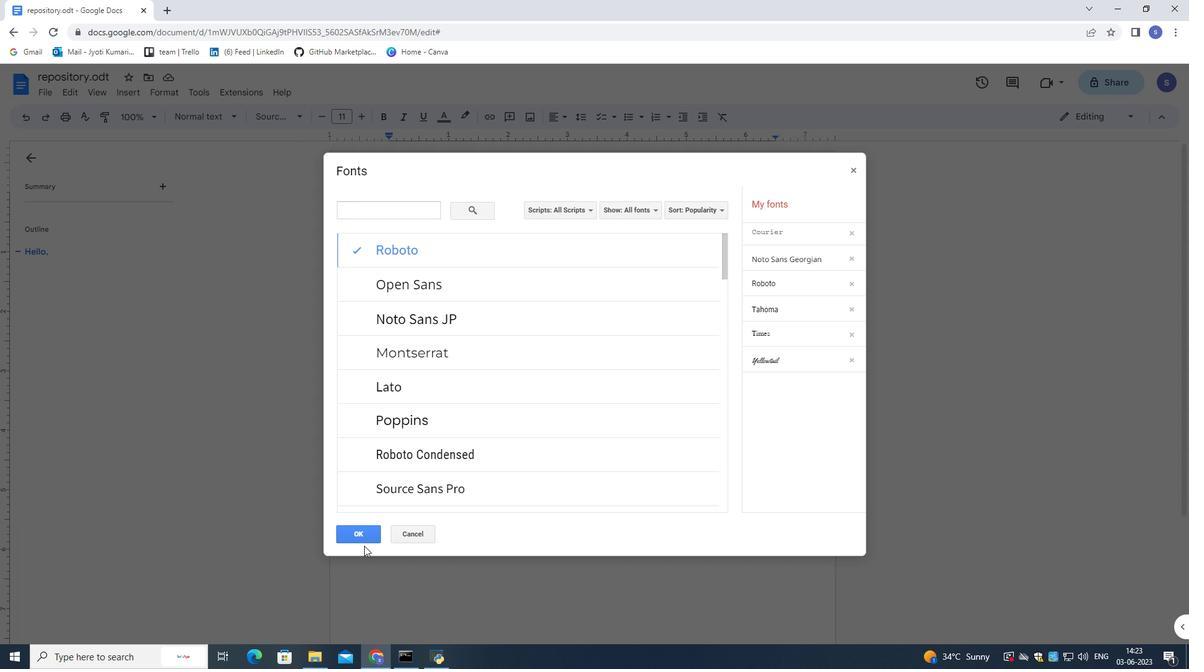
Action: Mouse pressed left at (366, 534)
Screenshot: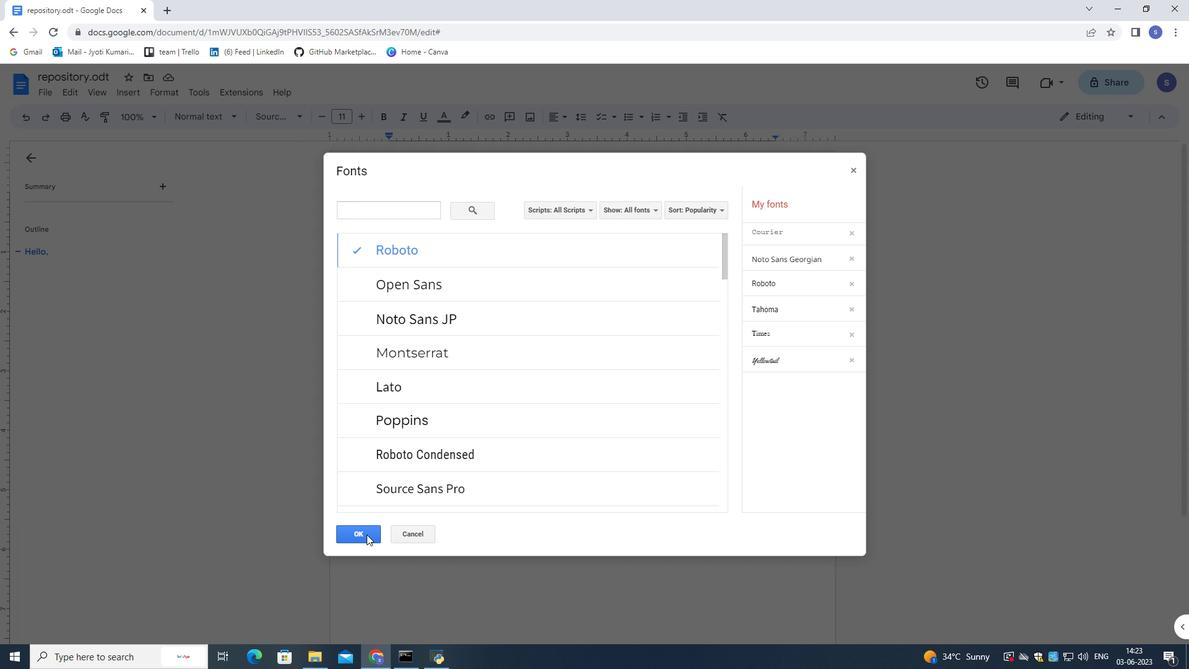 
Action: Mouse moved to (358, 118)
Screenshot: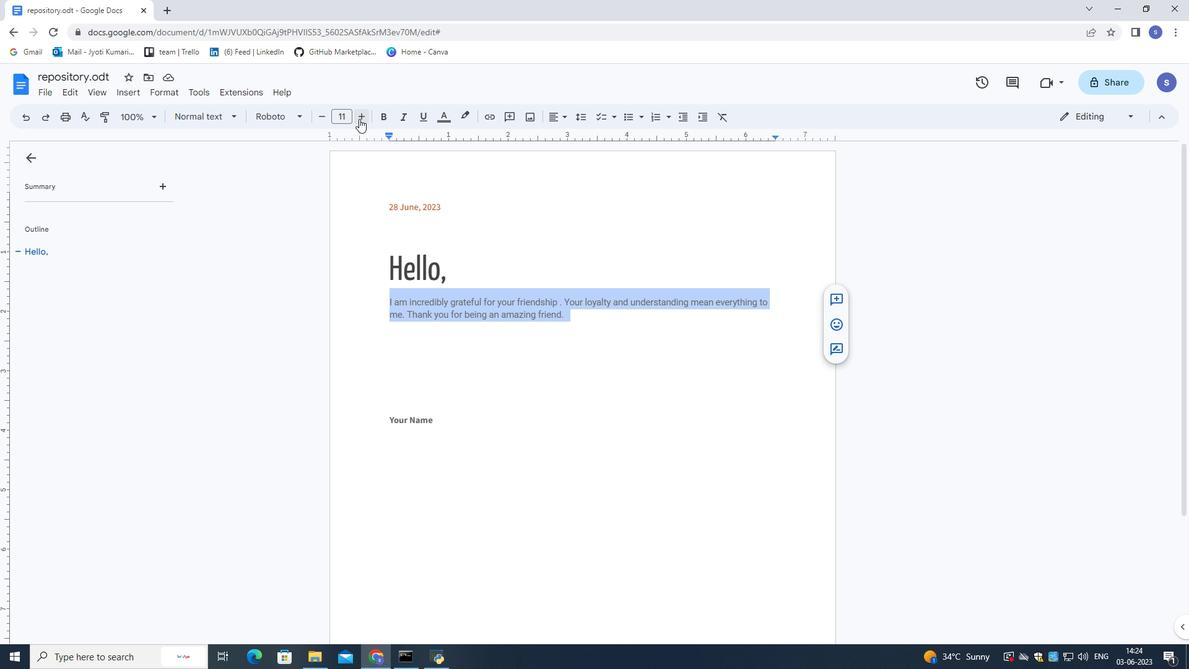 
Action: Mouse pressed left at (358, 118)
Screenshot: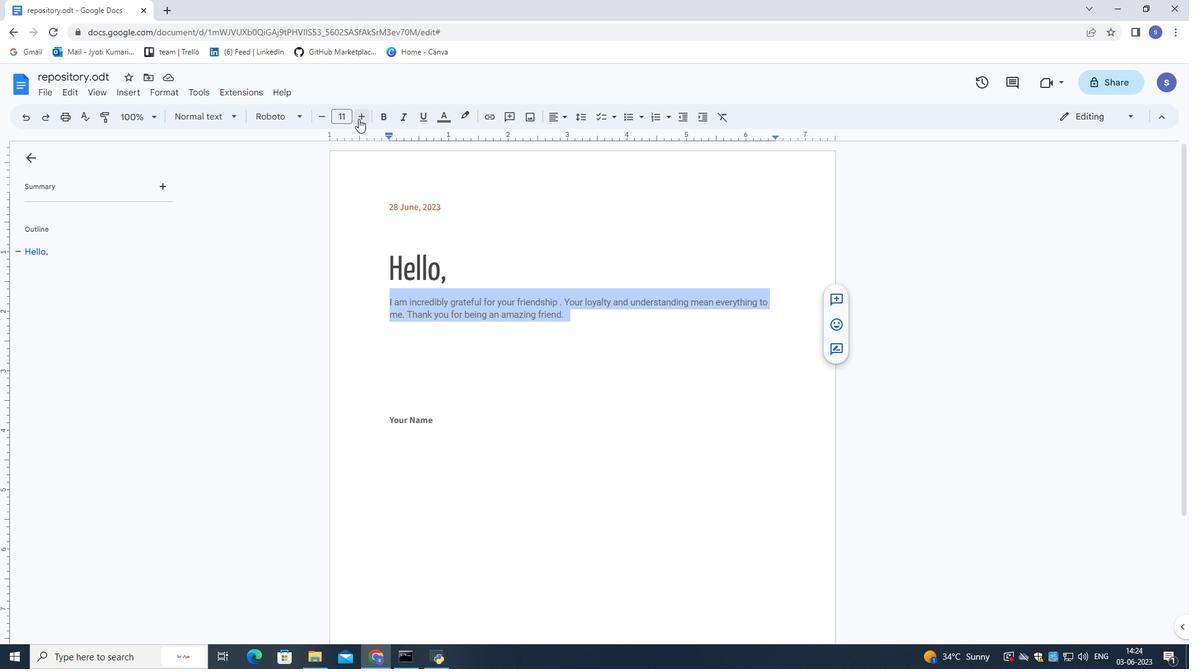 
Action: Mouse pressed left at (358, 118)
Screenshot: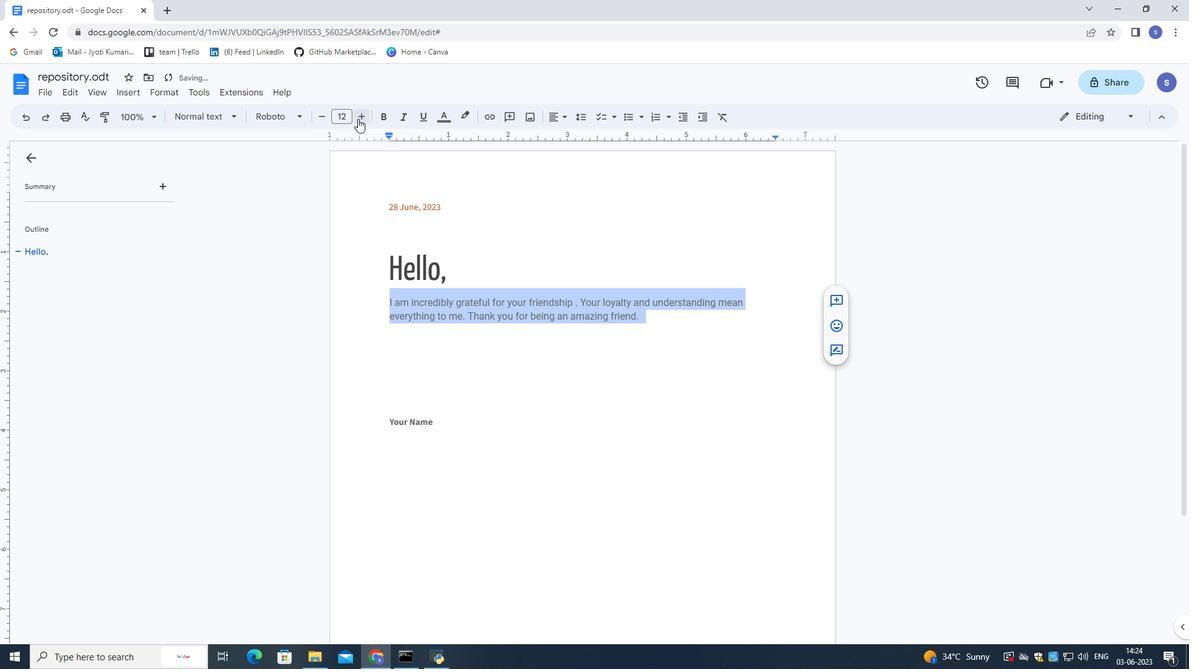 
Action: Mouse pressed left at (358, 118)
Screenshot: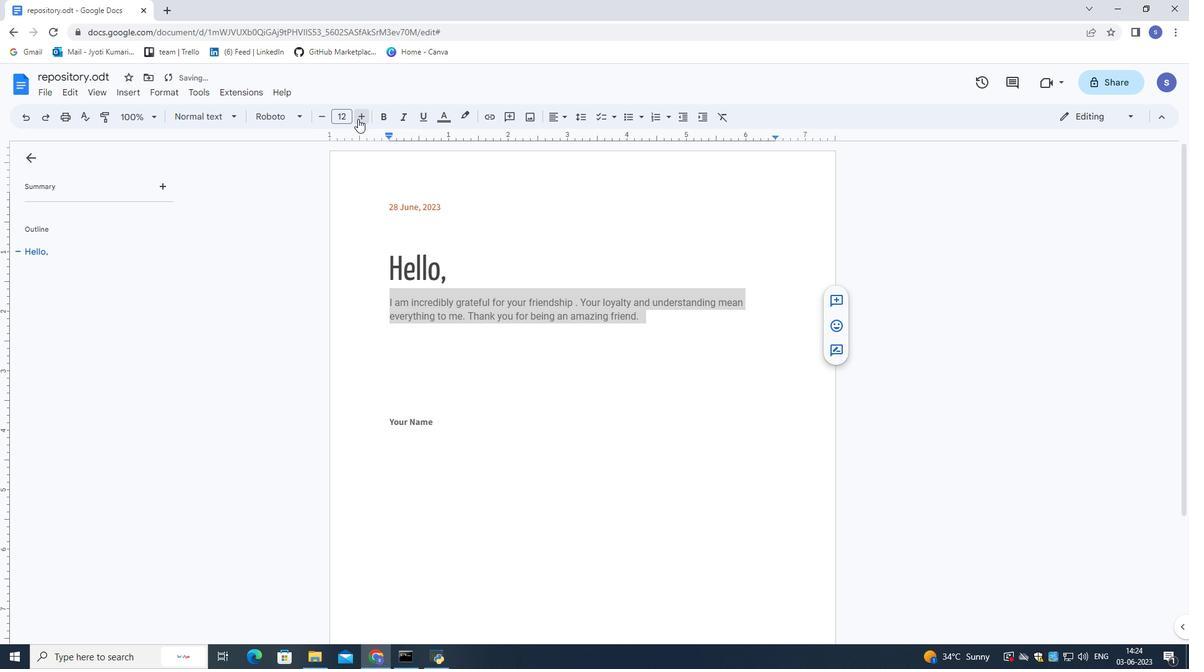 
Action: Mouse moved to (484, 426)
Screenshot: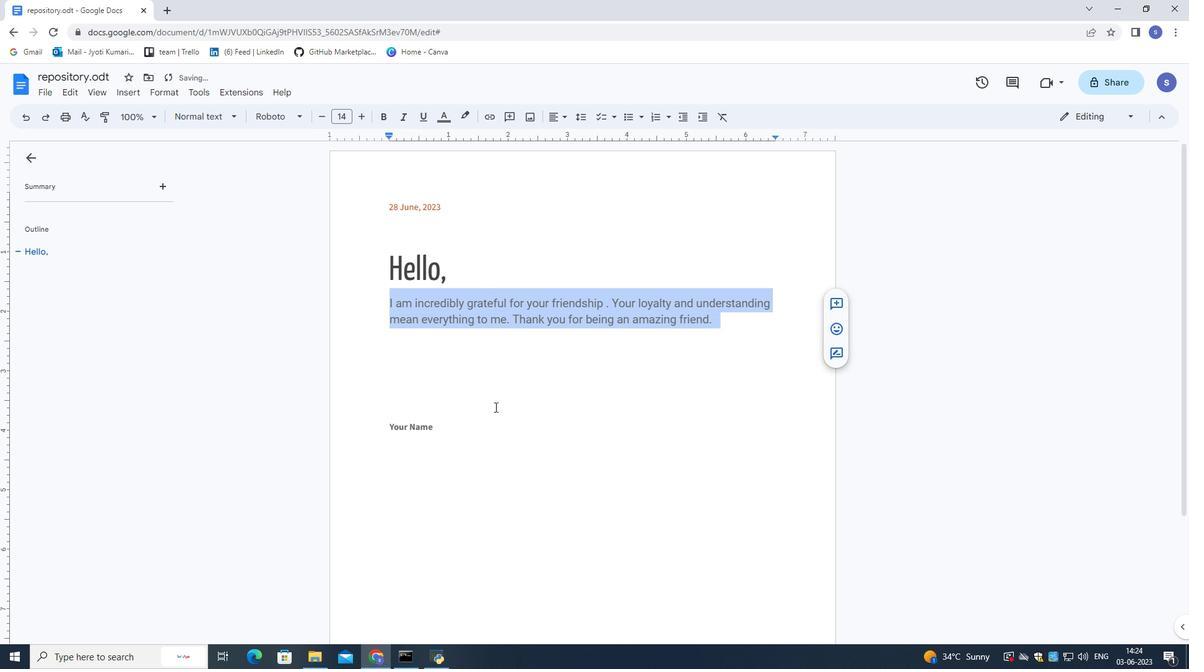 
Action: Mouse pressed left at (484, 426)
Screenshot: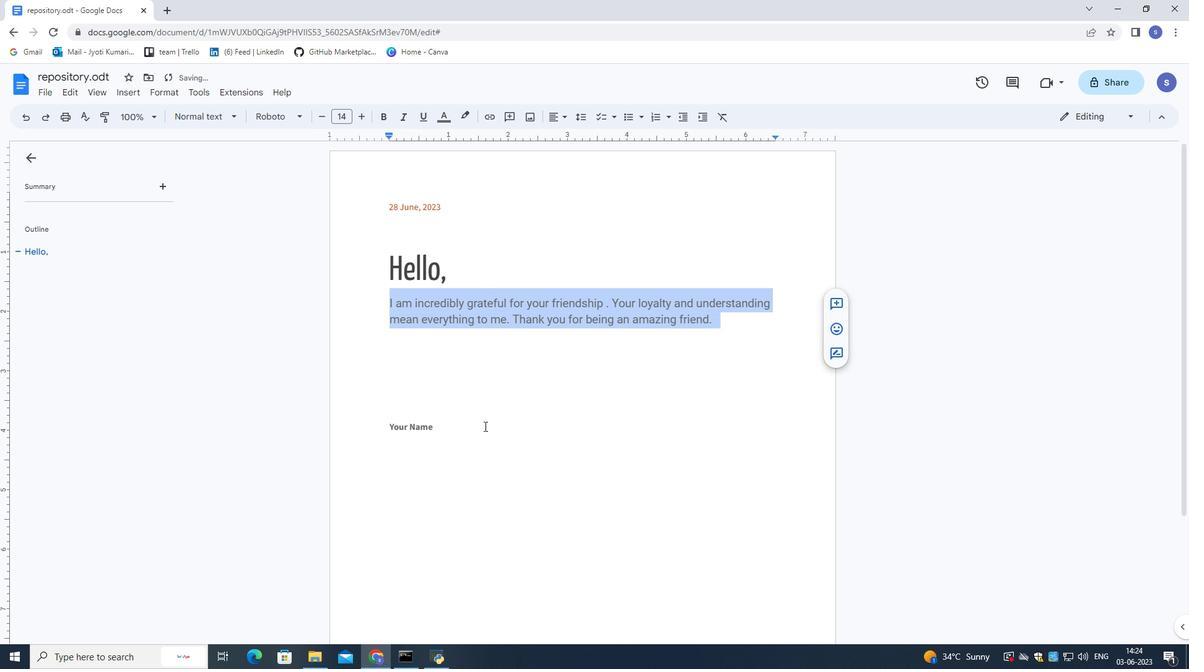 
Action: Key pressed <Key.enter><Key.shift><Key.shift><Key.shift>jane
Screenshot: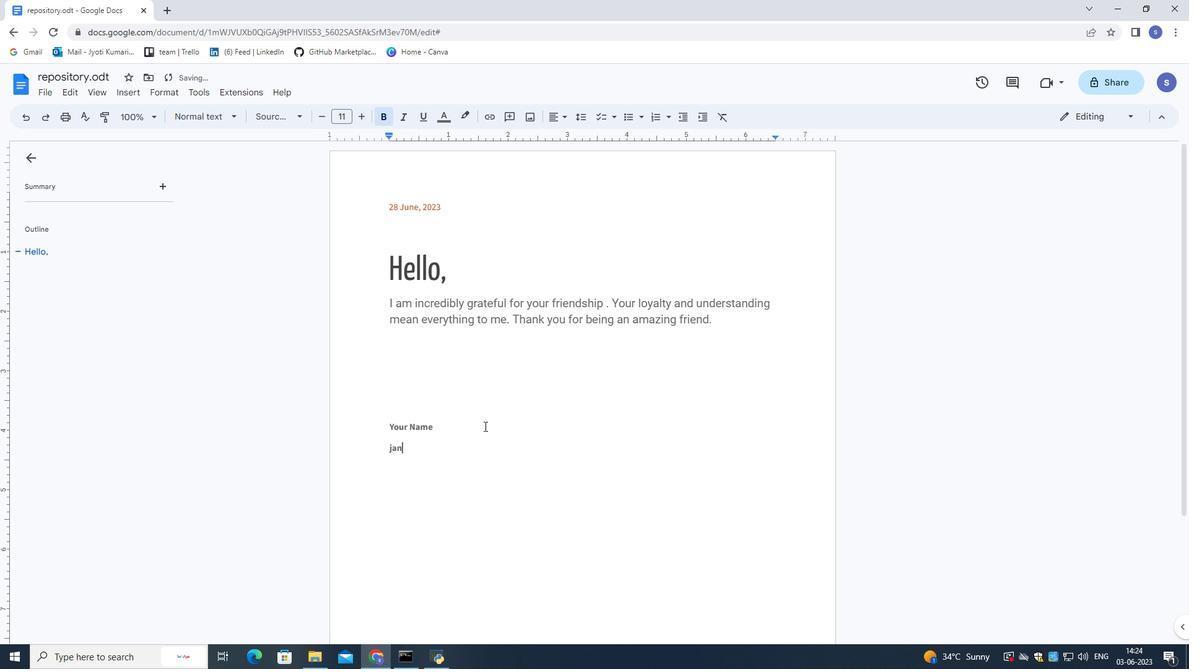 
